 Task: Look for space in Poppenbüttel, Germany from 10th August, 2023 to 18th August, 2023 for 2 adults in price range Rs.10000 to Rs.14000. Place can be private room with 1  bedroom having 1 bed and 1 bathroom. Property type can be house, flat, guest house. Amenities needed are: wifi, TV, free parkinig on premises, gym, breakfast. Booking option can be shelf check-in. Required host language is English.
Action: Mouse moved to (466, 98)
Screenshot: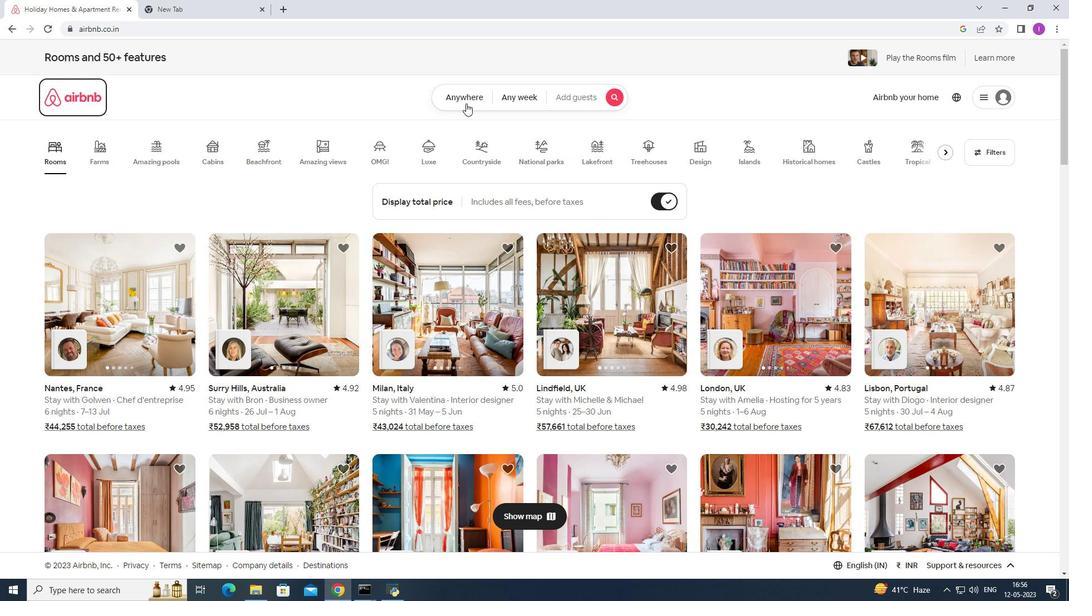 
Action: Mouse pressed left at (466, 98)
Screenshot: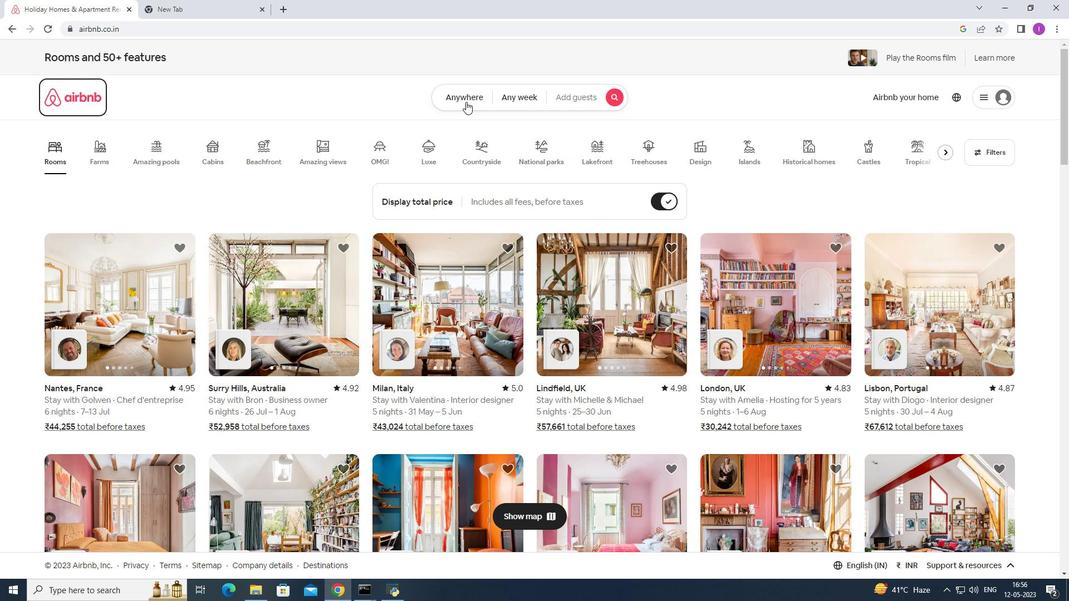 
Action: Mouse moved to (371, 149)
Screenshot: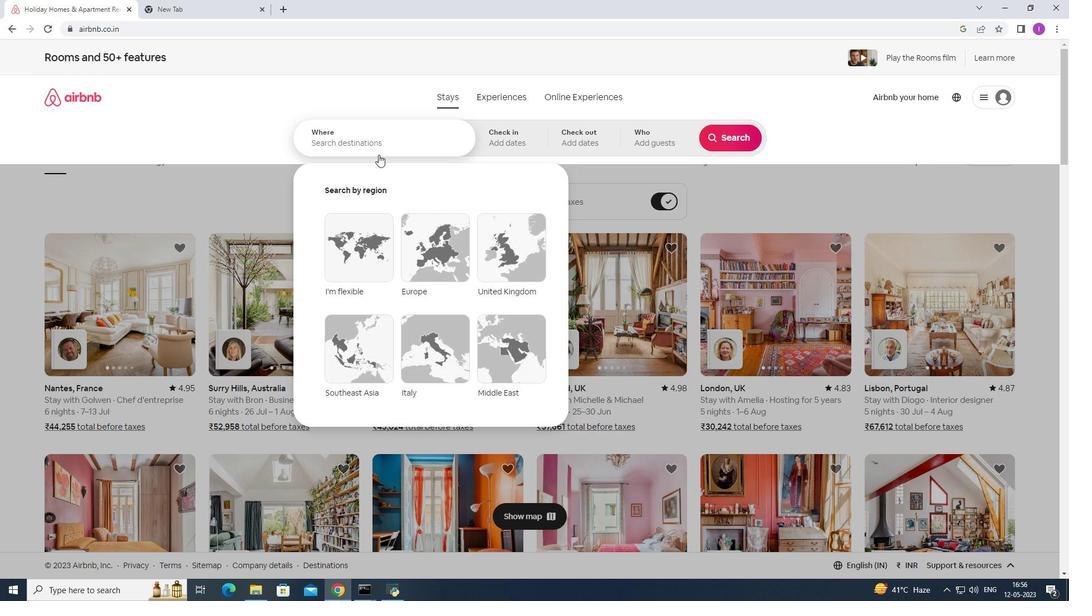 
Action: Mouse pressed left at (371, 149)
Screenshot: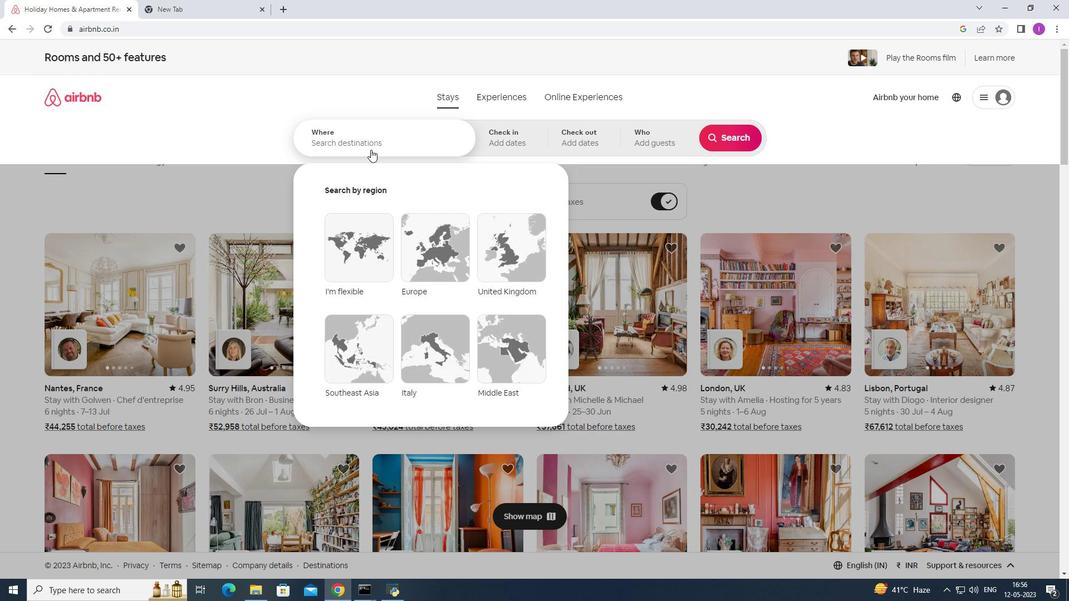 
Action: Key pressed <Key.shift><Key.shift>Poppenbuttel,<Key.shift>Germany
Screenshot: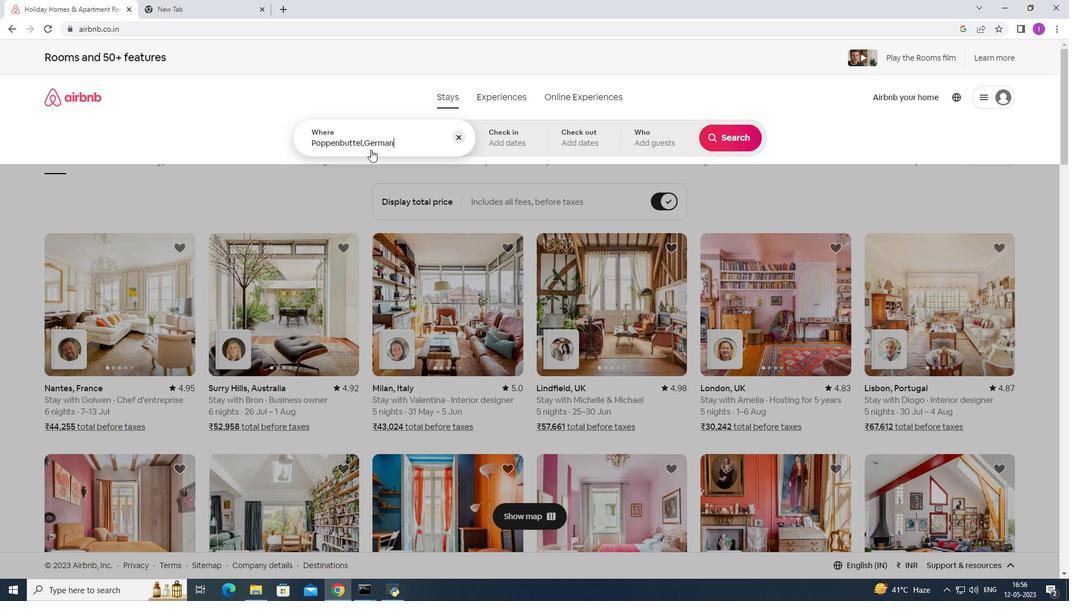 
Action: Mouse moved to (501, 138)
Screenshot: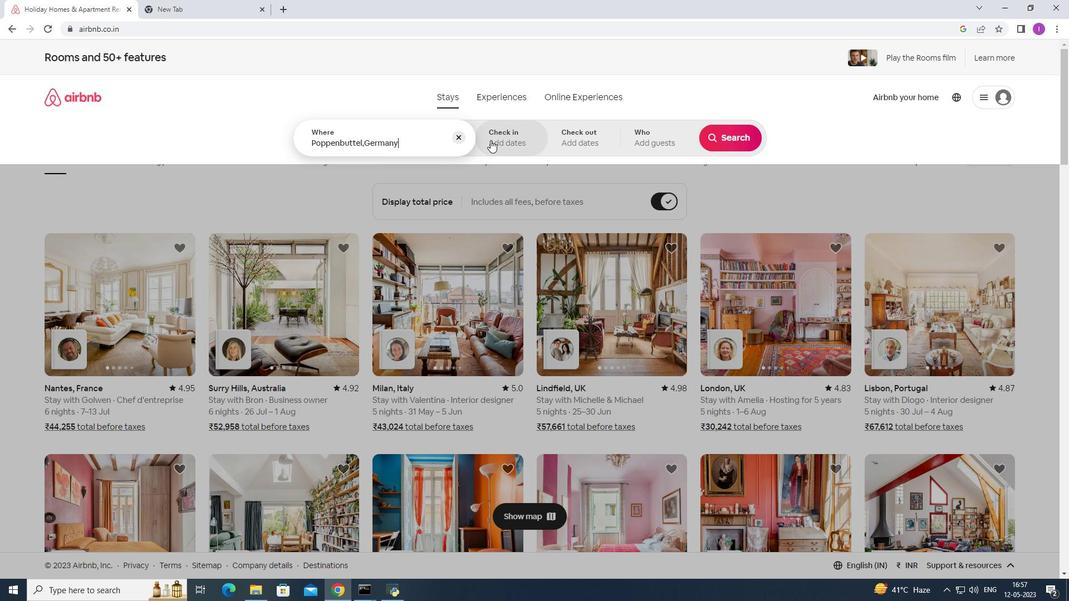 
Action: Mouse pressed left at (501, 138)
Screenshot: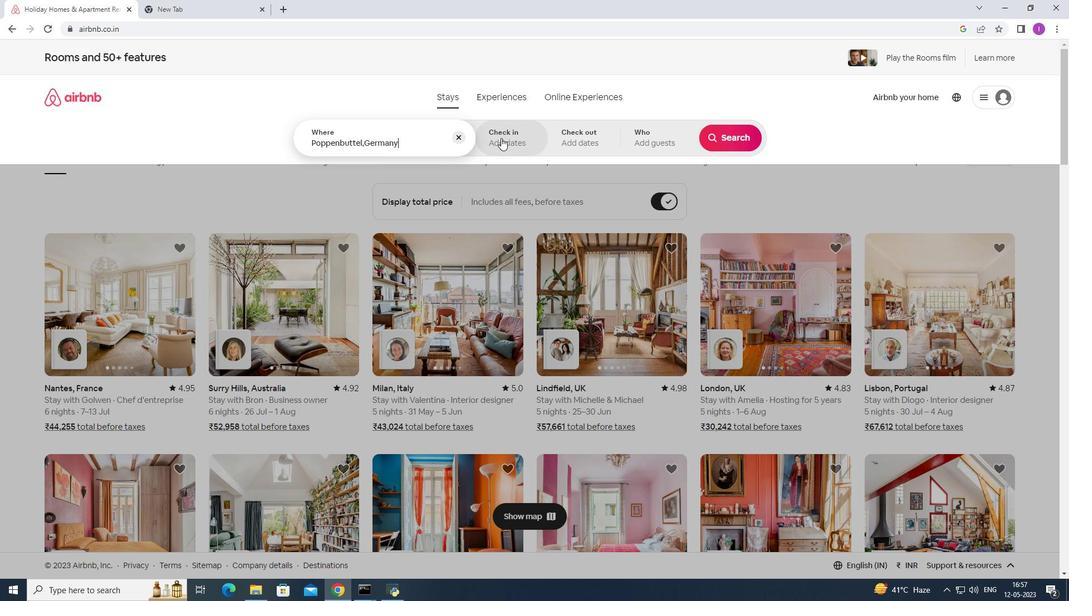 
Action: Mouse moved to (735, 225)
Screenshot: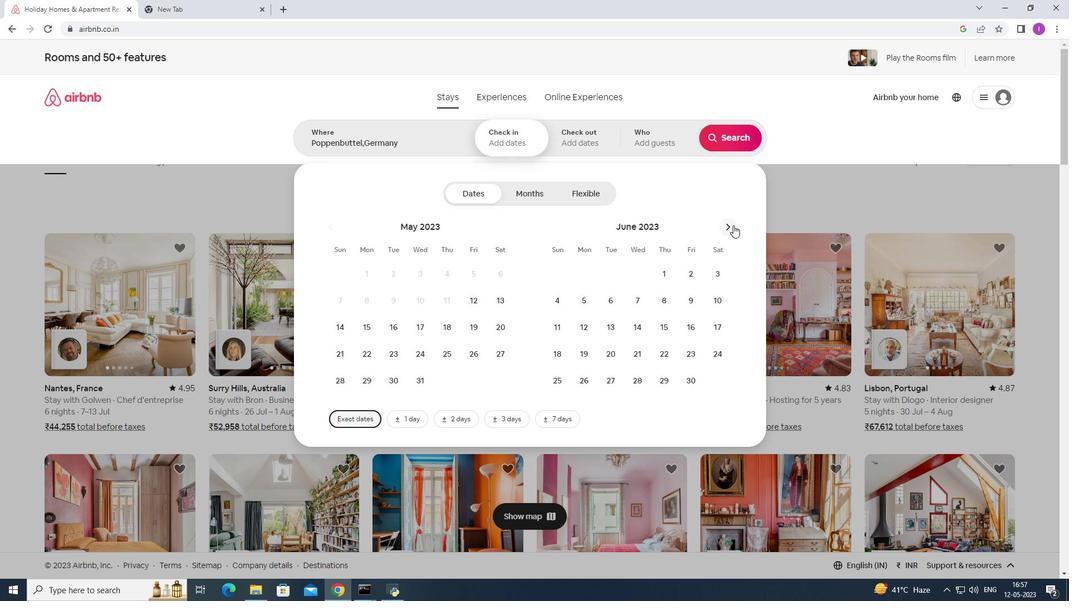 
Action: Mouse pressed left at (735, 225)
Screenshot: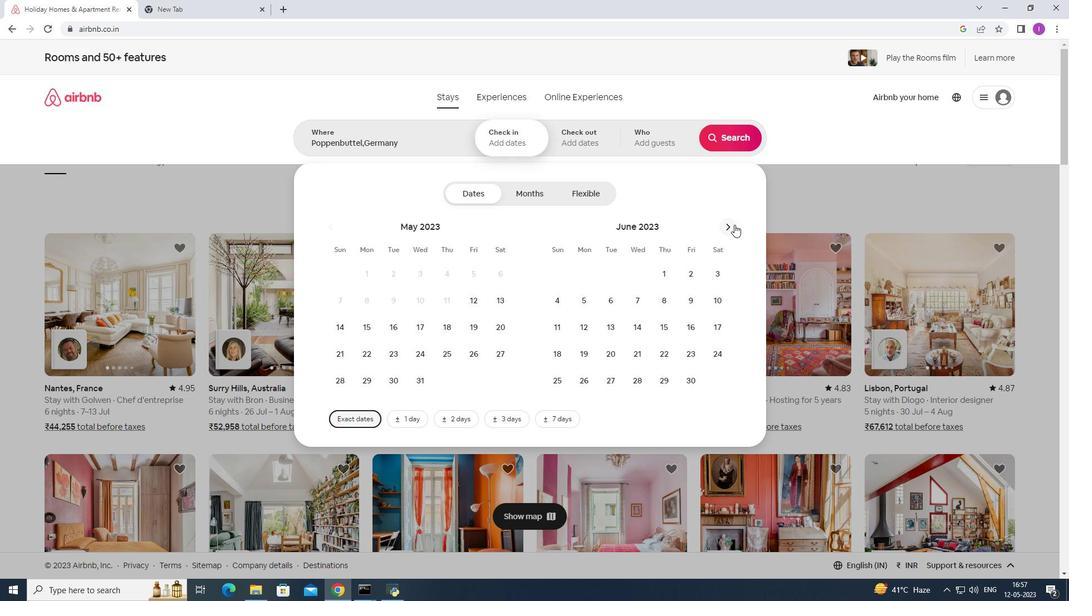 
Action: Mouse pressed left at (735, 225)
Screenshot: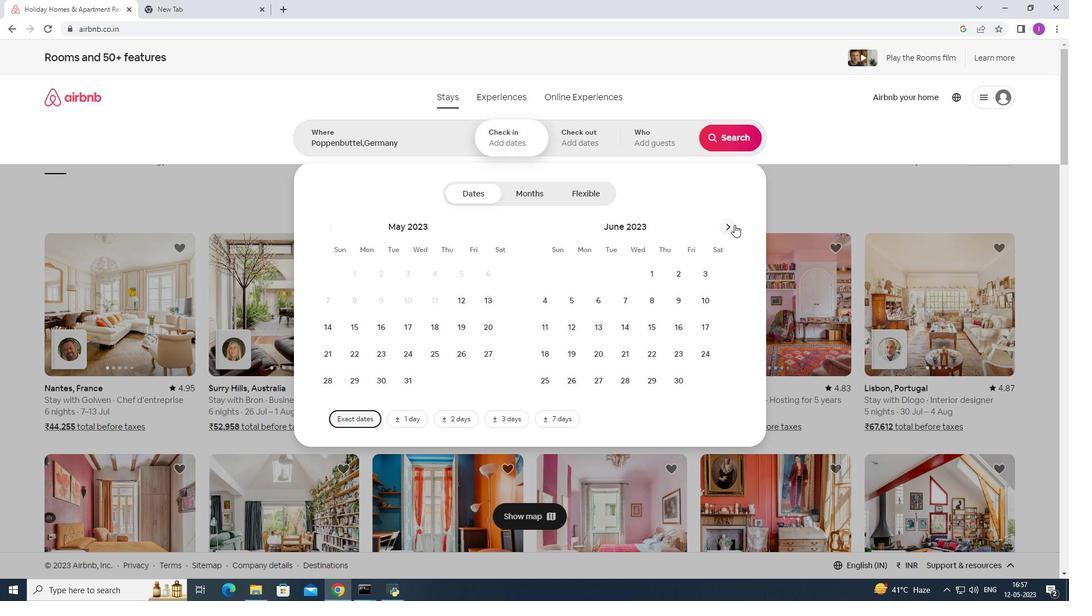 
Action: Mouse moved to (668, 304)
Screenshot: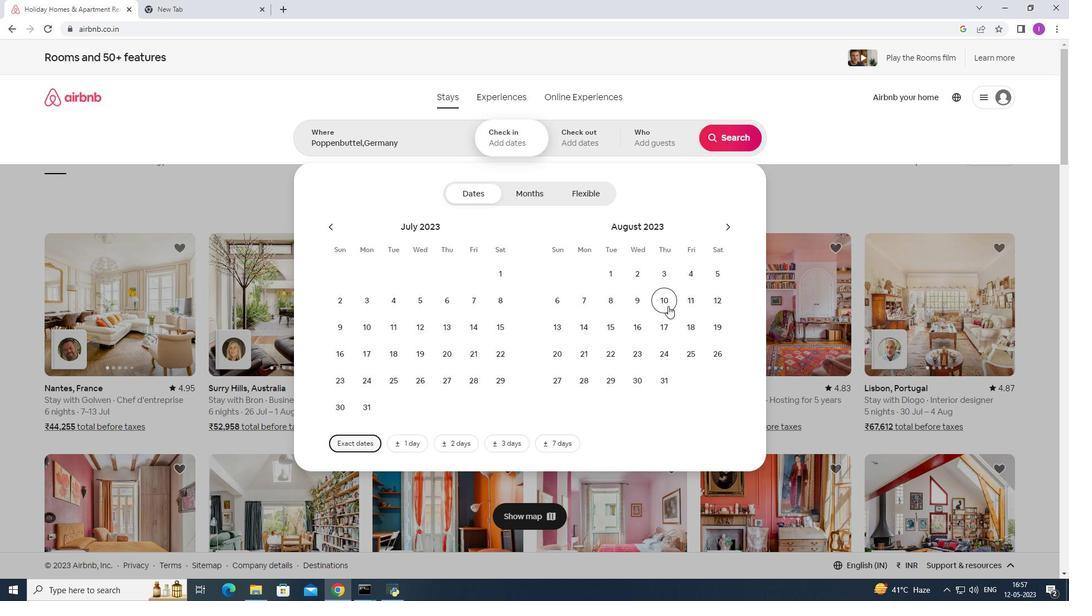 
Action: Mouse pressed left at (668, 304)
Screenshot: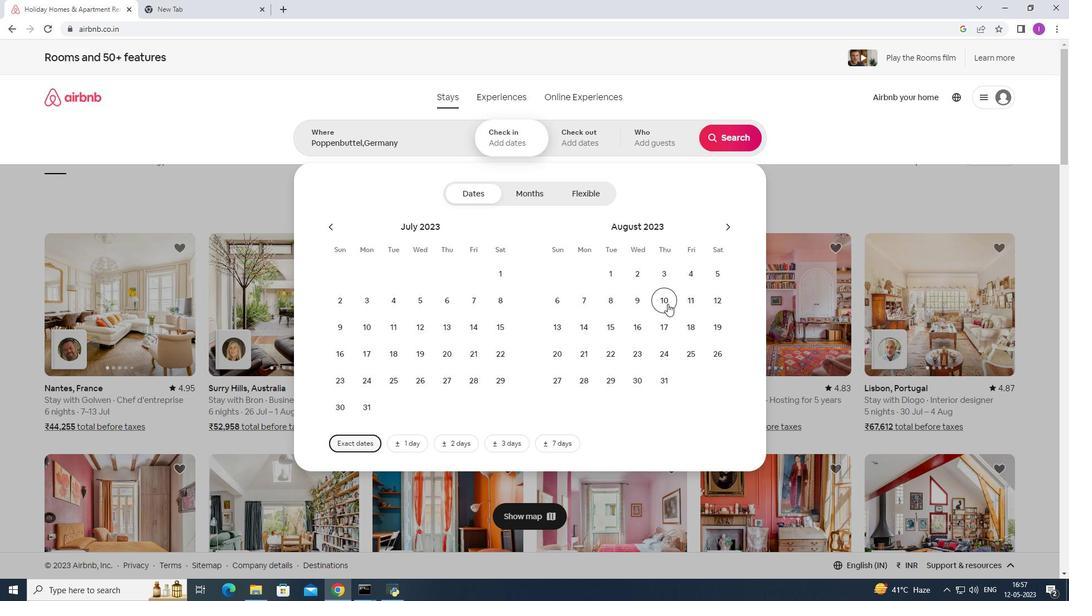 
Action: Mouse moved to (696, 332)
Screenshot: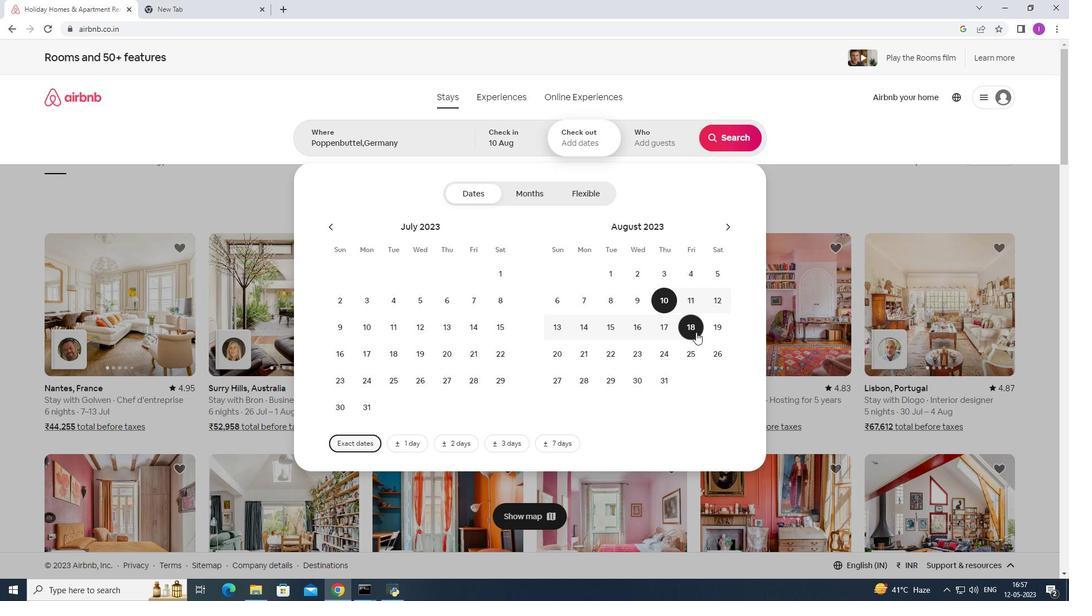 
Action: Mouse pressed left at (696, 332)
Screenshot: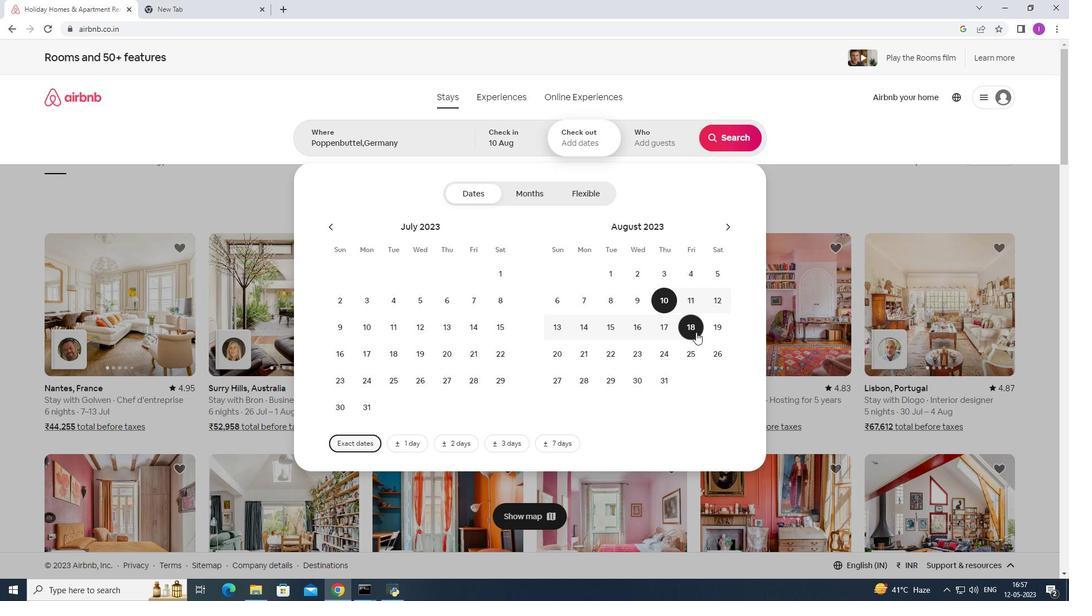 
Action: Mouse moved to (668, 141)
Screenshot: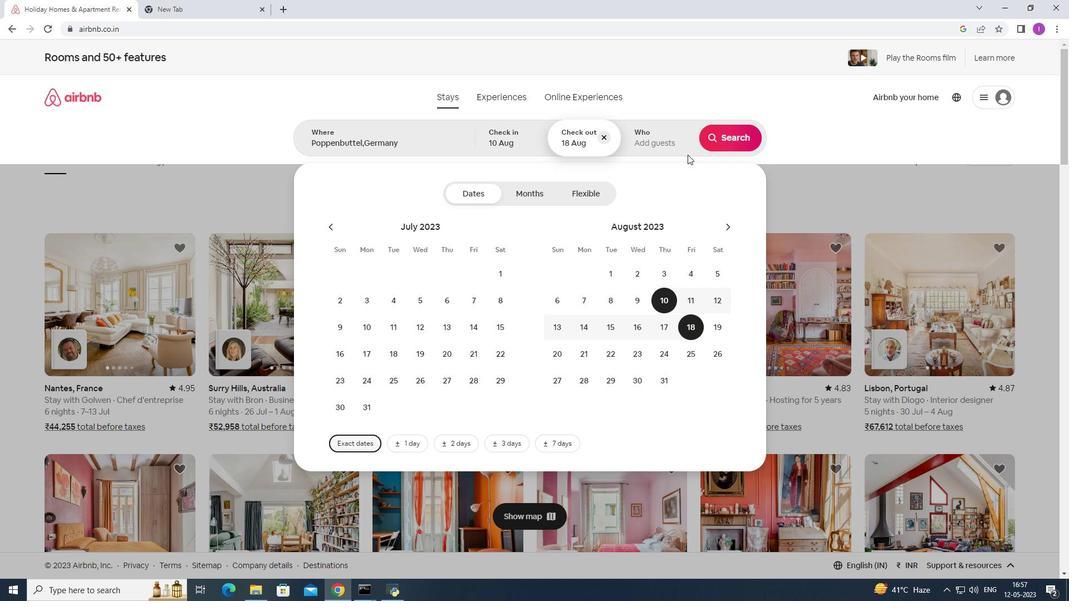 
Action: Mouse pressed left at (668, 141)
Screenshot: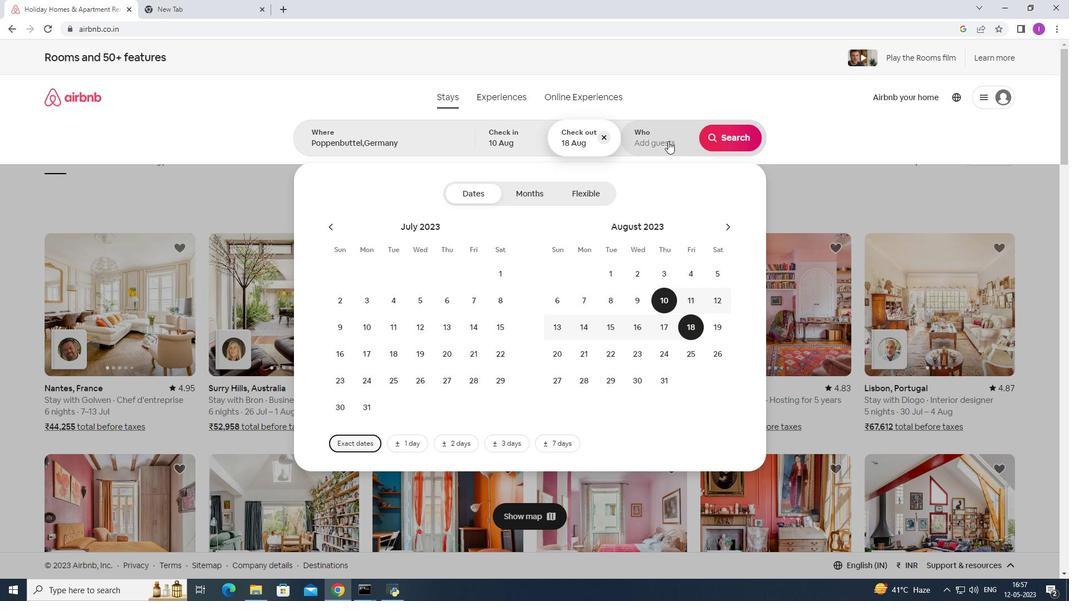 
Action: Mouse moved to (733, 193)
Screenshot: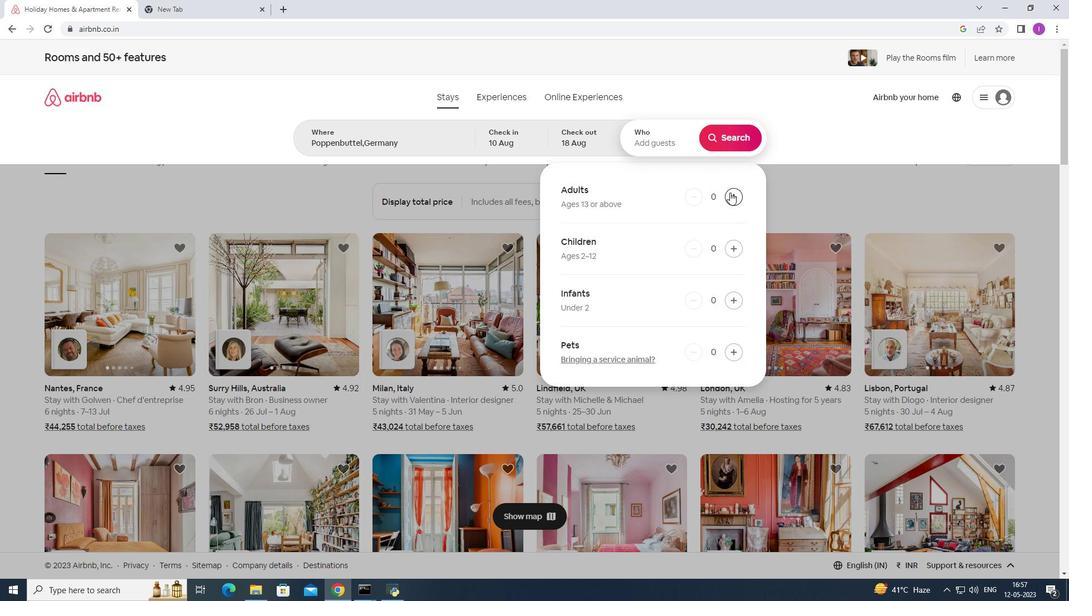
Action: Mouse pressed left at (733, 193)
Screenshot: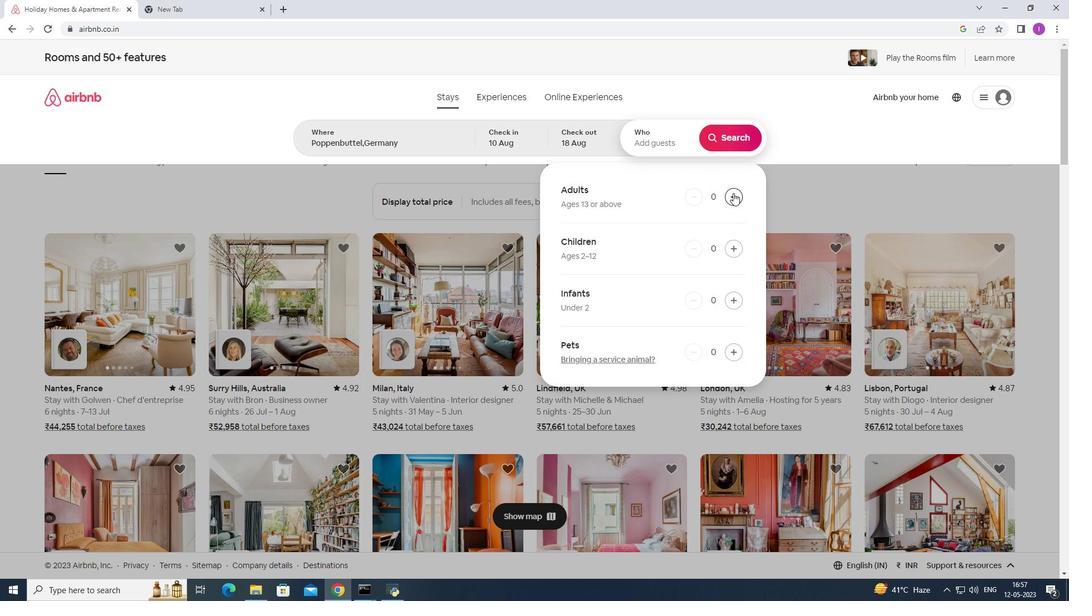 
Action: Mouse pressed left at (733, 193)
Screenshot: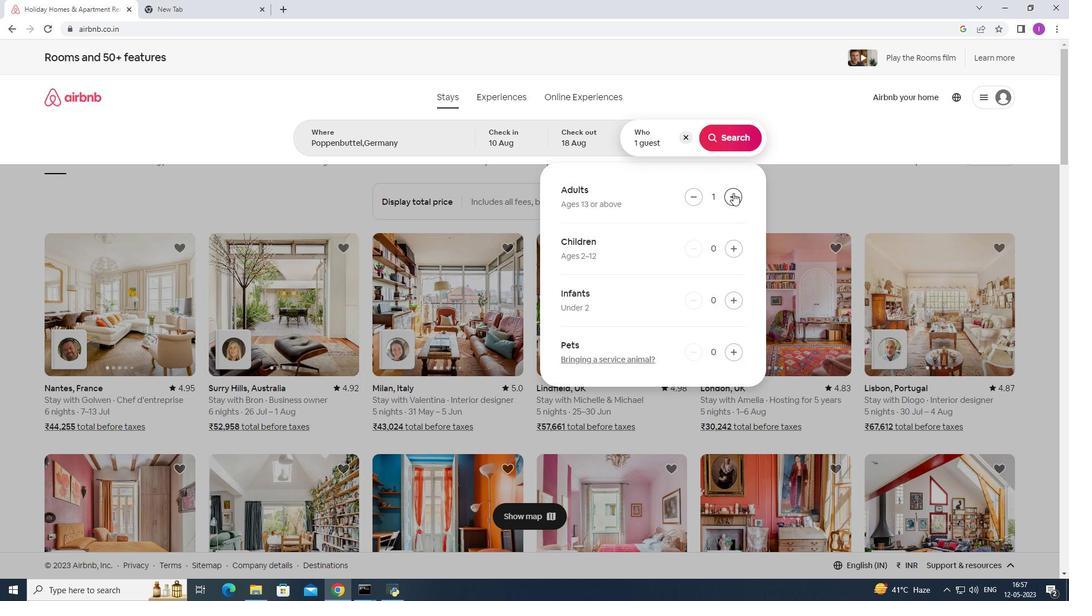 
Action: Mouse moved to (733, 143)
Screenshot: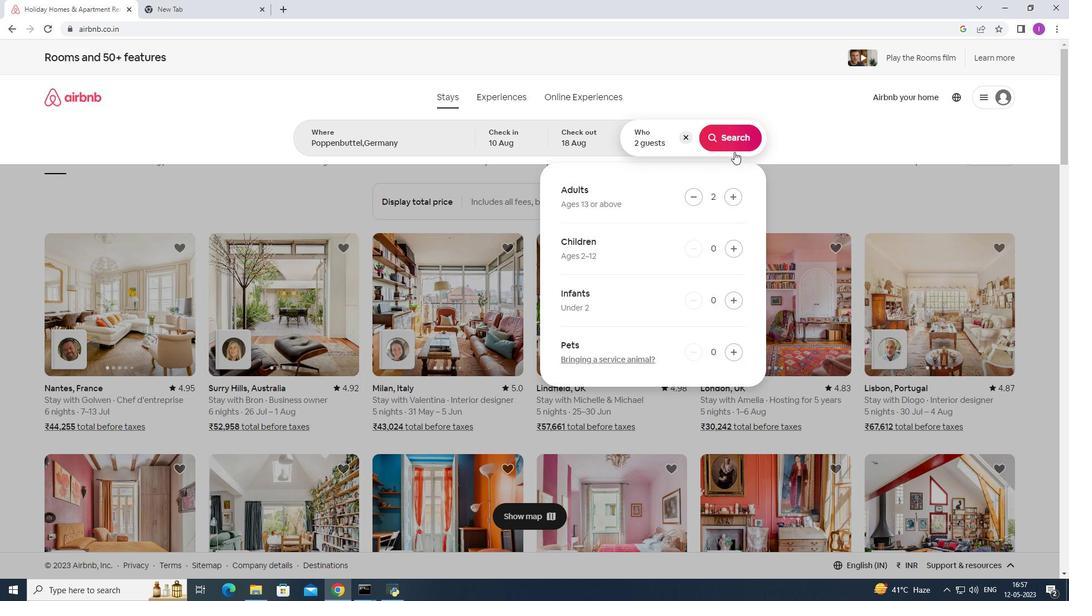 
Action: Mouse pressed left at (733, 143)
Screenshot: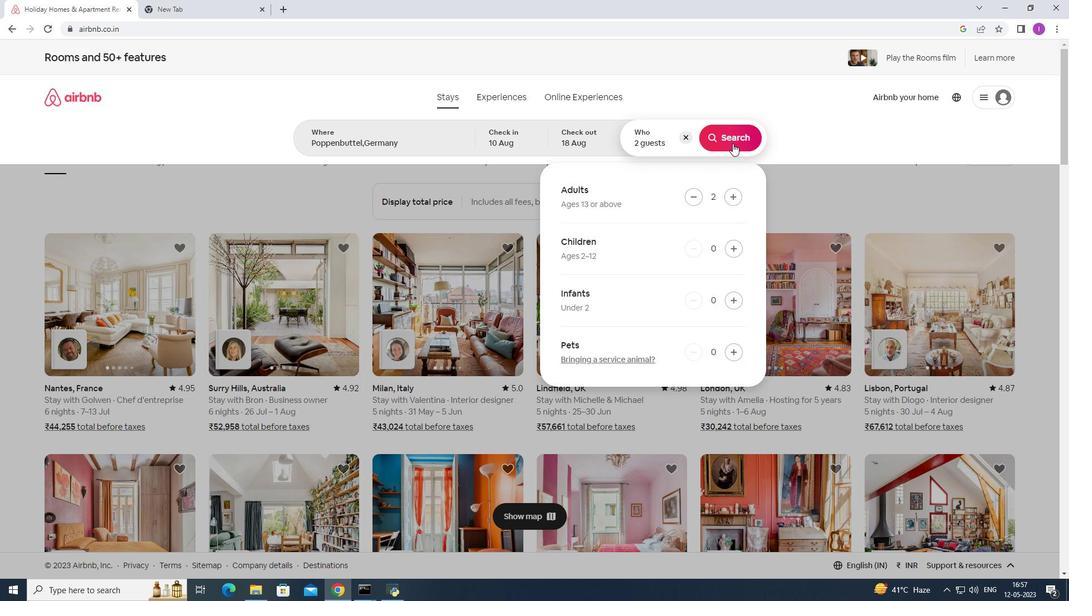 
Action: Mouse moved to (1014, 109)
Screenshot: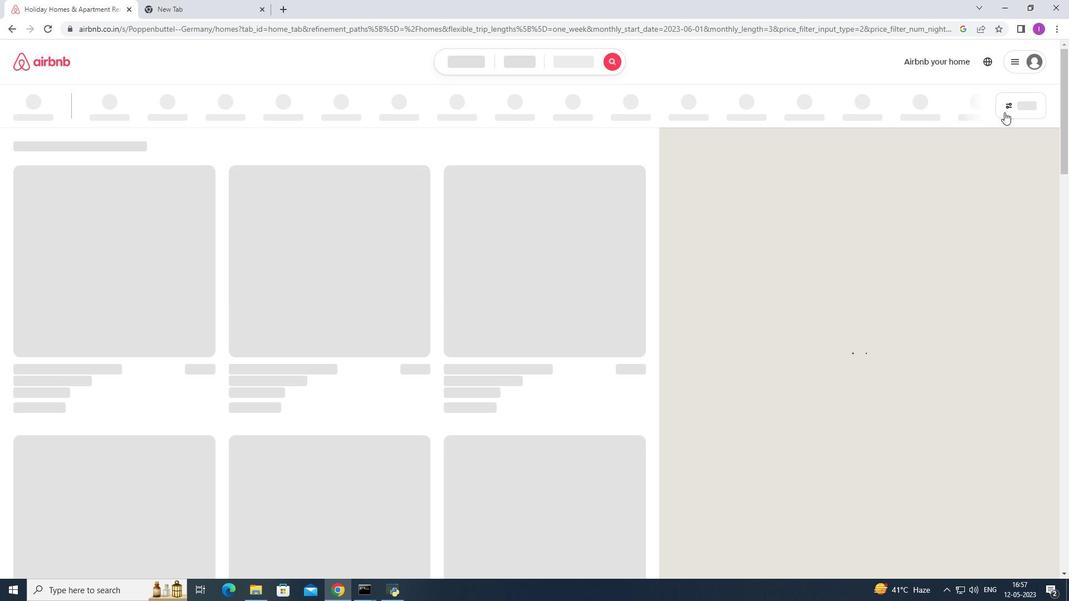 
Action: Mouse pressed left at (1014, 109)
Screenshot: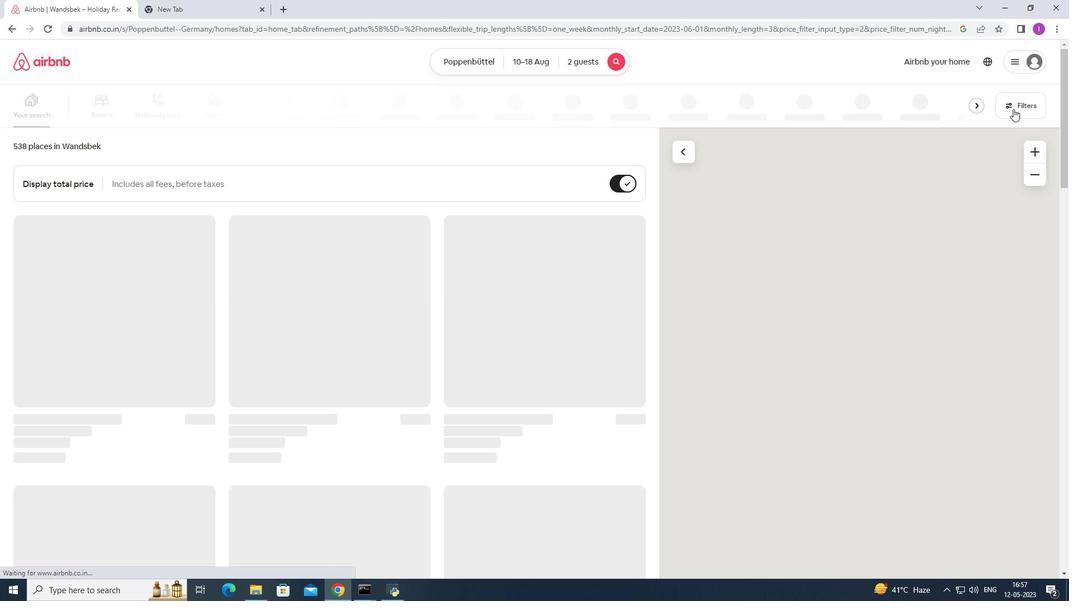 
Action: Mouse moved to (614, 383)
Screenshot: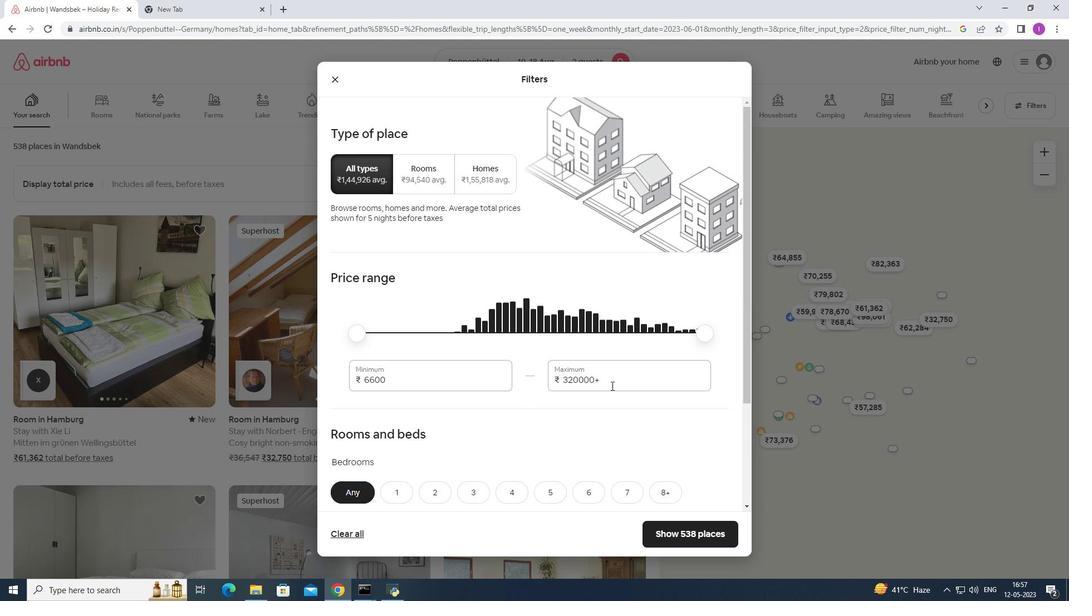 
Action: Mouse pressed left at (614, 383)
Screenshot: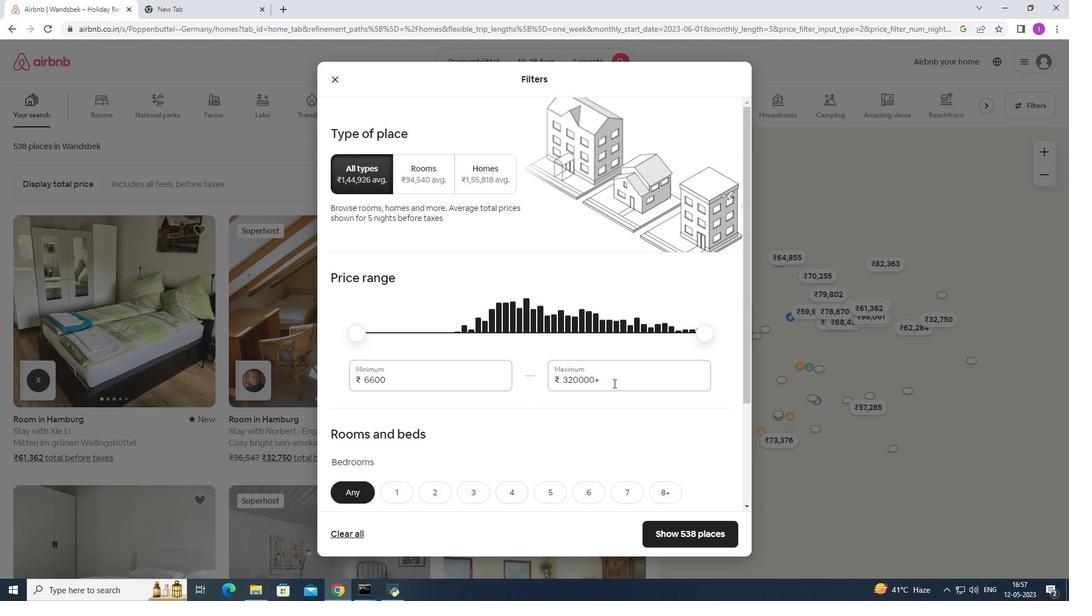 
Action: Mouse moved to (544, 378)
Screenshot: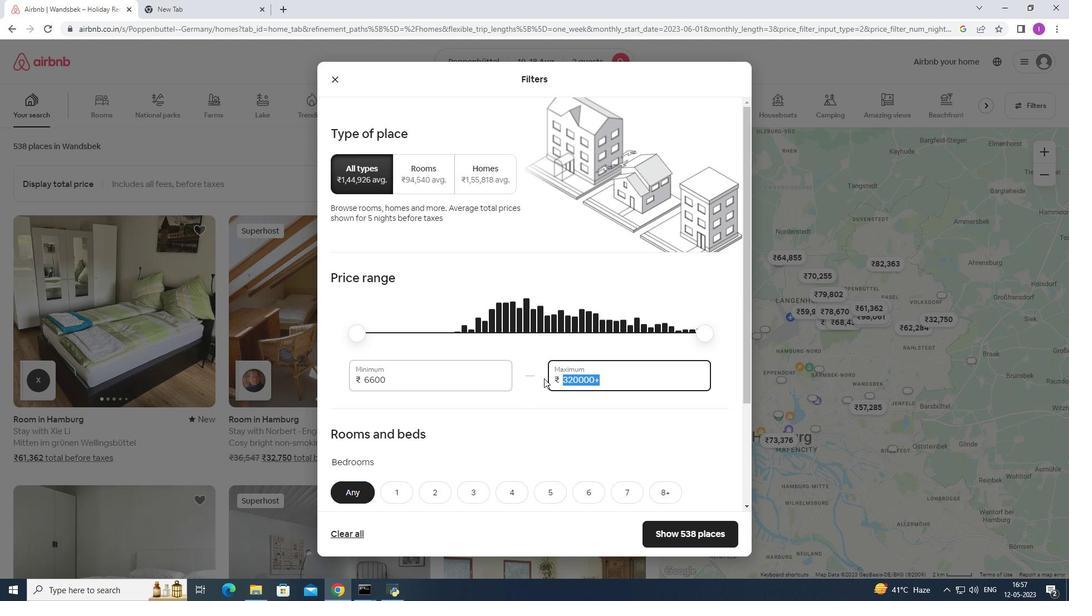 
Action: Key pressed 140
Screenshot: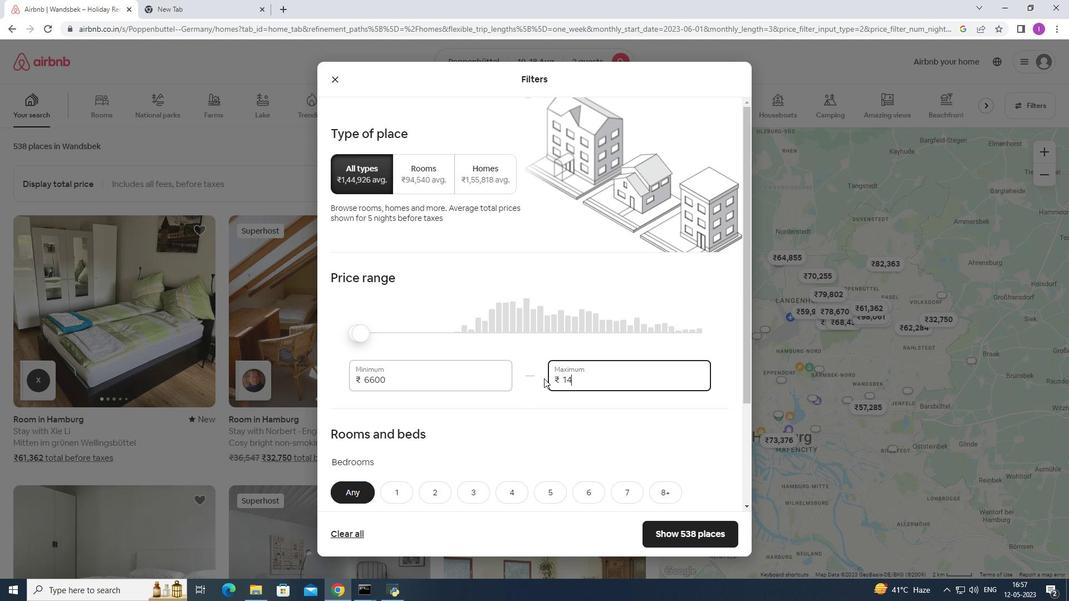 
Action: Mouse moved to (546, 377)
Screenshot: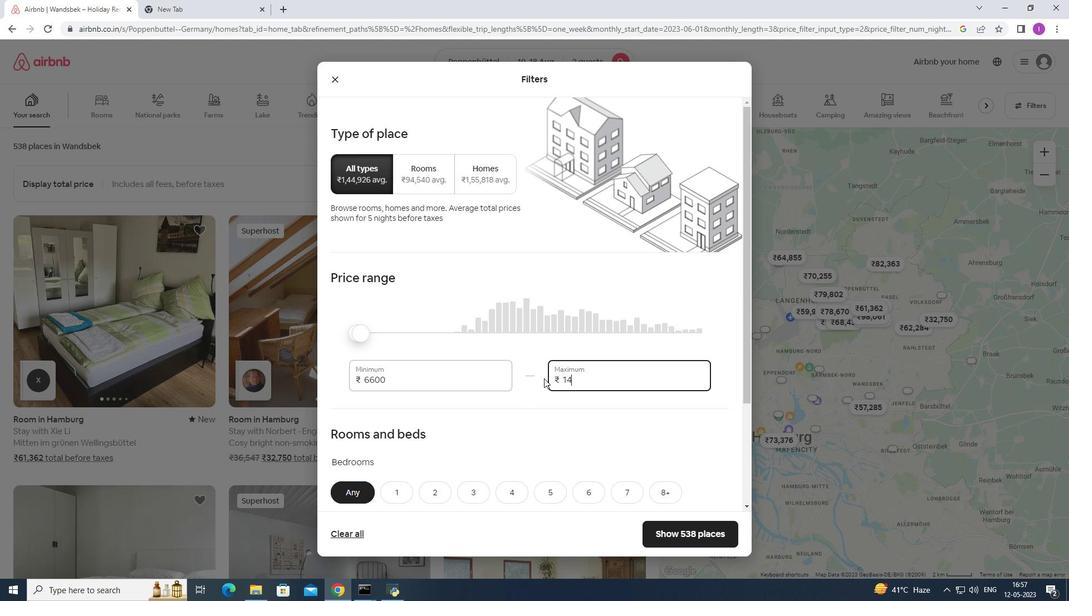 
Action: Key pressed 00
Screenshot: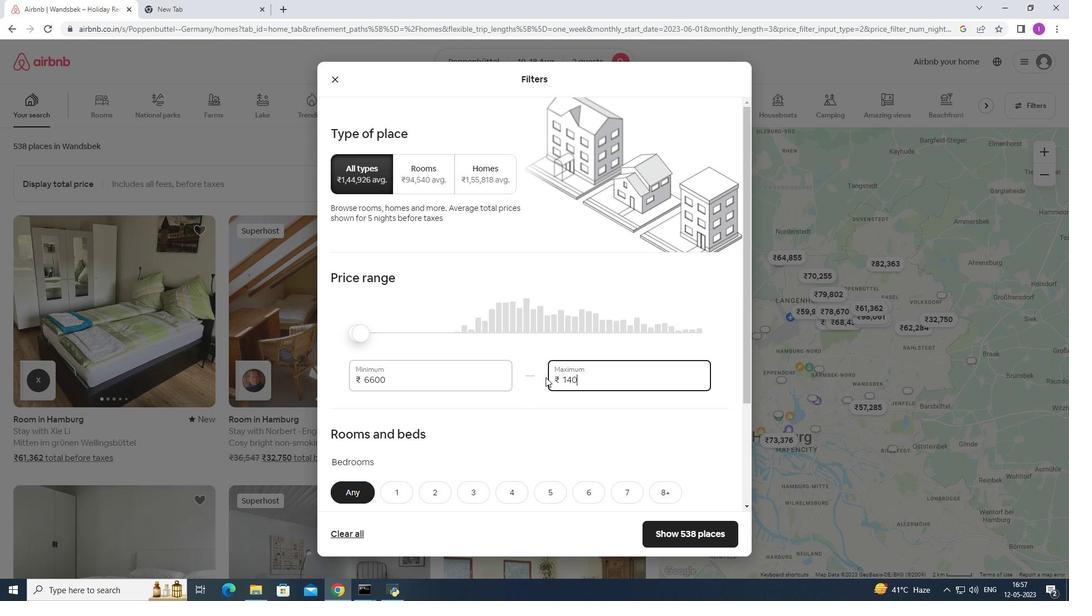 
Action: Mouse moved to (395, 380)
Screenshot: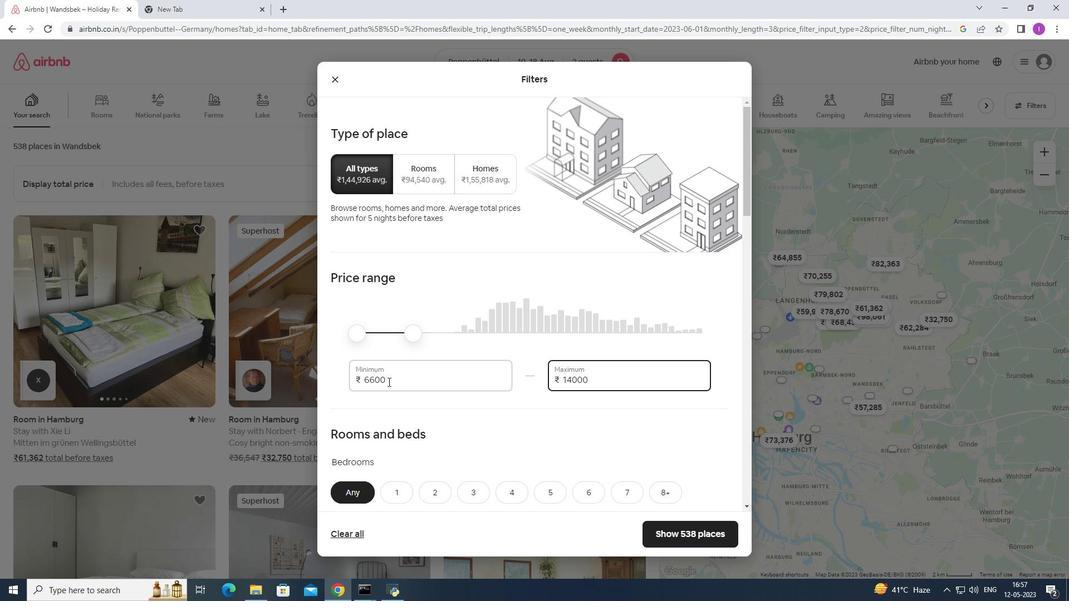 
Action: Mouse pressed left at (395, 380)
Screenshot: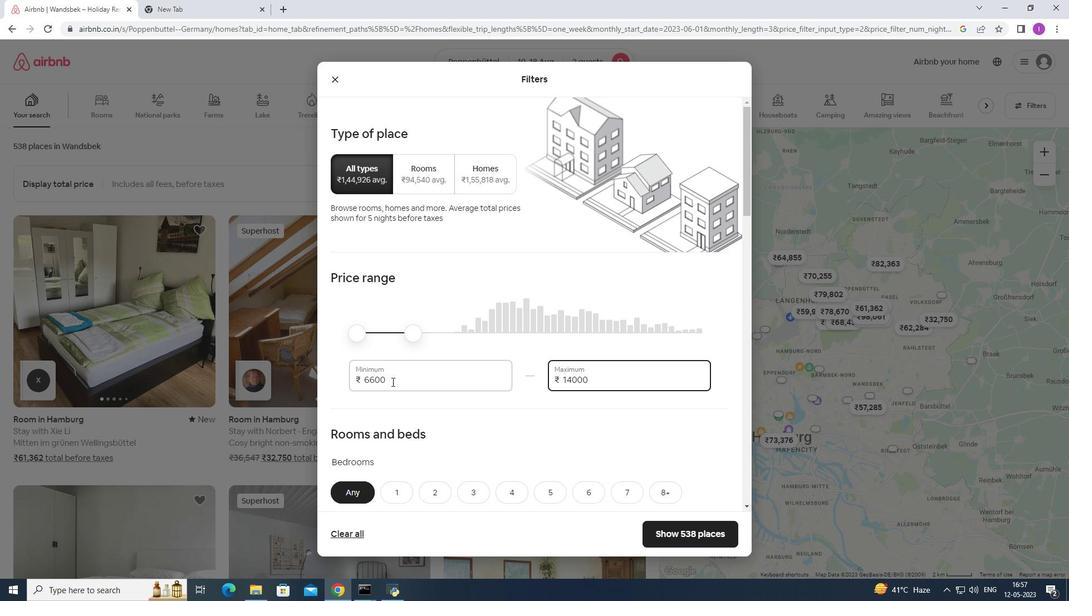 
Action: Mouse moved to (377, 388)
Screenshot: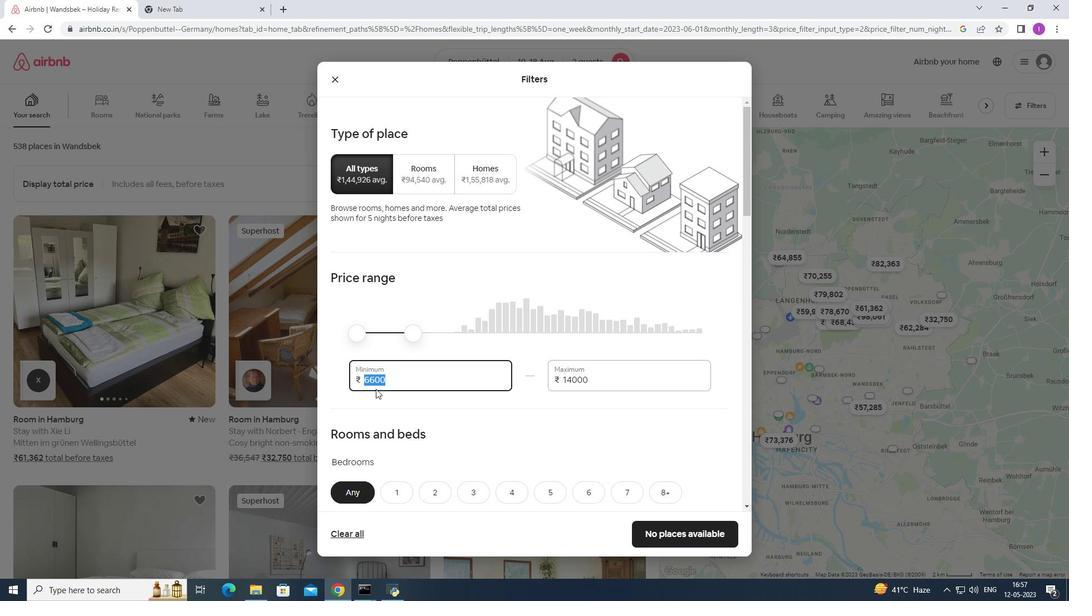 
Action: Key pressed 1
Screenshot: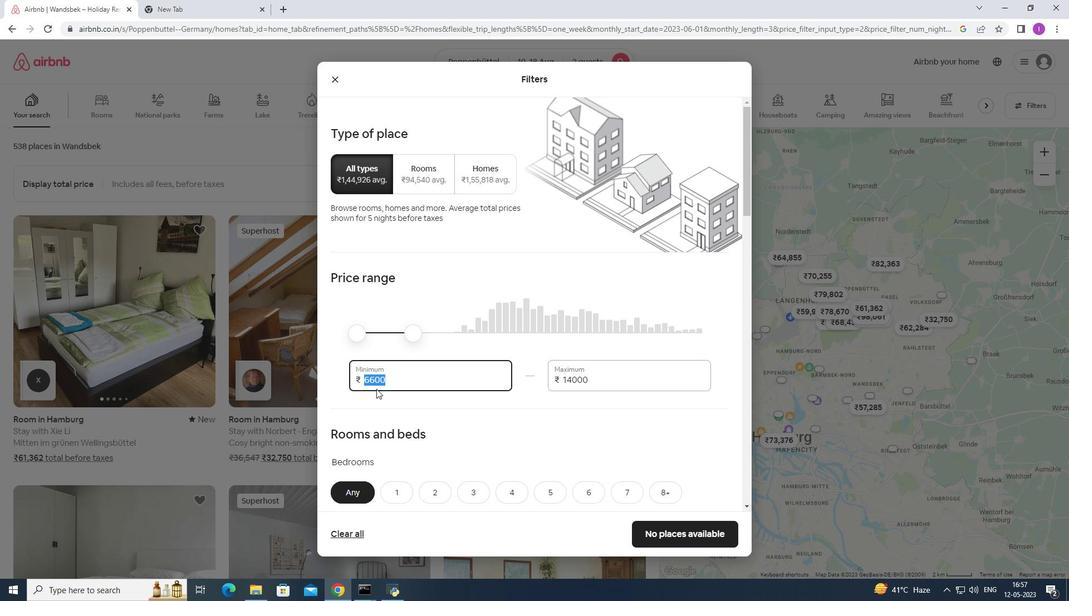 
Action: Mouse moved to (380, 384)
Screenshot: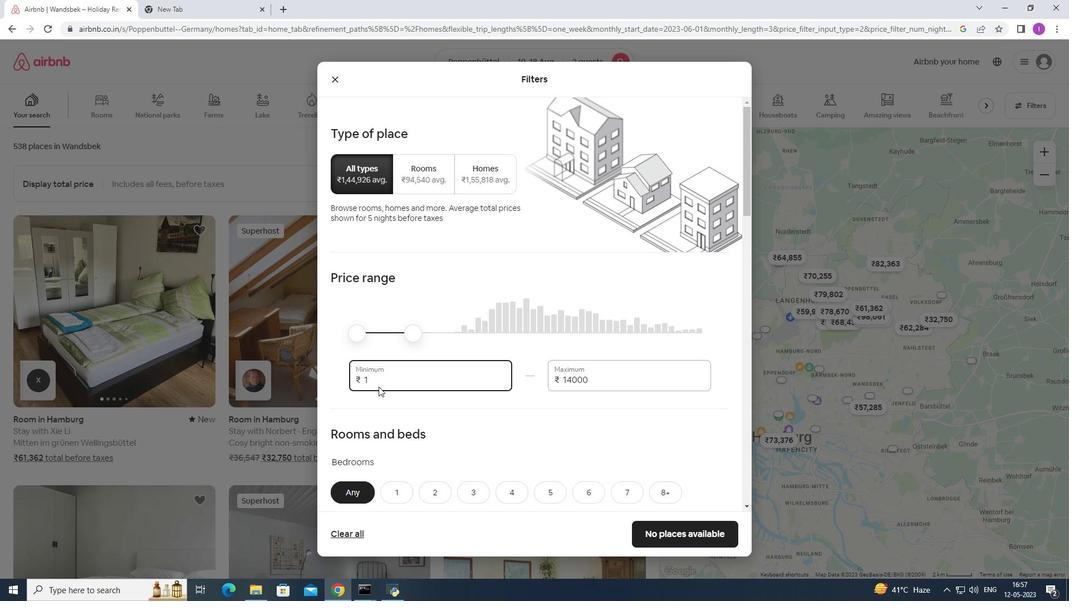 
Action: Key pressed 0
Screenshot: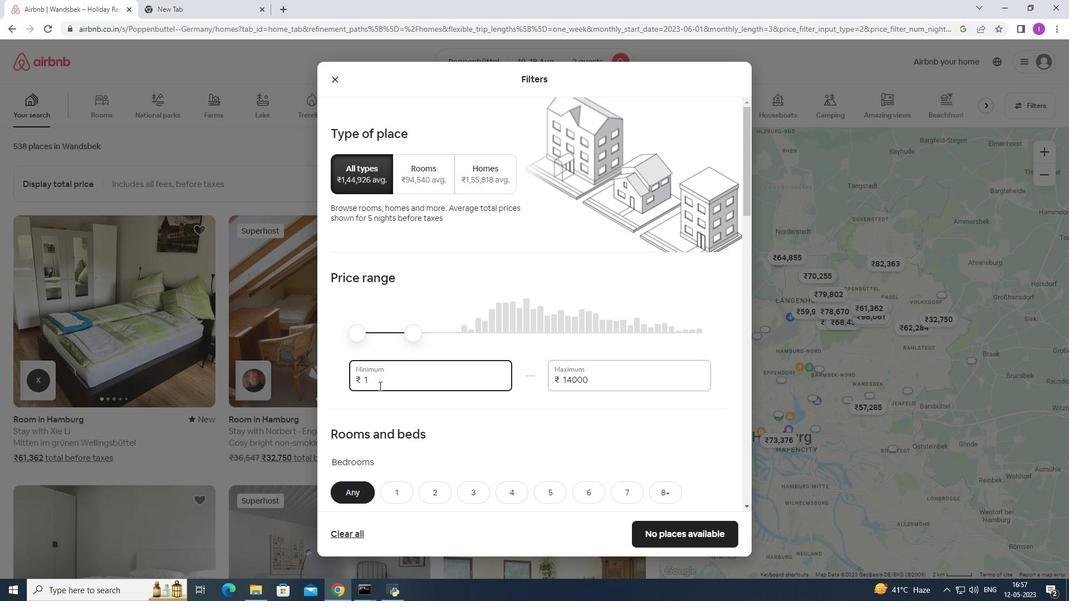 
Action: Mouse moved to (381, 383)
Screenshot: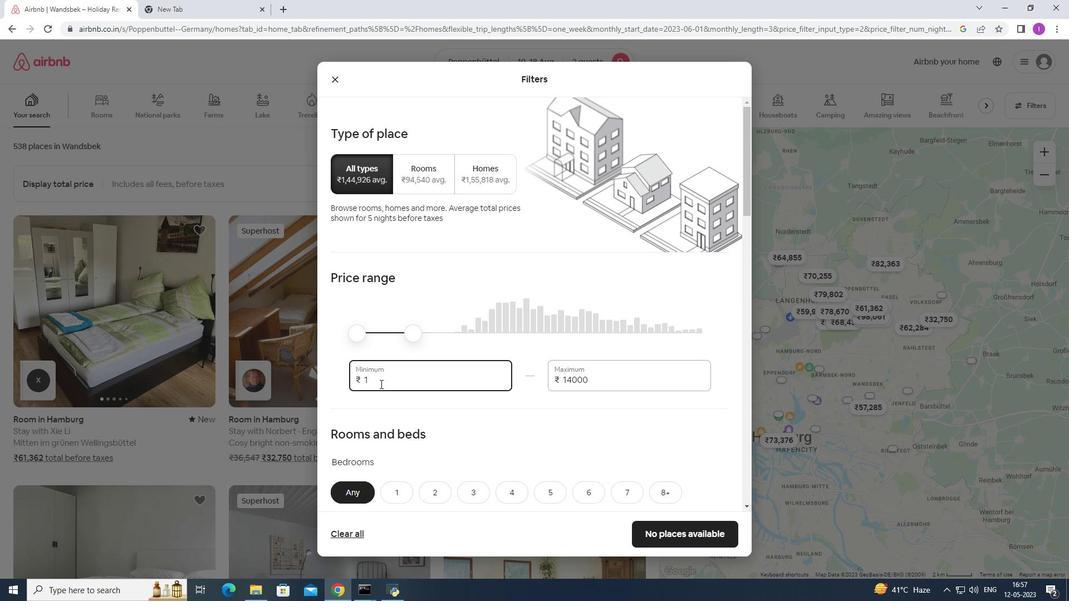 
Action: Key pressed 0
Screenshot: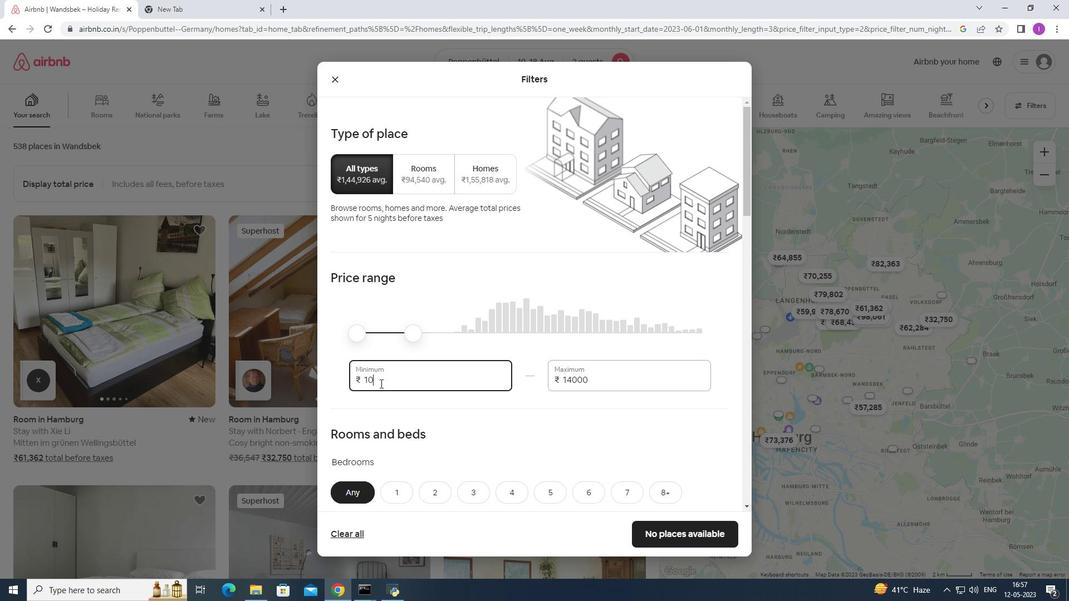 
Action: Mouse moved to (382, 382)
Screenshot: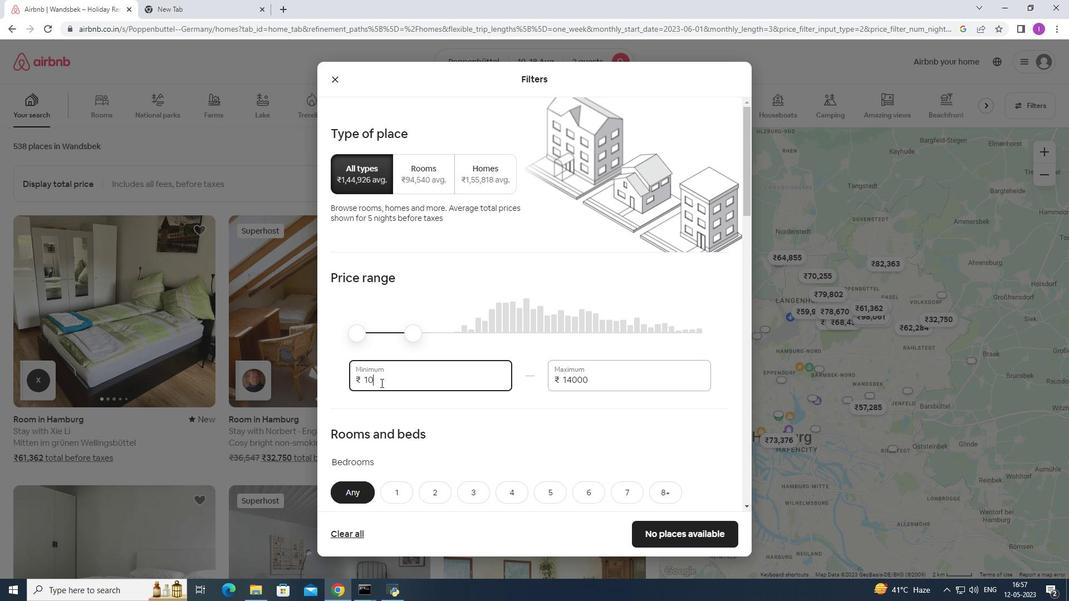 
Action: Key pressed 0
Screenshot: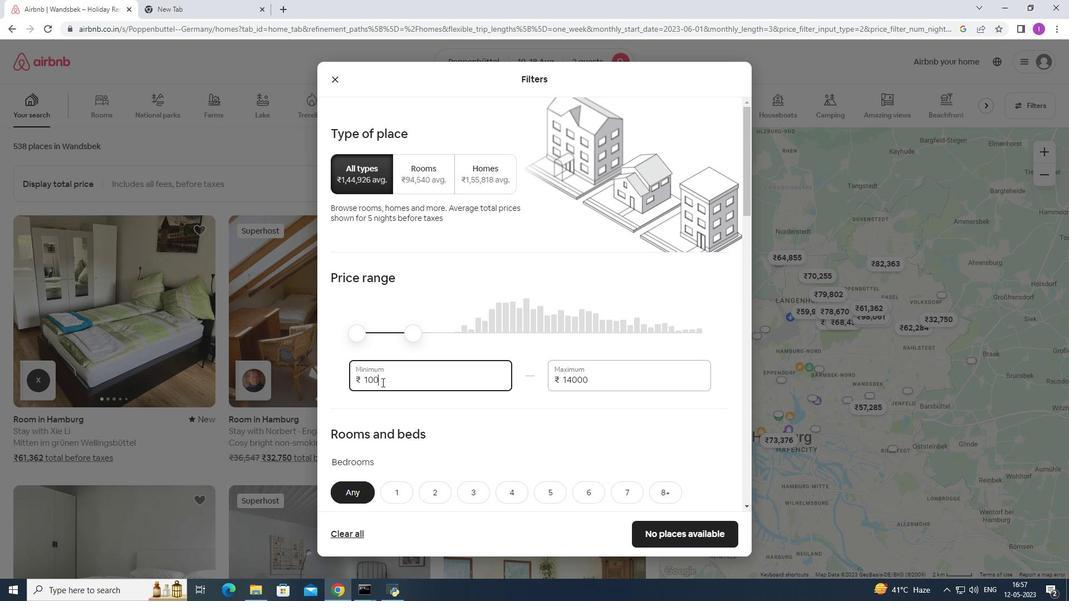 
Action: Mouse moved to (402, 383)
Screenshot: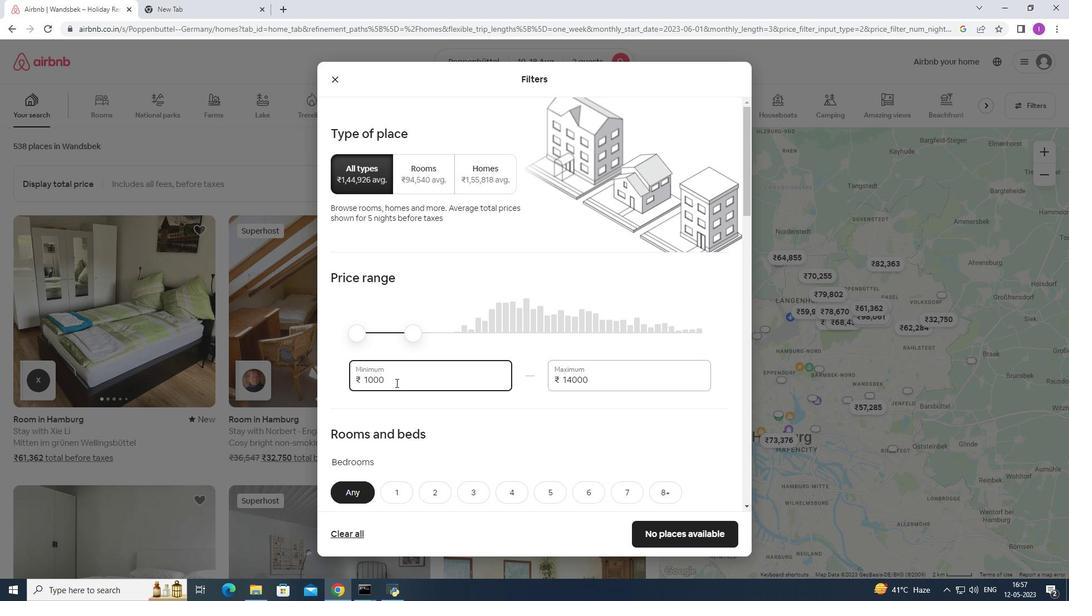 
Action: Key pressed 0
Screenshot: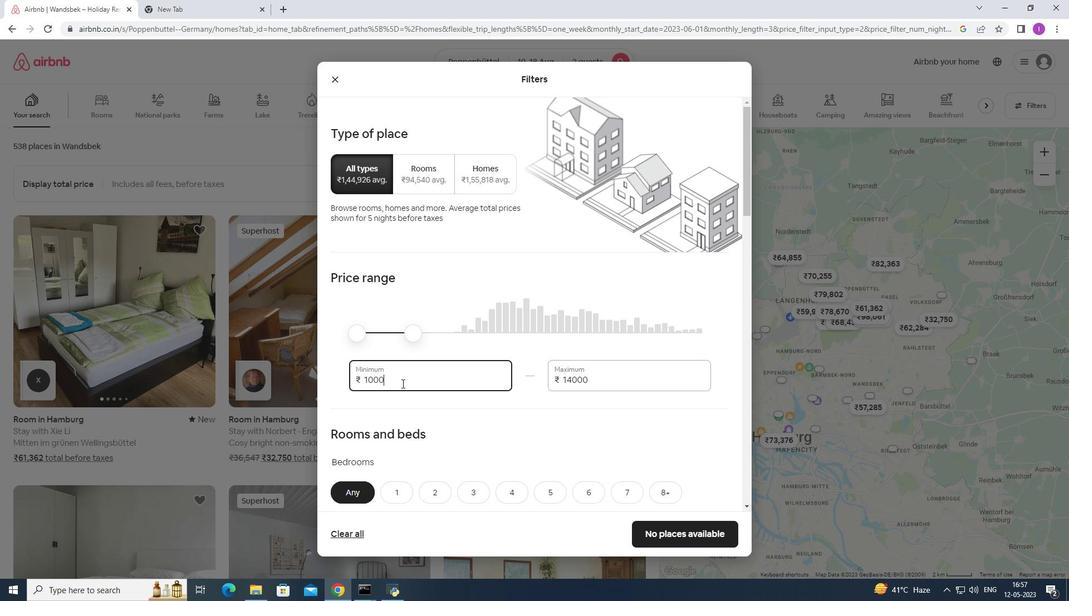 
Action: Mouse moved to (403, 405)
Screenshot: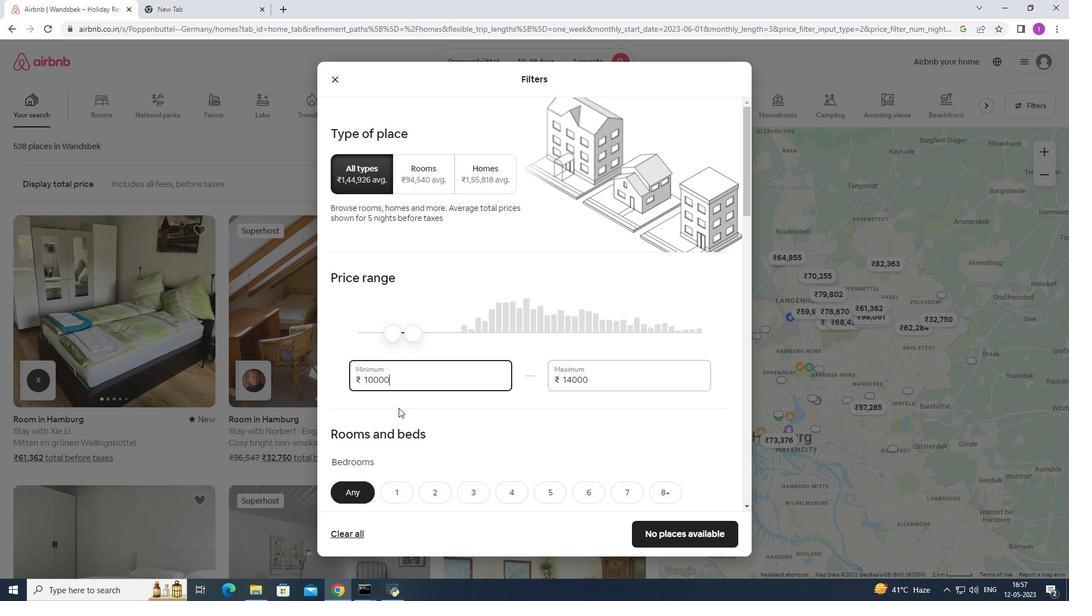 
Action: Mouse scrolled (403, 405) with delta (0, 0)
Screenshot: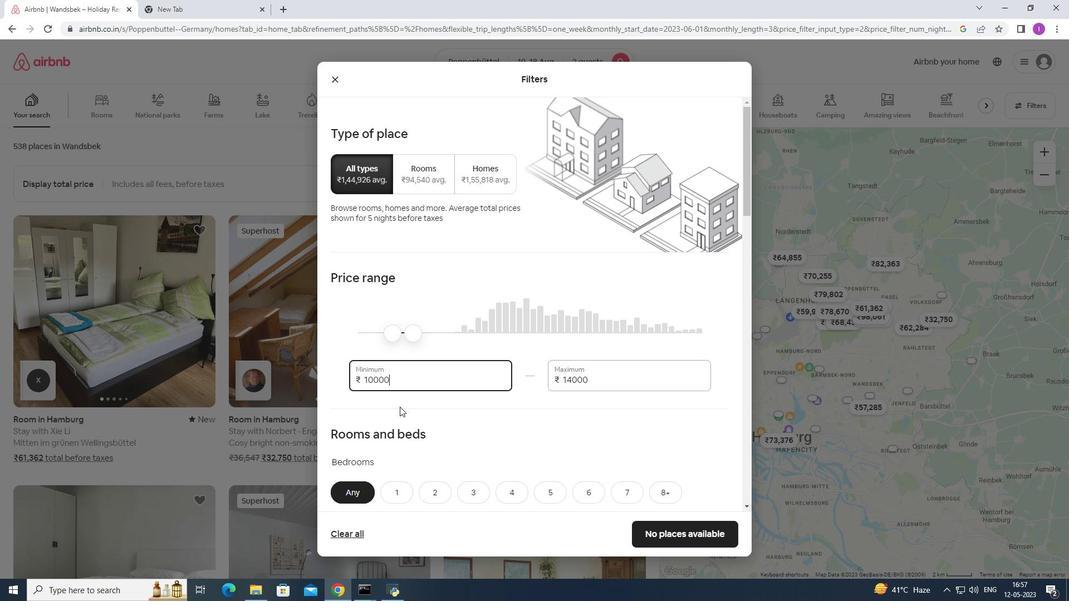 
Action: Mouse moved to (442, 392)
Screenshot: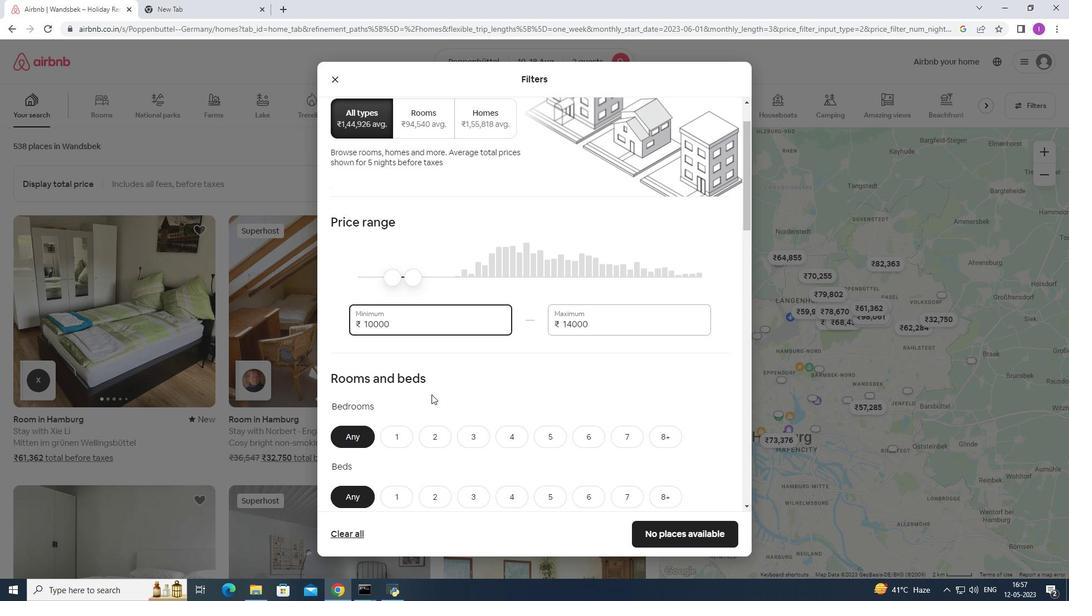 
Action: Mouse scrolled (442, 392) with delta (0, 0)
Screenshot: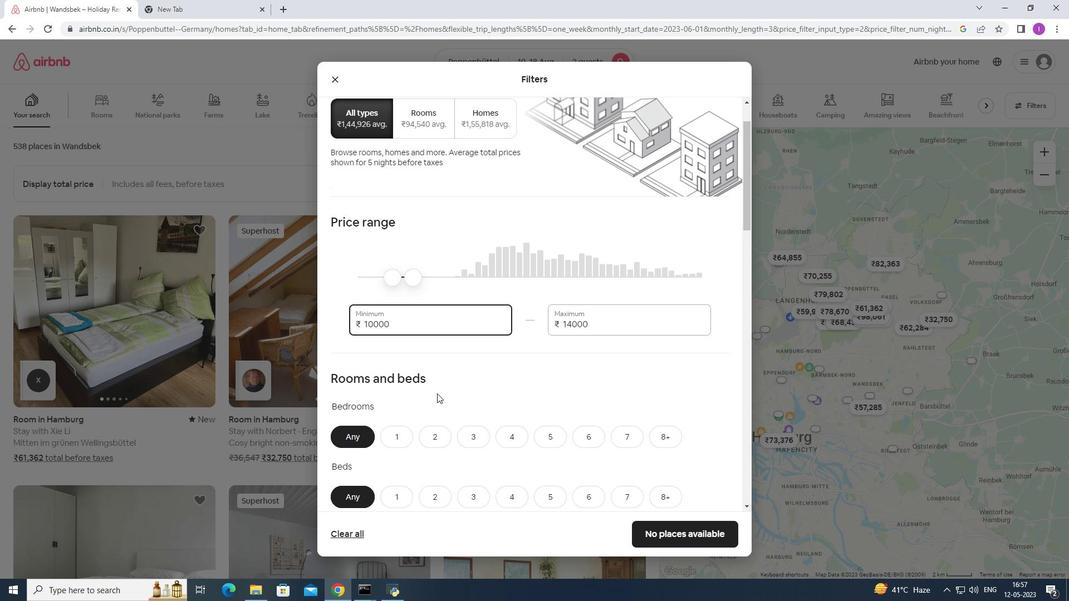 
Action: Mouse scrolled (442, 392) with delta (0, 0)
Screenshot: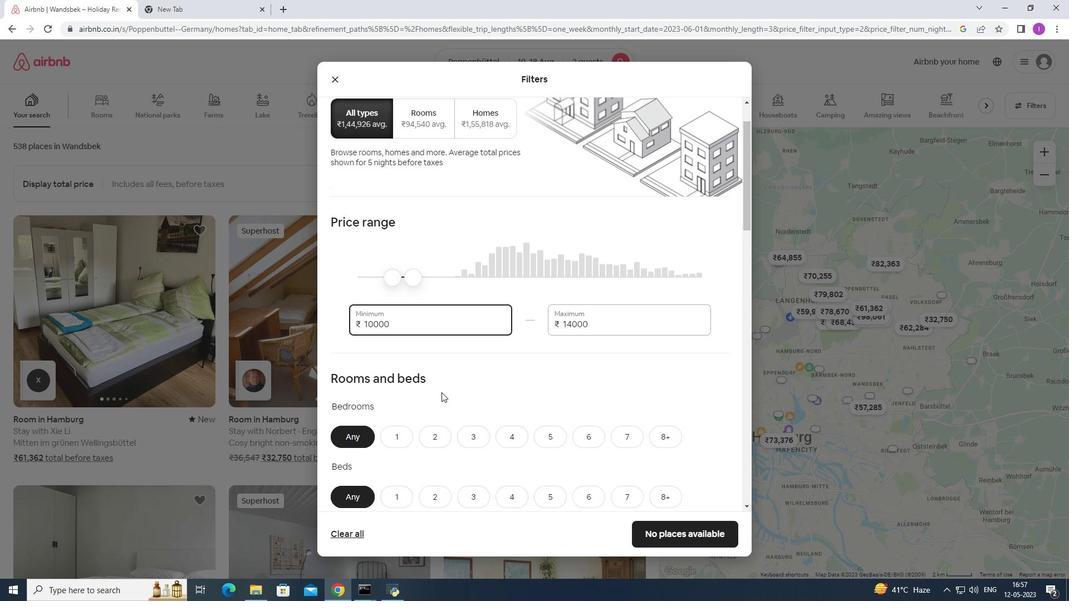 
Action: Mouse moved to (401, 327)
Screenshot: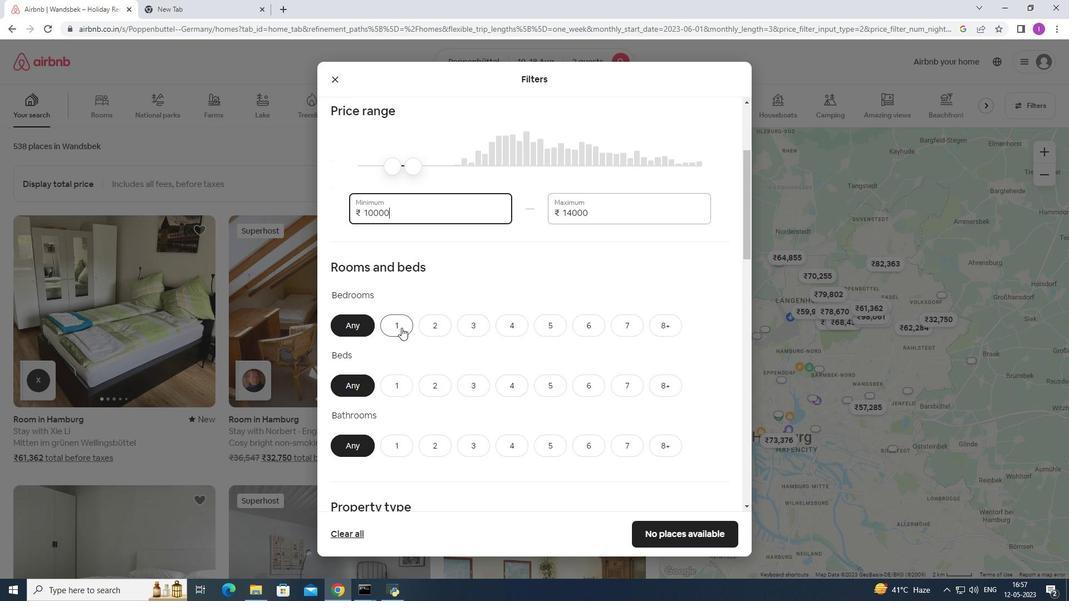 
Action: Mouse pressed left at (401, 327)
Screenshot: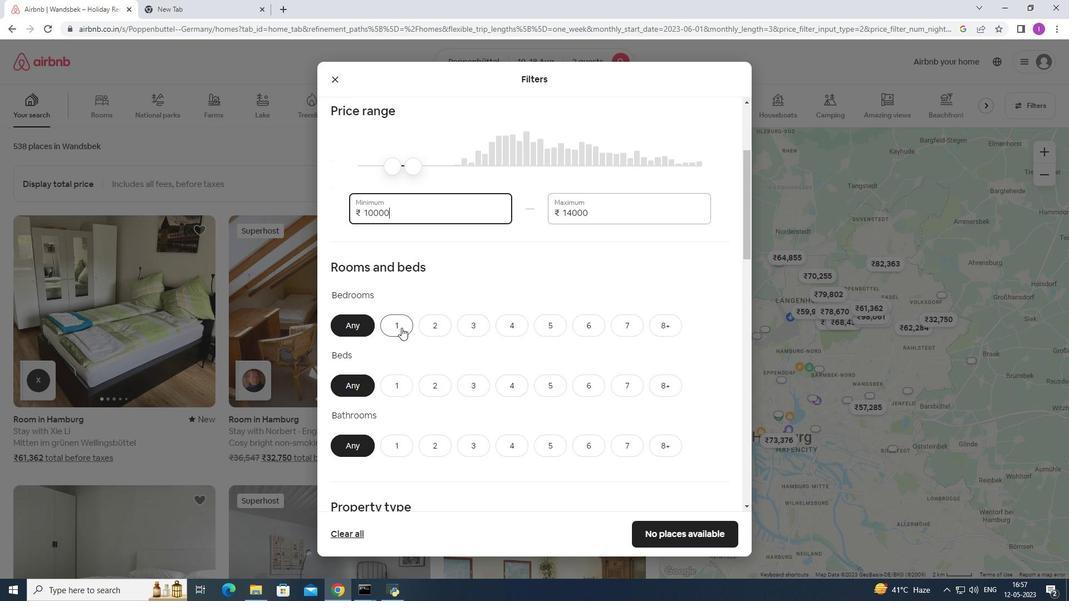 
Action: Mouse moved to (400, 389)
Screenshot: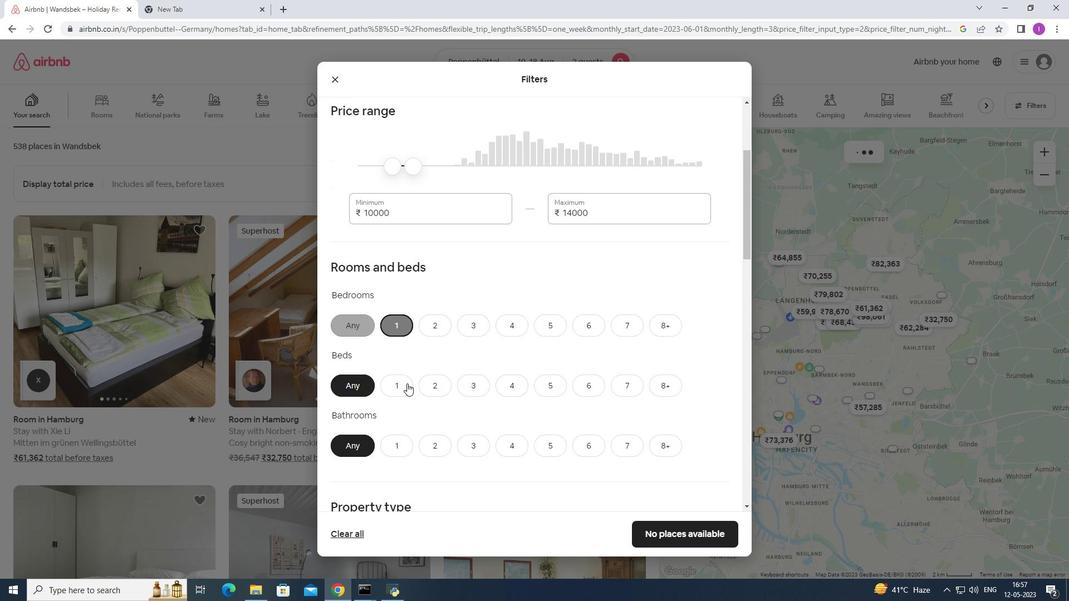 
Action: Mouse pressed left at (400, 389)
Screenshot: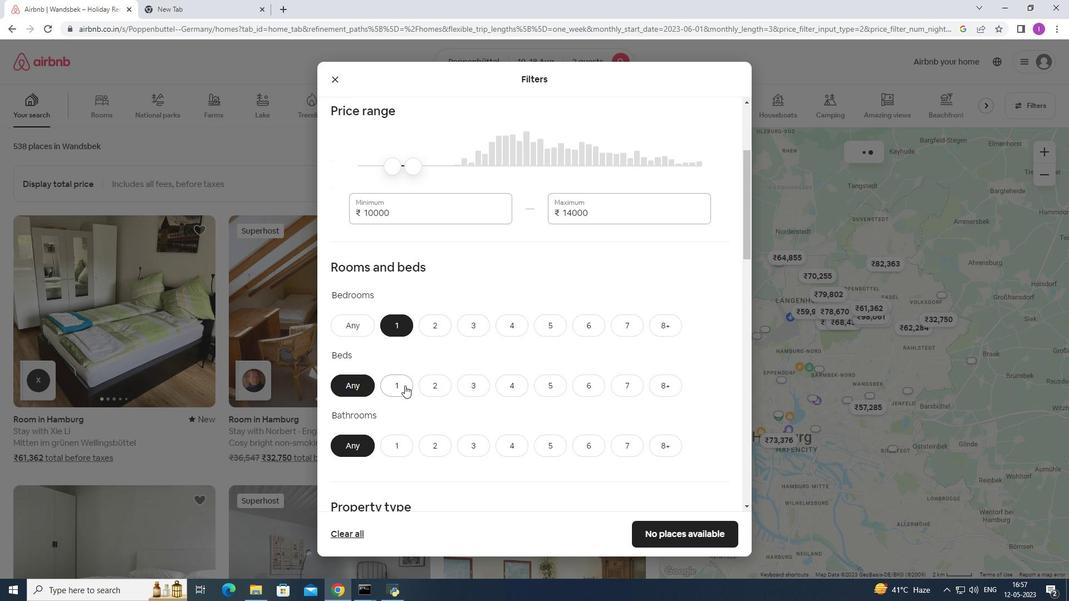
Action: Mouse moved to (397, 440)
Screenshot: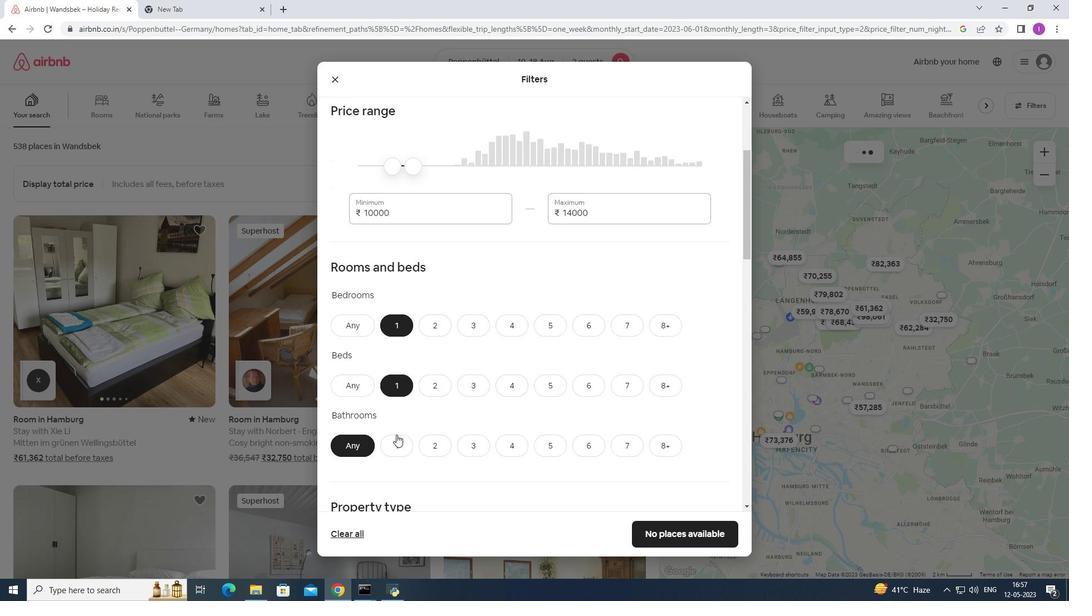 
Action: Mouse pressed left at (397, 440)
Screenshot: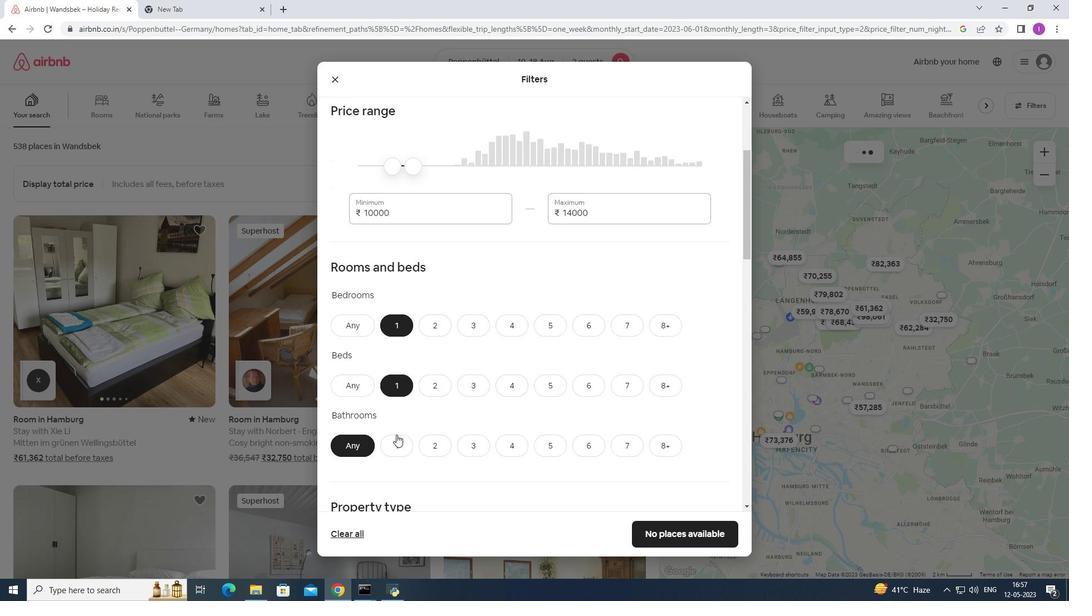 
Action: Mouse moved to (439, 409)
Screenshot: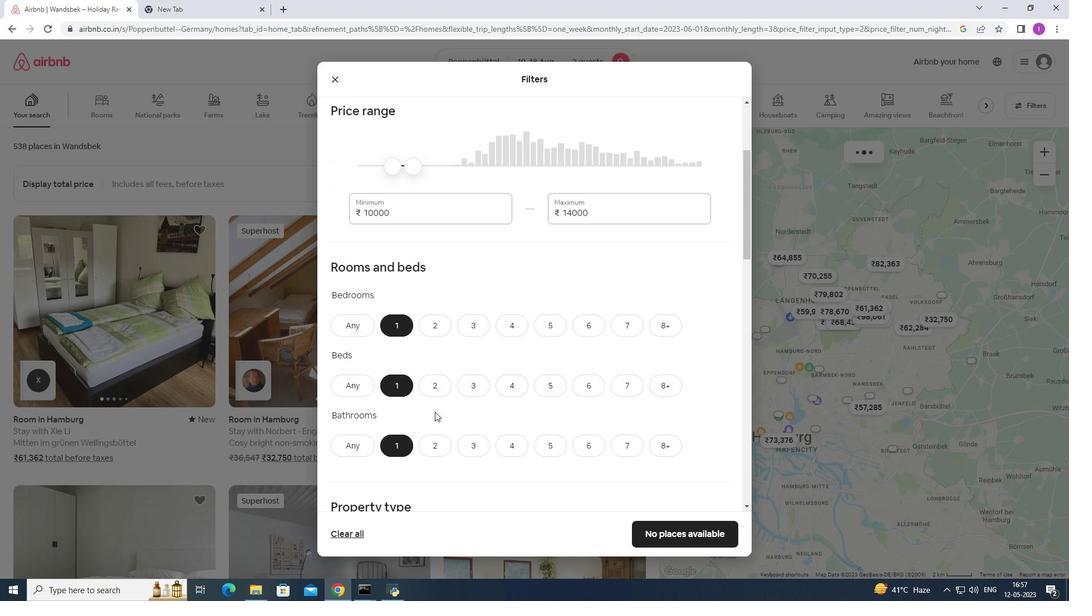 
Action: Mouse scrolled (439, 408) with delta (0, 0)
Screenshot: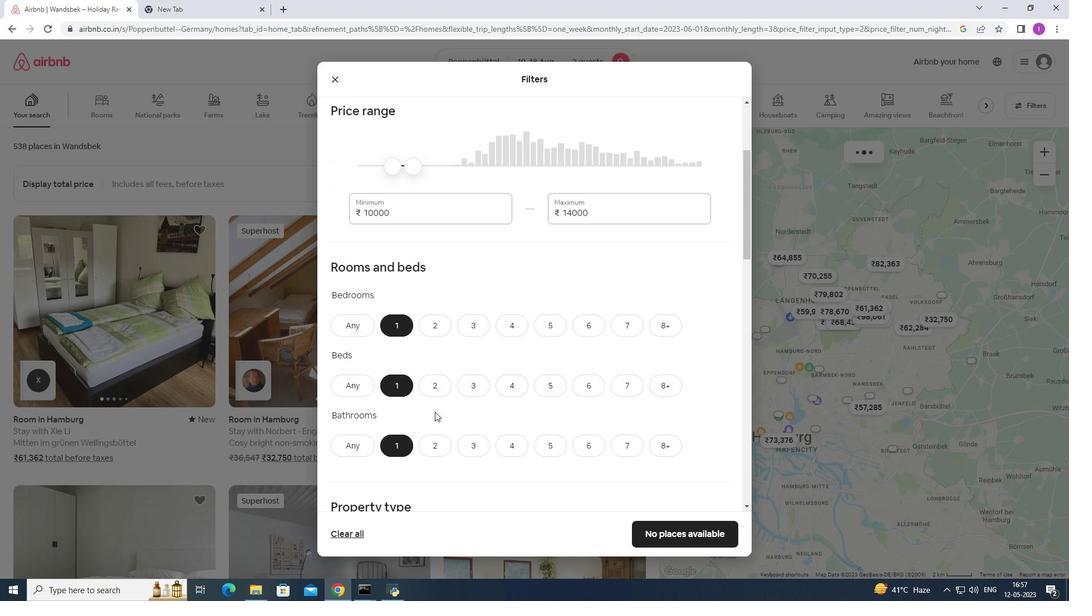 
Action: Mouse moved to (440, 409)
Screenshot: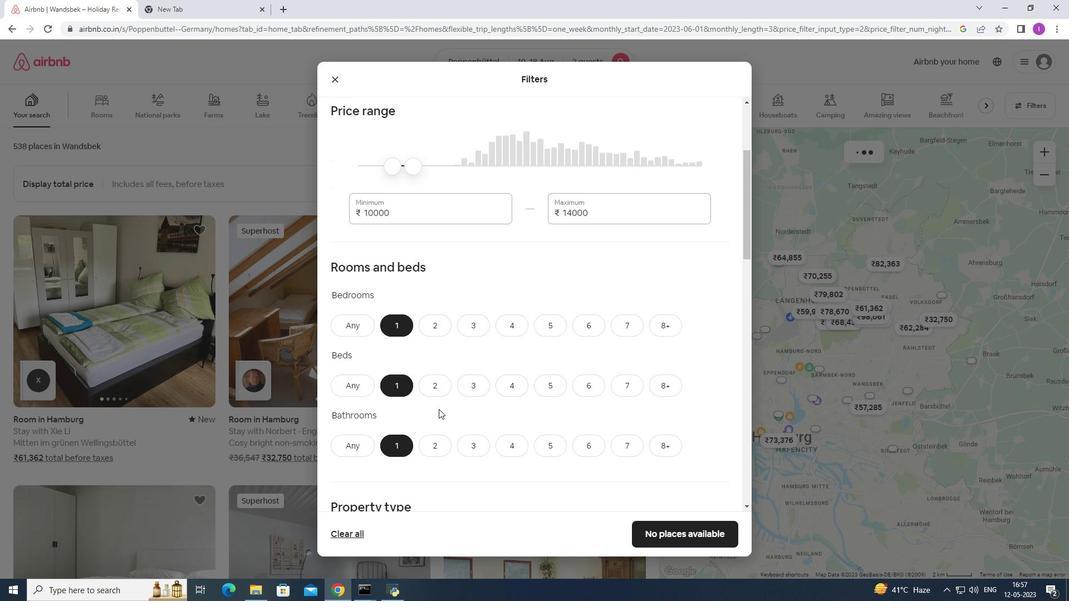 
Action: Mouse scrolled (440, 408) with delta (0, 0)
Screenshot: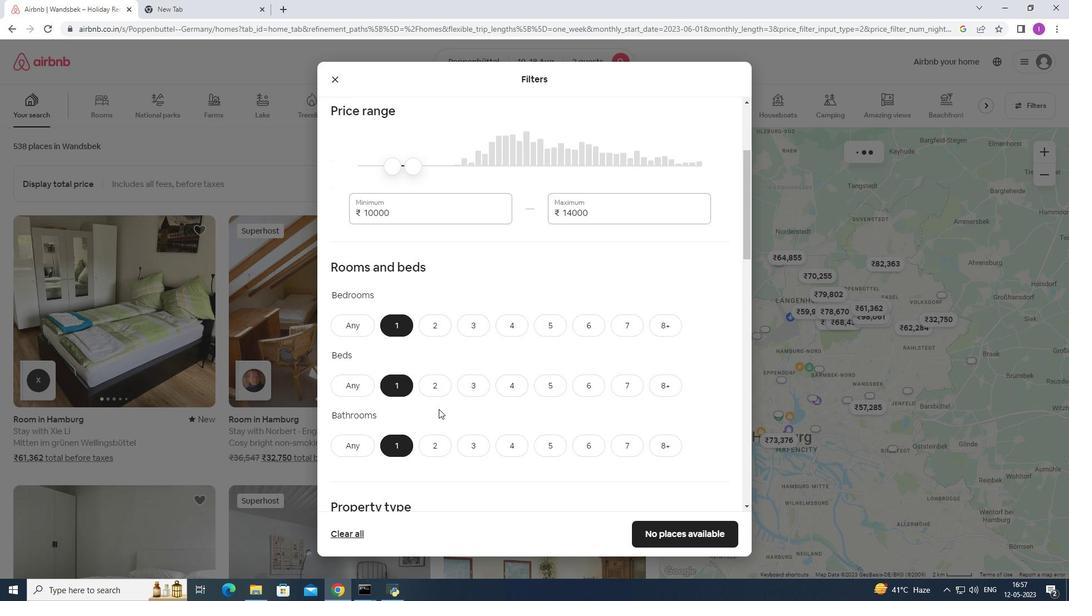 
Action: Mouse moved to (445, 404)
Screenshot: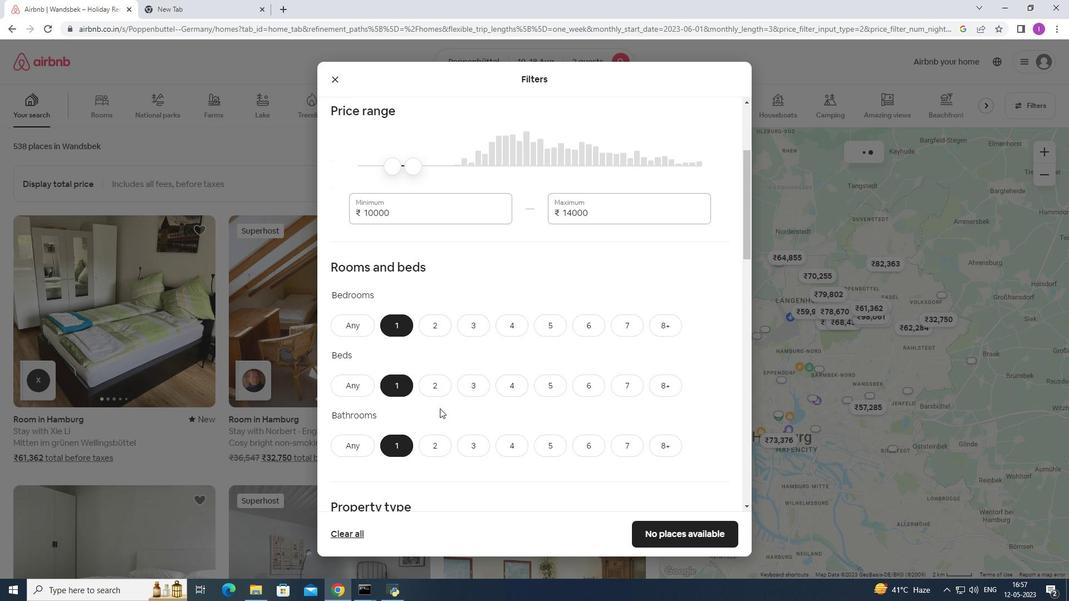 
Action: Mouse scrolled (444, 405) with delta (0, 0)
Screenshot: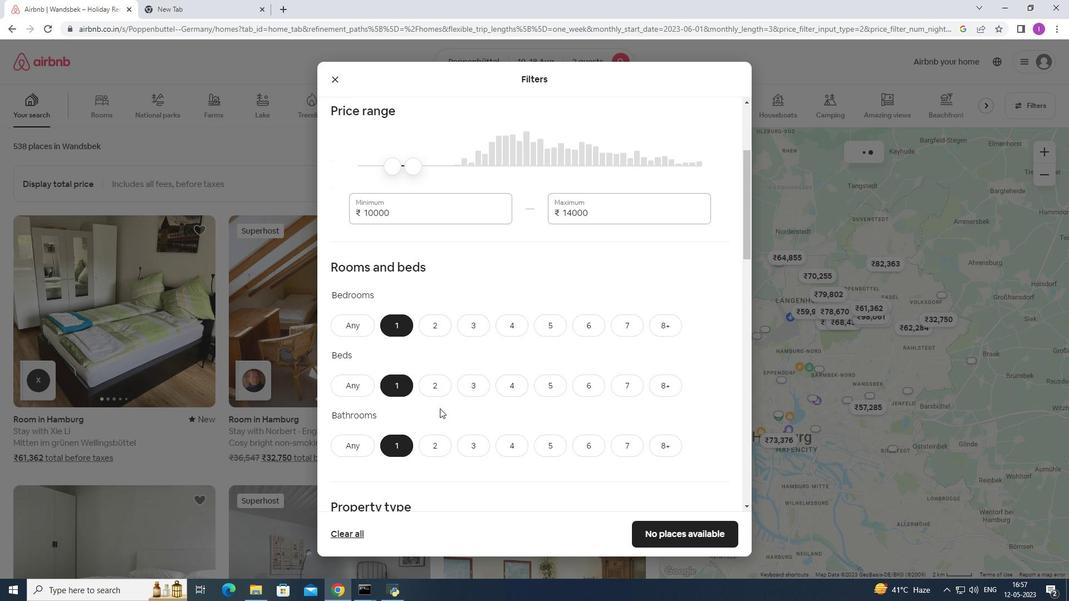 
Action: Mouse moved to (456, 396)
Screenshot: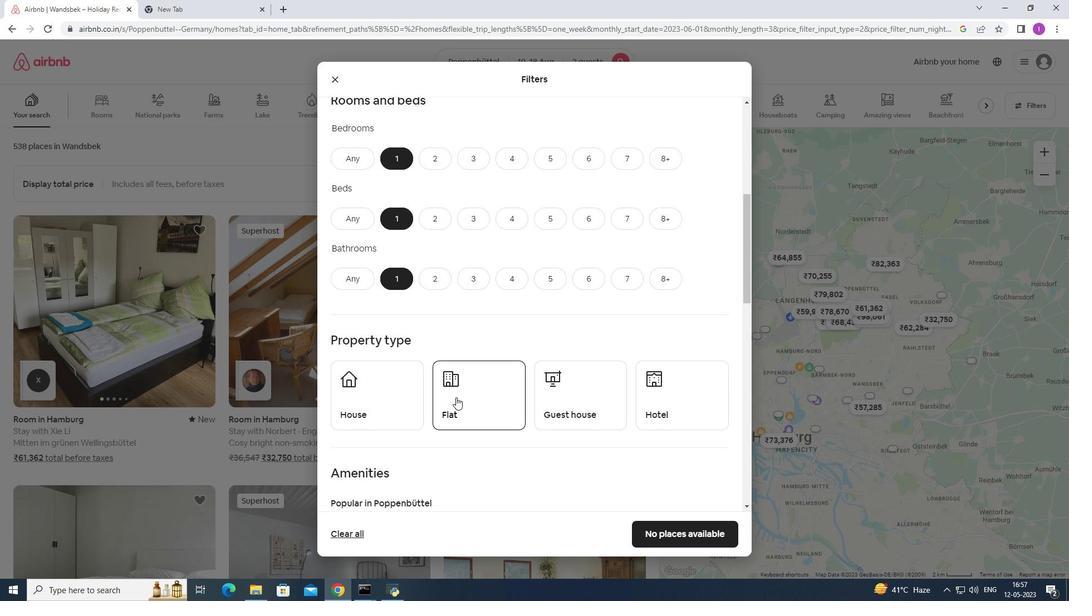 
Action: Mouse scrolled (456, 395) with delta (0, 0)
Screenshot: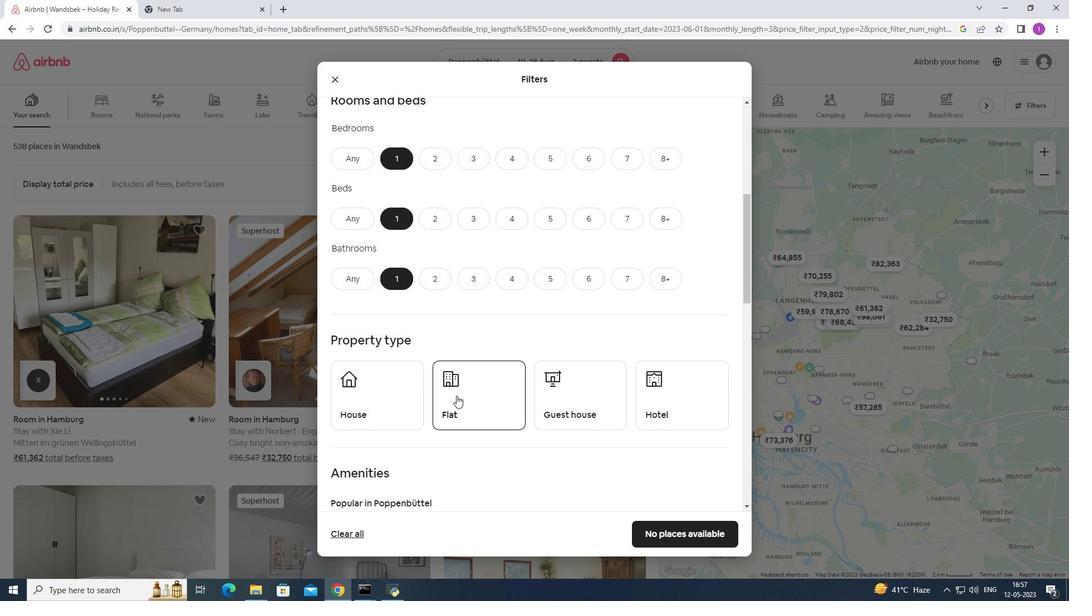 
Action: Mouse moved to (371, 347)
Screenshot: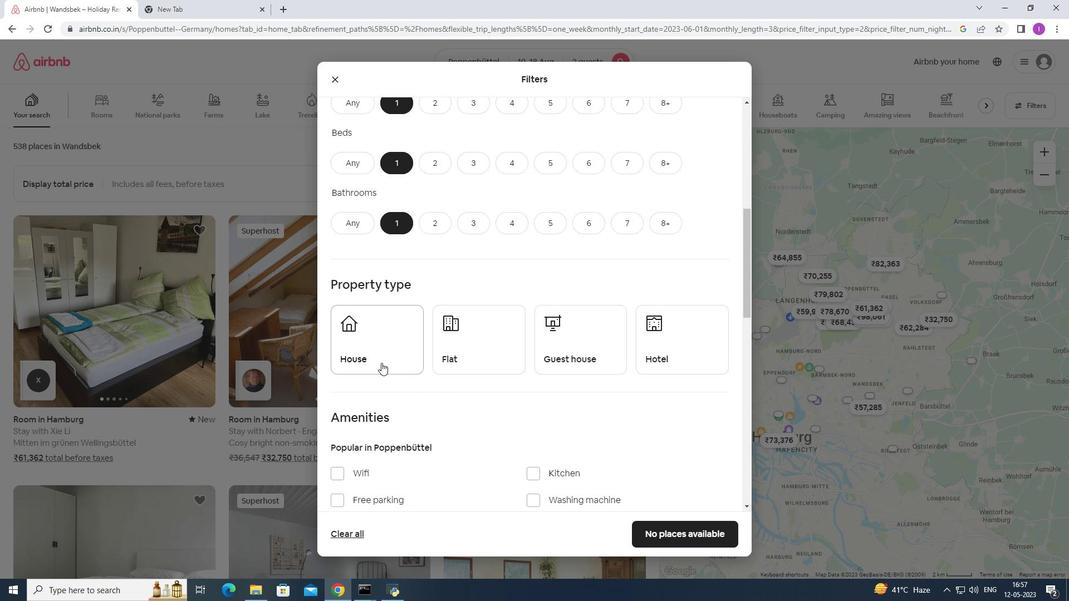 
Action: Mouse pressed left at (371, 347)
Screenshot: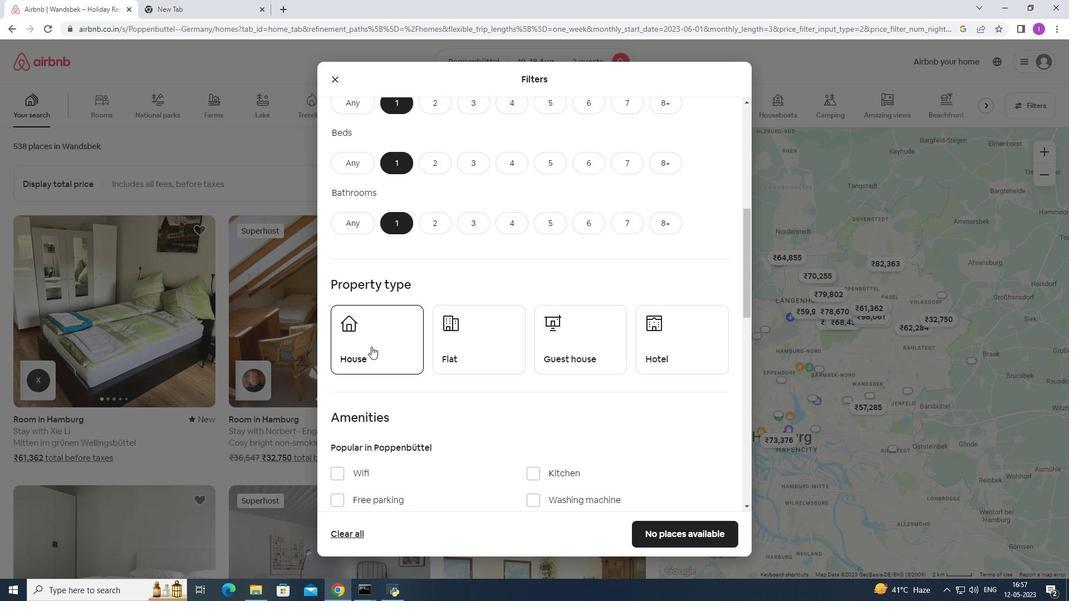 
Action: Mouse moved to (434, 351)
Screenshot: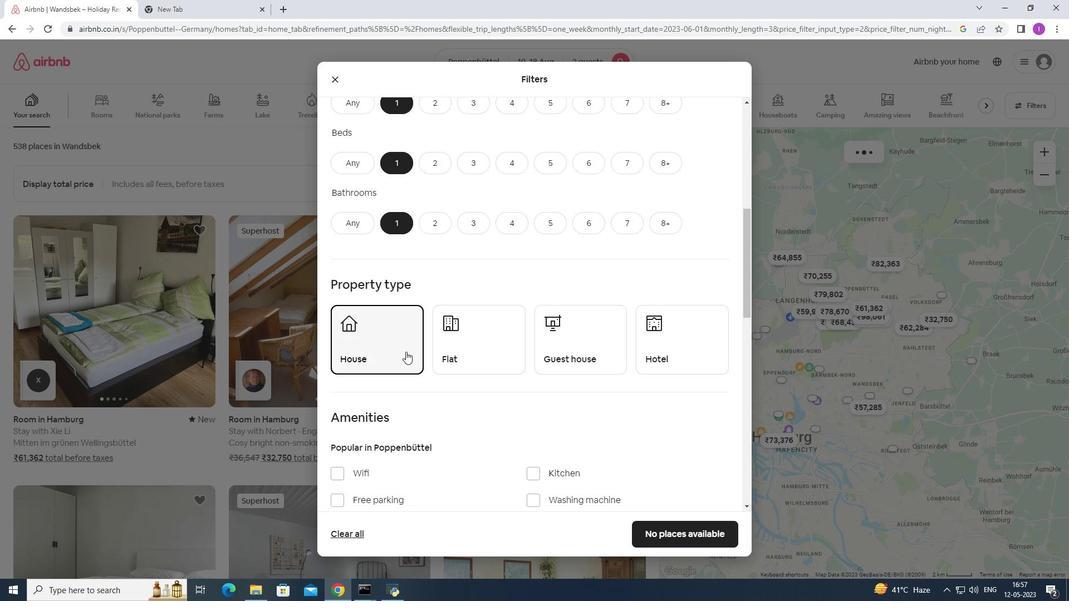 
Action: Mouse pressed left at (434, 351)
Screenshot: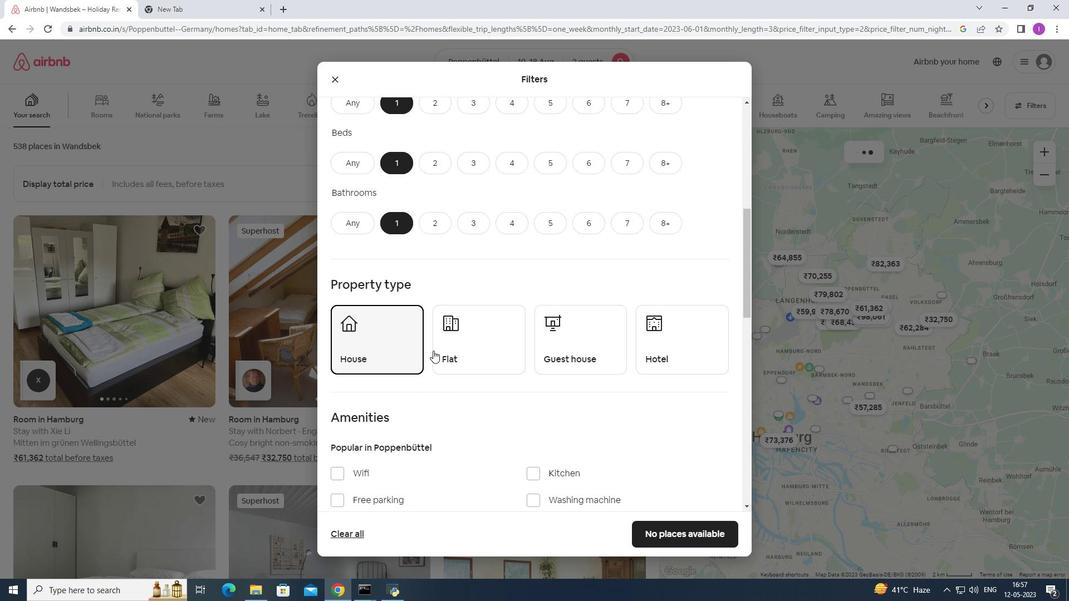 
Action: Mouse moved to (558, 340)
Screenshot: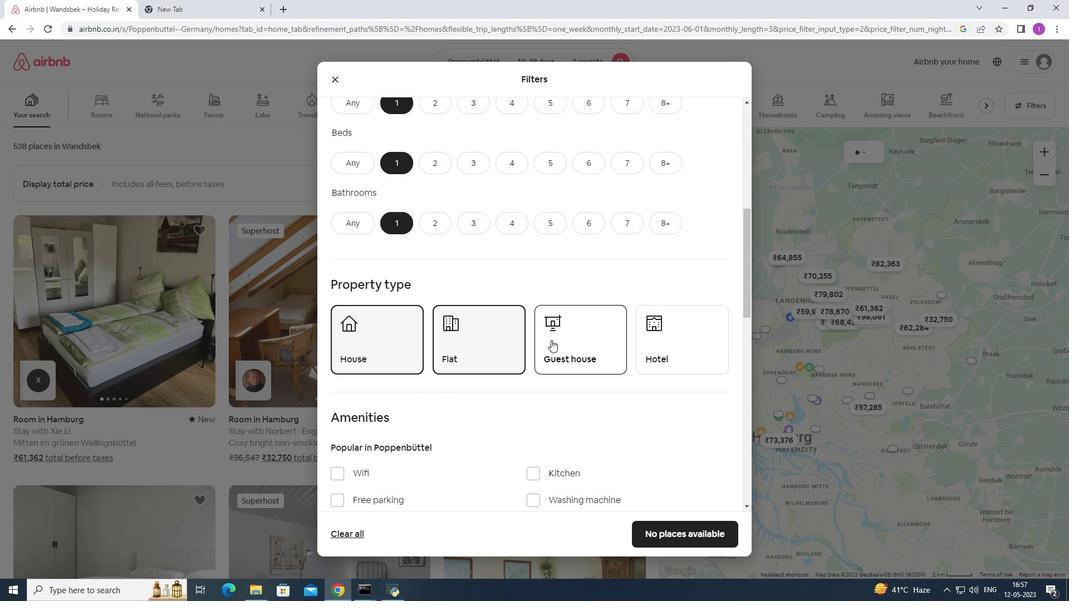 
Action: Mouse pressed left at (558, 340)
Screenshot: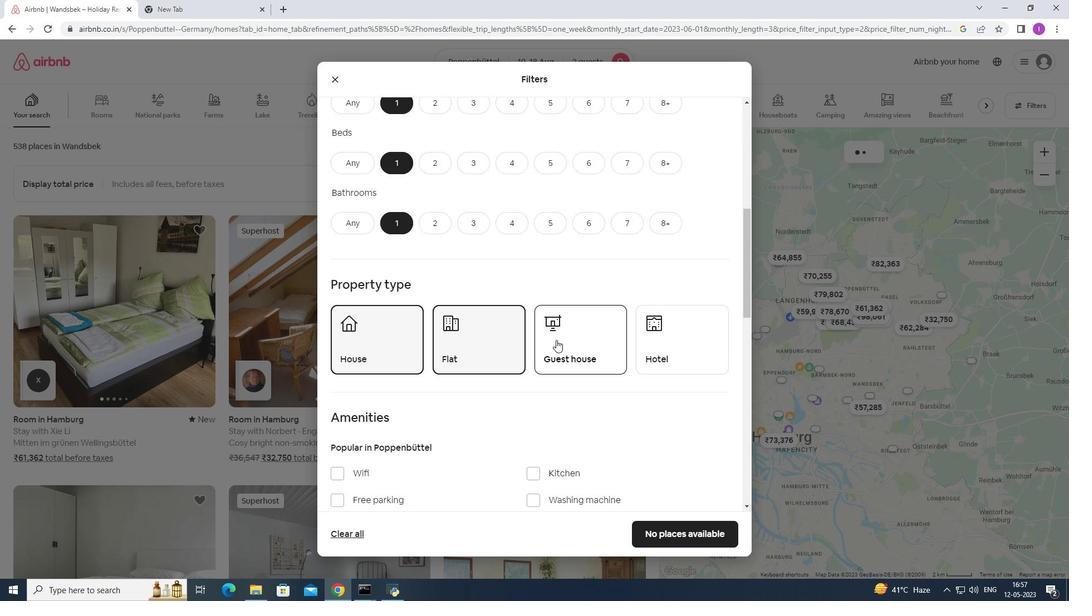 
Action: Mouse moved to (587, 344)
Screenshot: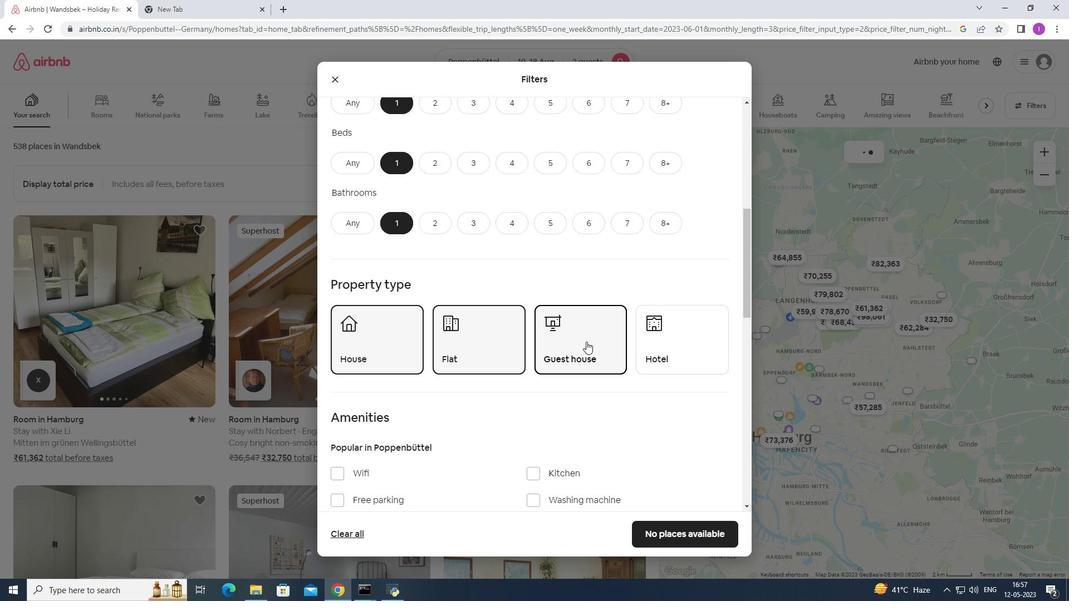 
Action: Mouse scrolled (587, 344) with delta (0, 0)
Screenshot: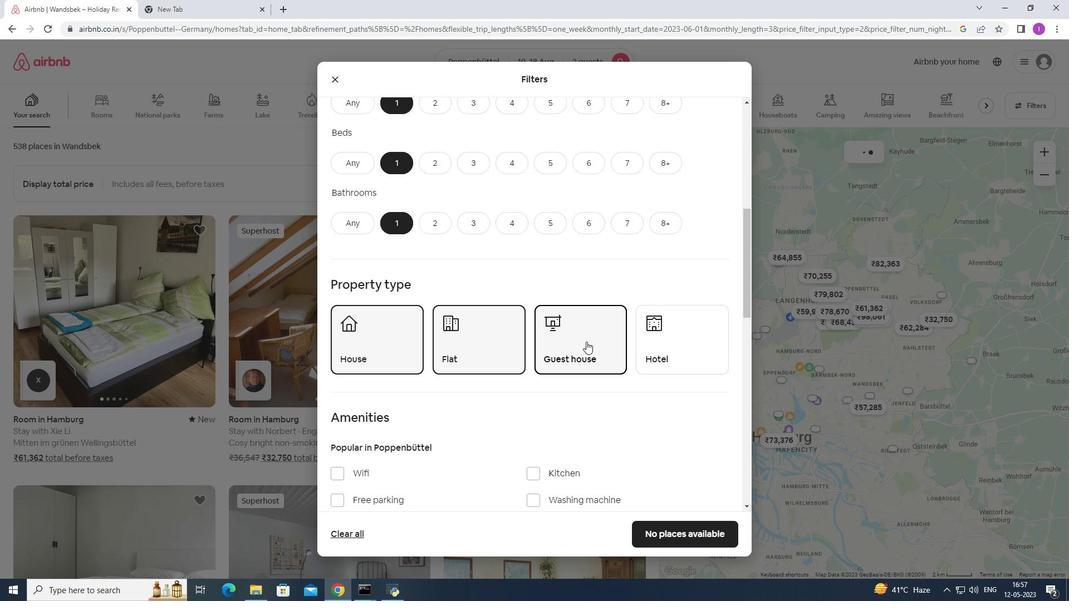 
Action: Mouse moved to (586, 346)
Screenshot: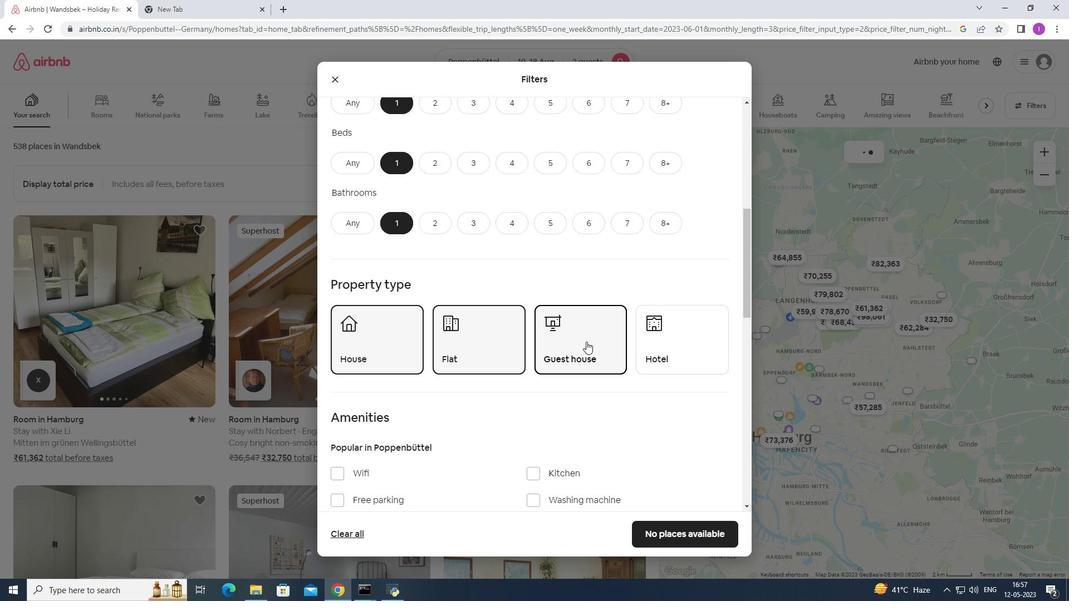 
Action: Mouse scrolled (586, 346) with delta (0, 0)
Screenshot: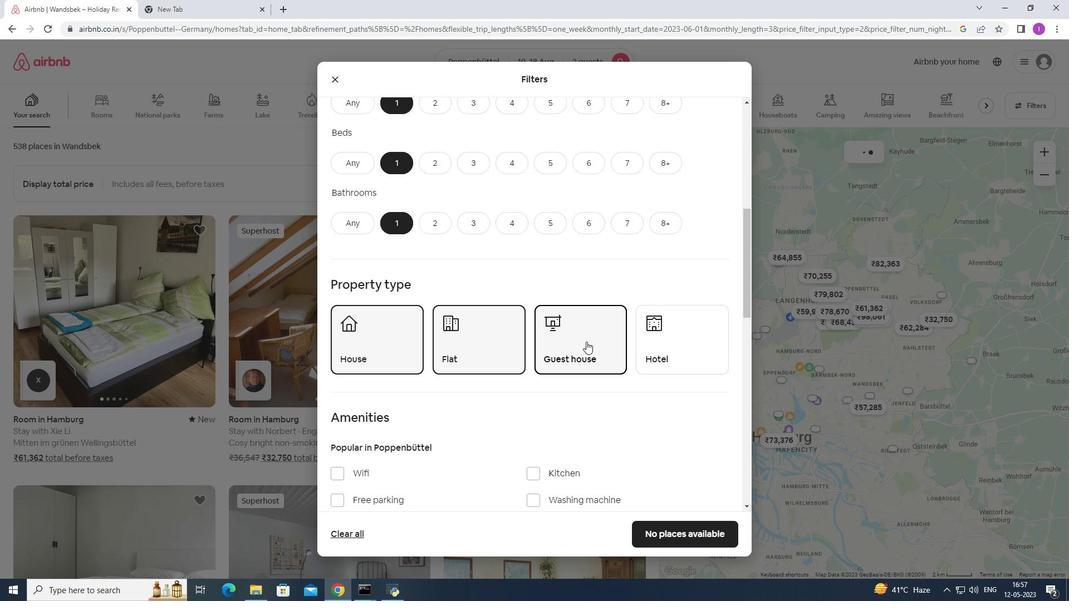 
Action: Mouse moved to (585, 349)
Screenshot: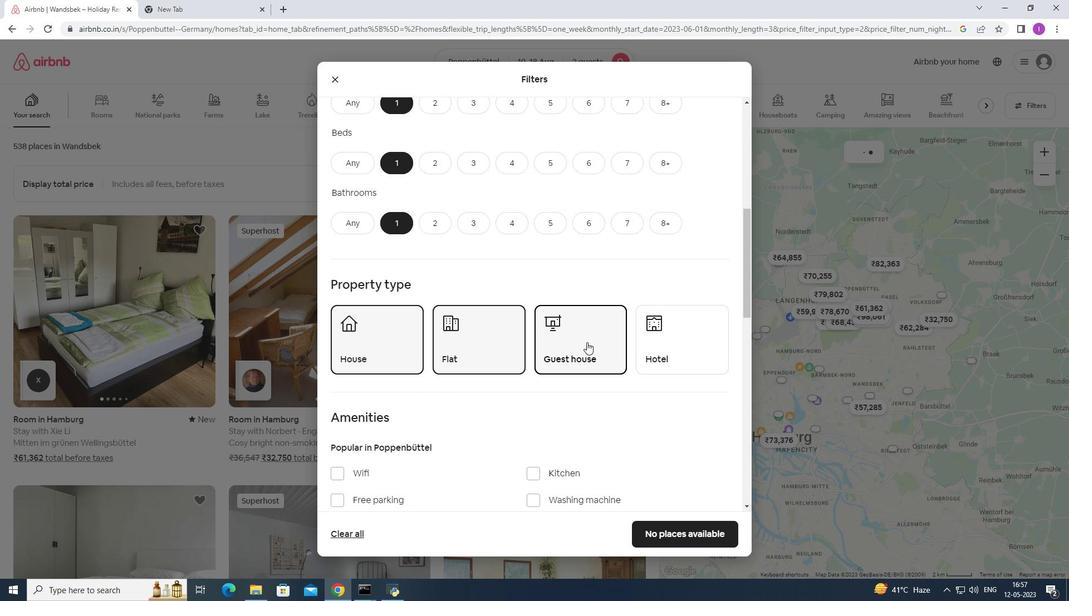 
Action: Mouse scrolled (585, 349) with delta (0, 0)
Screenshot: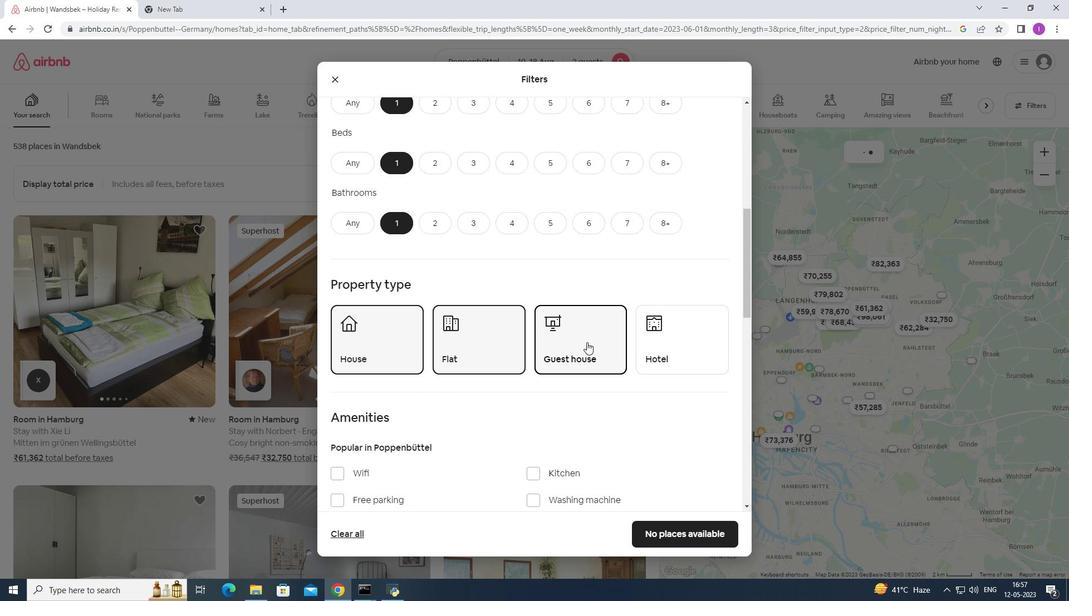 
Action: Mouse moved to (584, 351)
Screenshot: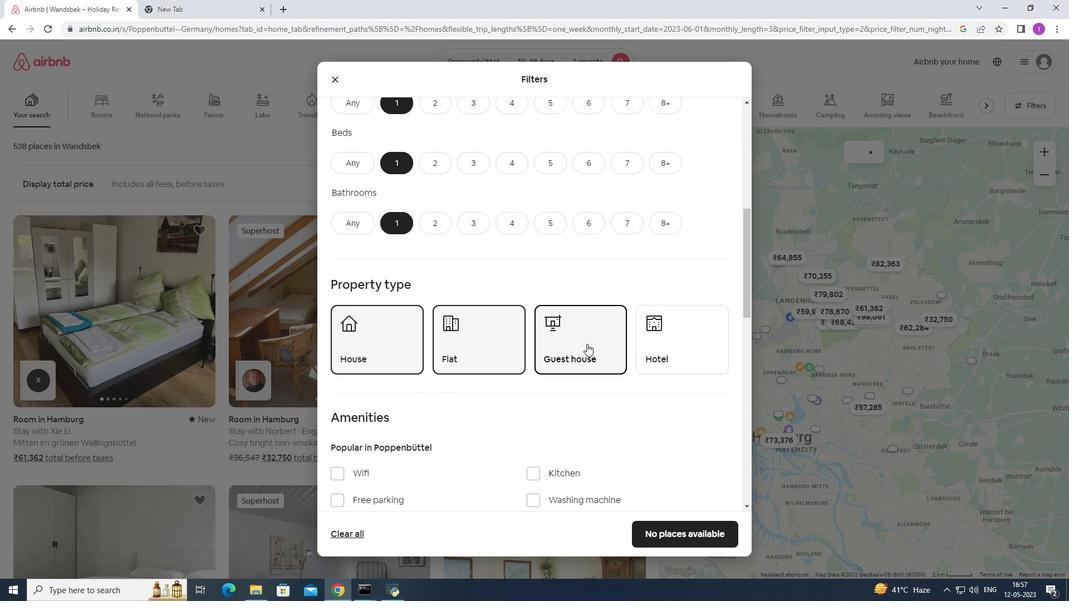 
Action: Mouse scrolled (584, 350) with delta (0, 0)
Screenshot: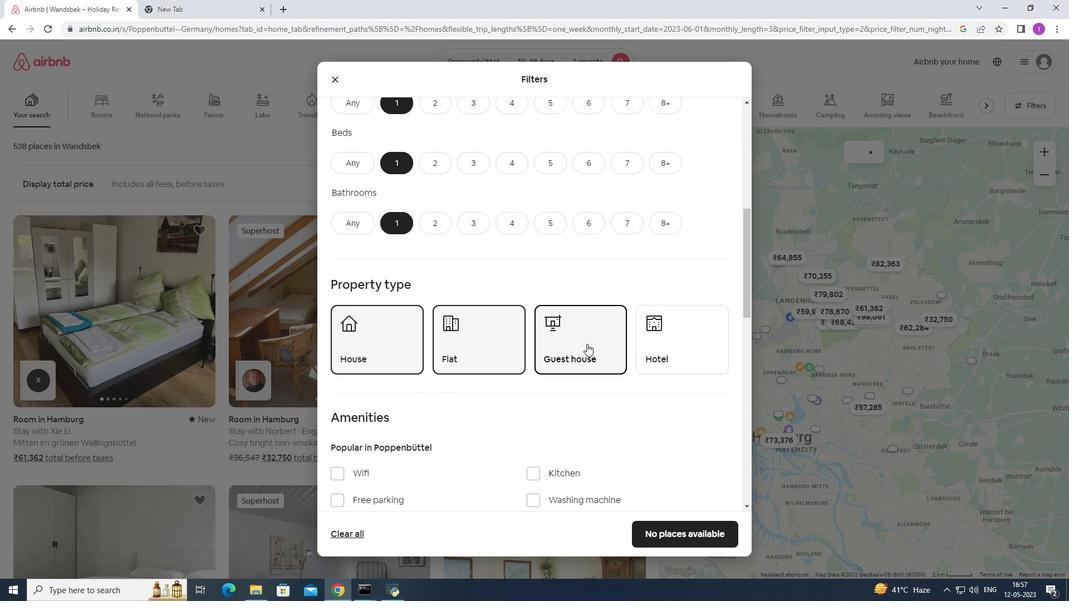
Action: Mouse moved to (565, 358)
Screenshot: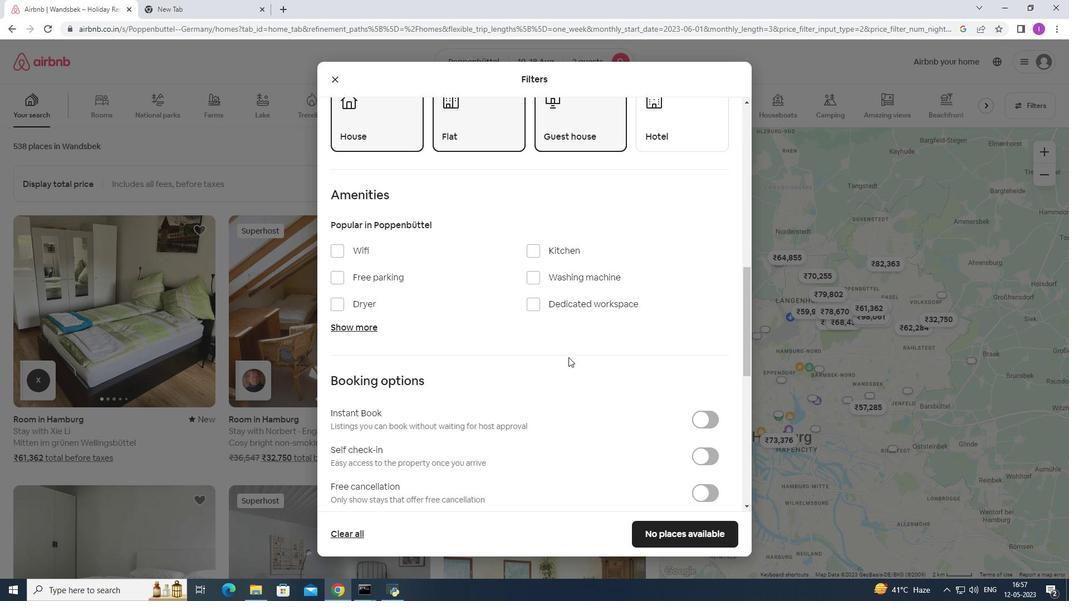
Action: Mouse scrolled (565, 357) with delta (0, 0)
Screenshot: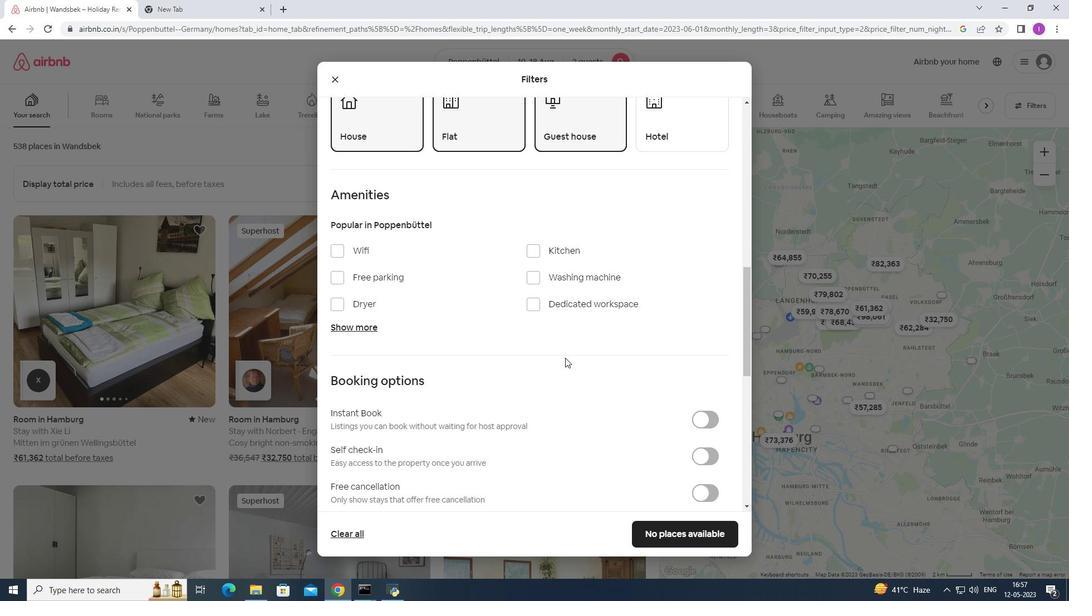 
Action: Mouse scrolled (565, 357) with delta (0, 0)
Screenshot: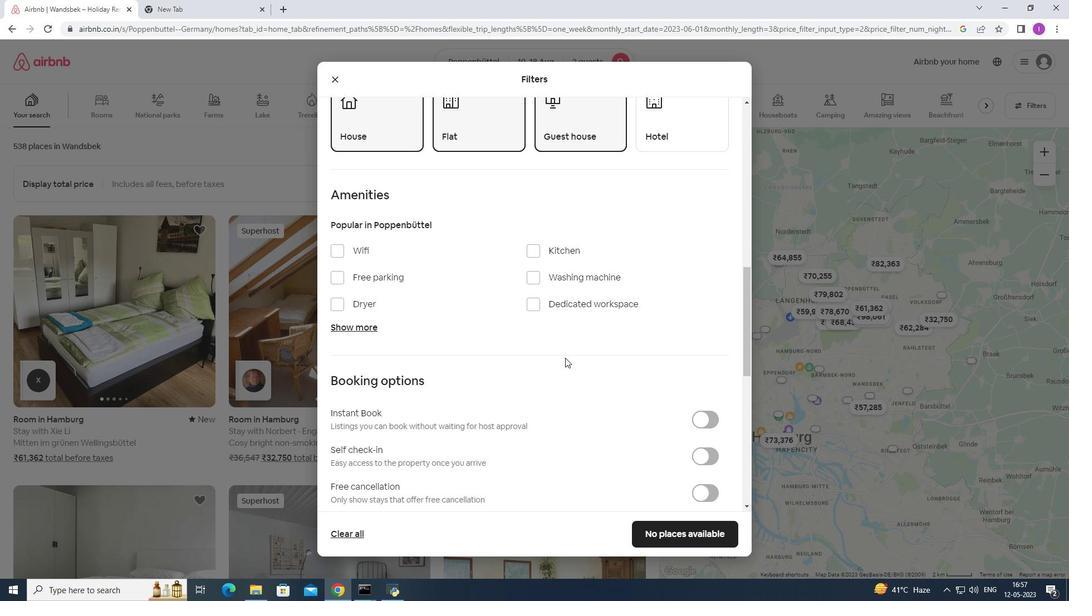 
Action: Mouse moved to (599, 335)
Screenshot: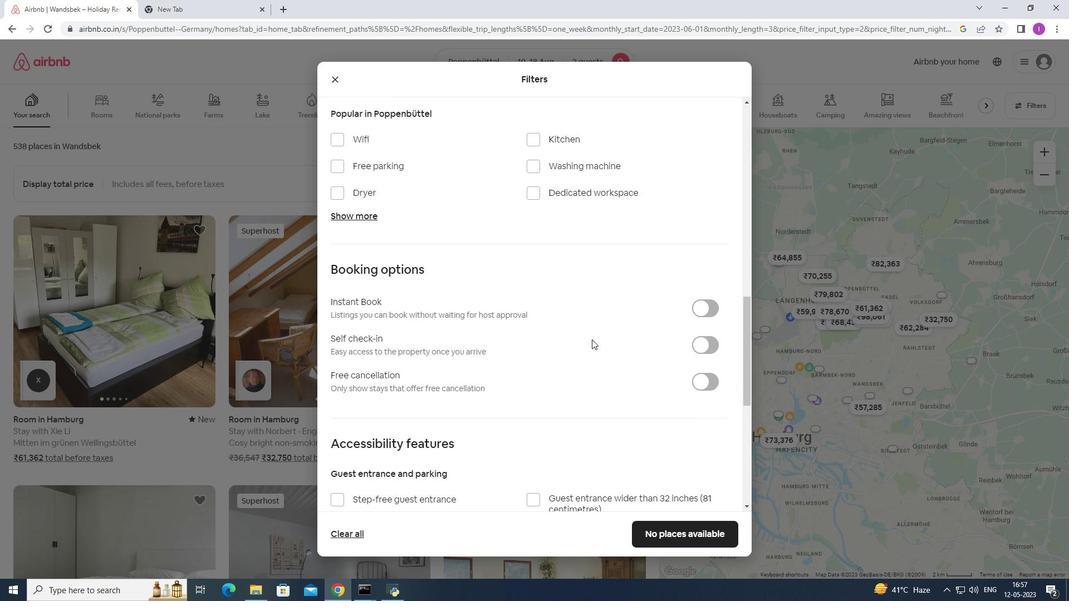 
Action: Mouse scrolled (599, 334) with delta (0, 0)
Screenshot: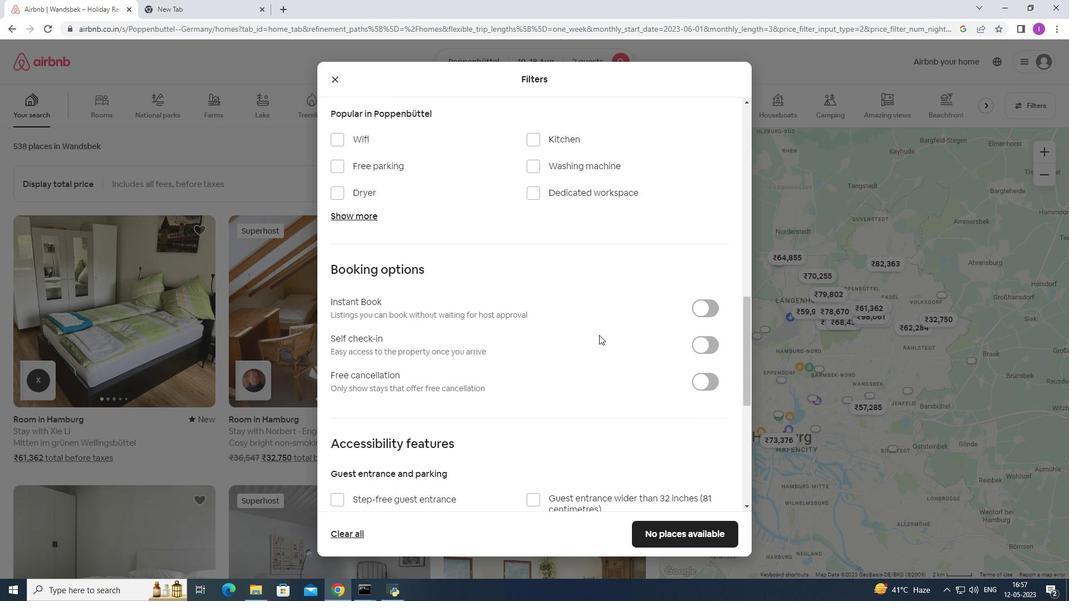 
Action: Mouse scrolled (599, 336) with delta (0, 0)
Screenshot: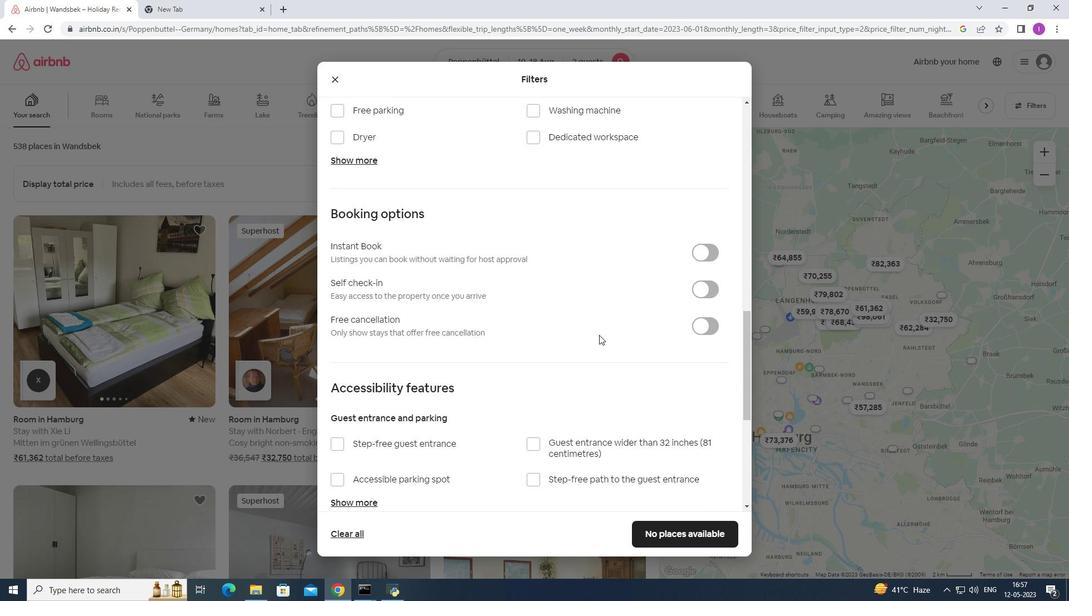 
Action: Mouse moved to (405, 280)
Screenshot: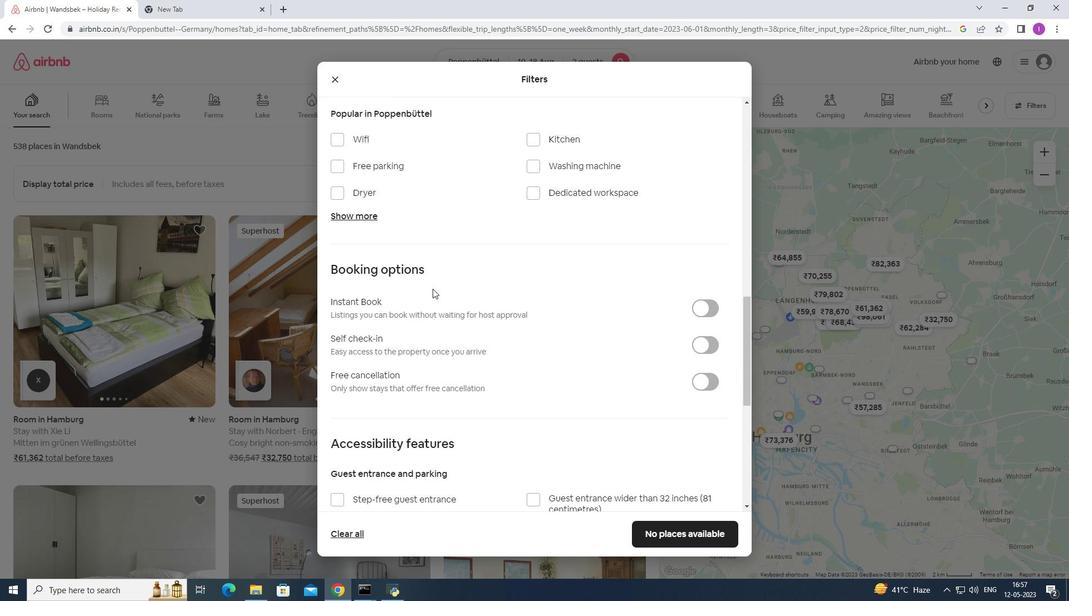 
Action: Mouse scrolled (405, 280) with delta (0, 0)
Screenshot: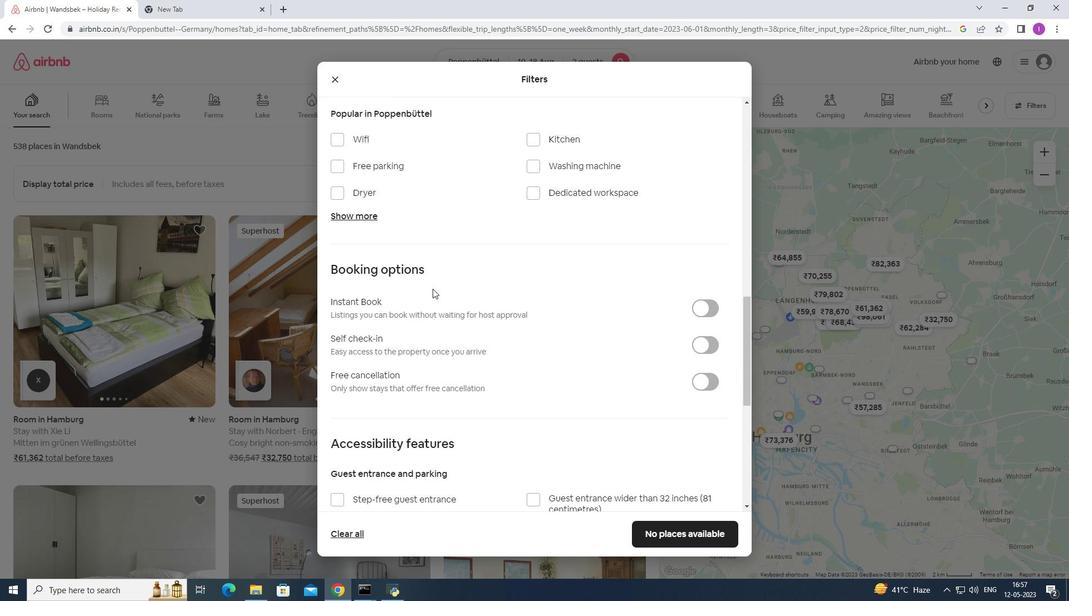
Action: Mouse moved to (405, 279)
Screenshot: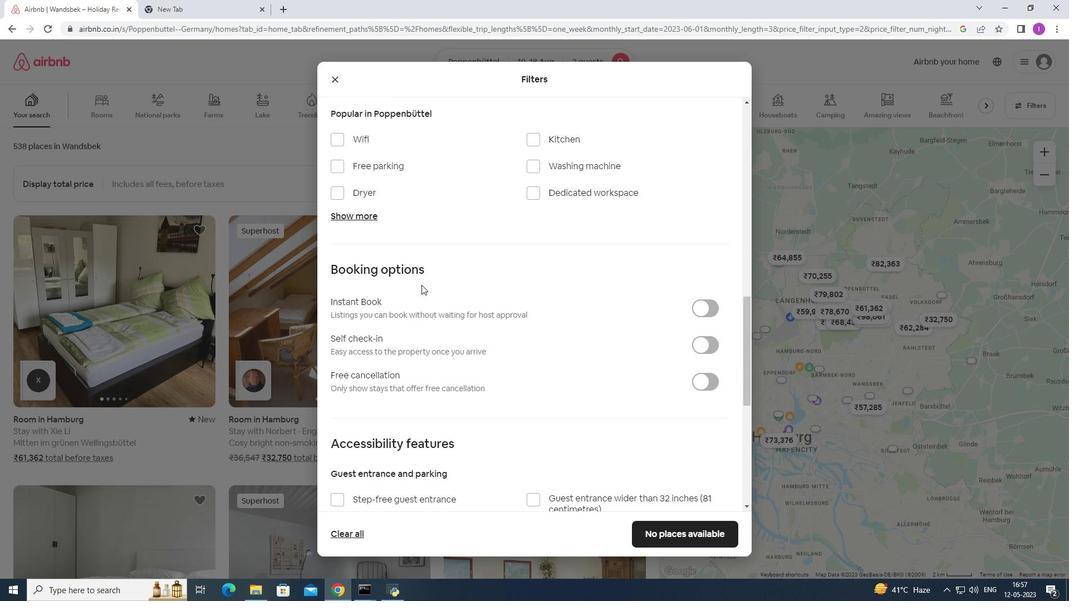 
Action: Mouse scrolled (405, 280) with delta (0, 0)
Screenshot: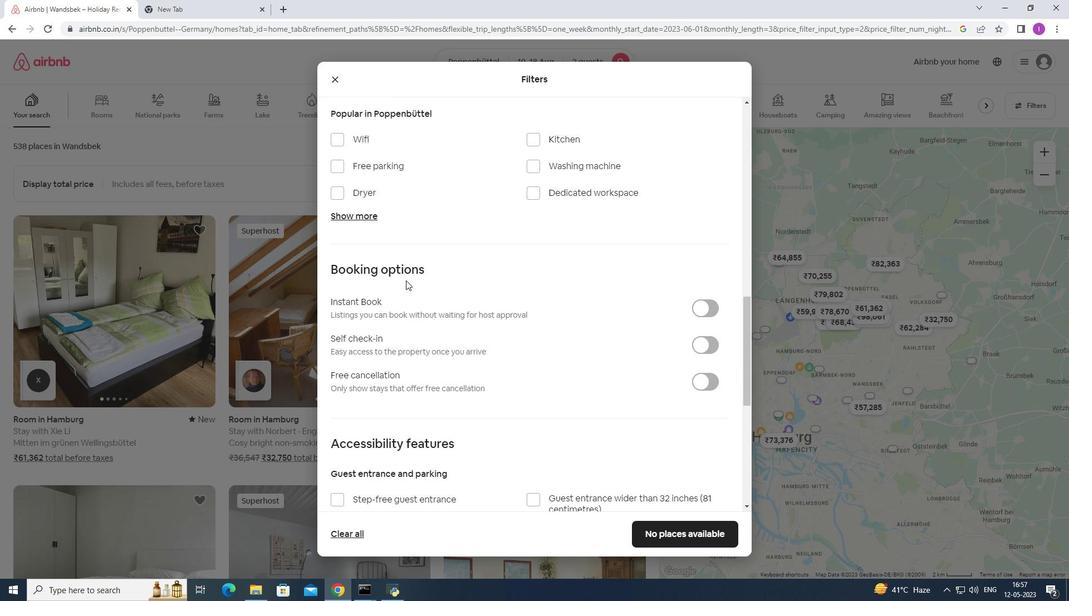 
Action: Mouse moved to (334, 247)
Screenshot: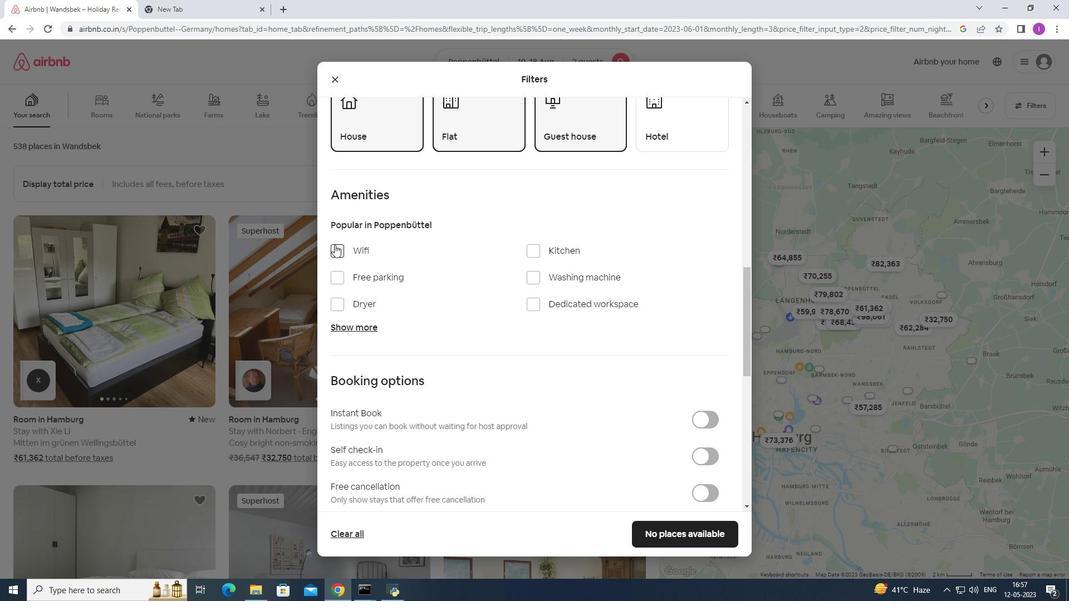 
Action: Mouse pressed left at (334, 247)
Screenshot: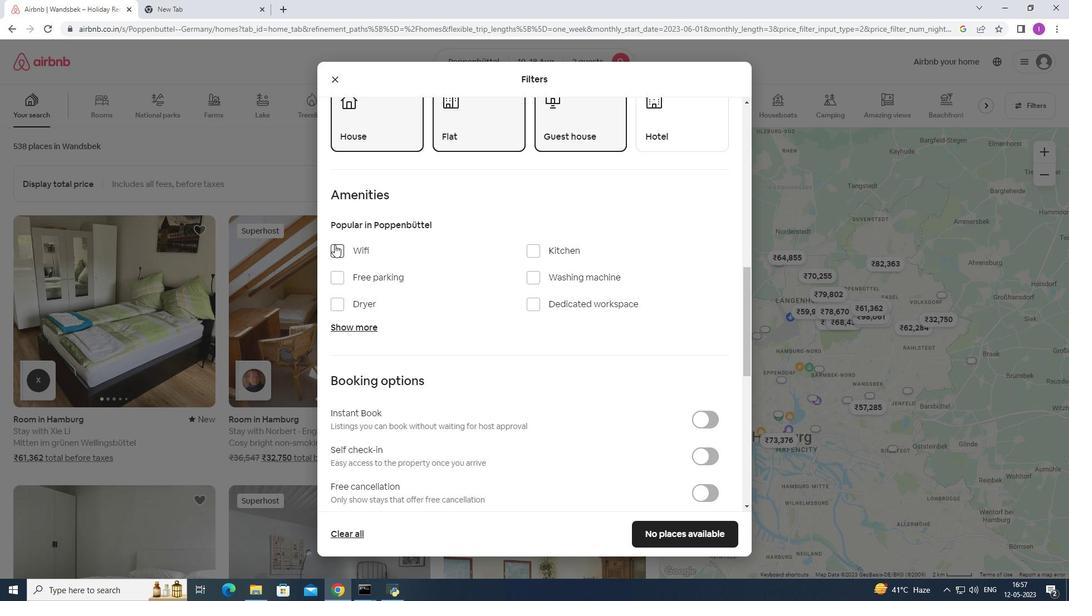 
Action: Mouse moved to (342, 281)
Screenshot: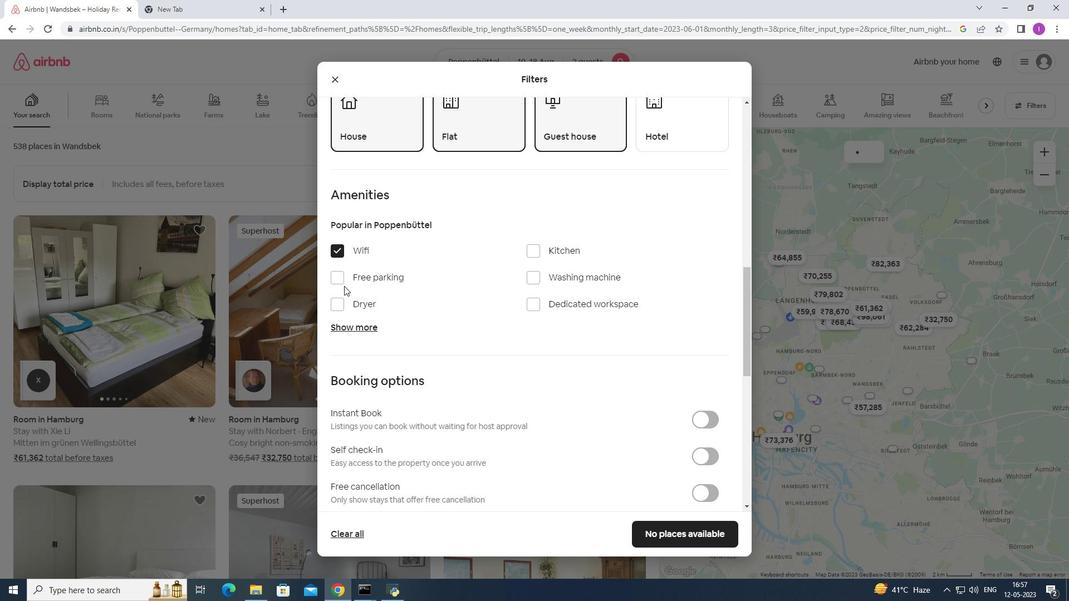 
Action: Mouse pressed left at (342, 281)
Screenshot: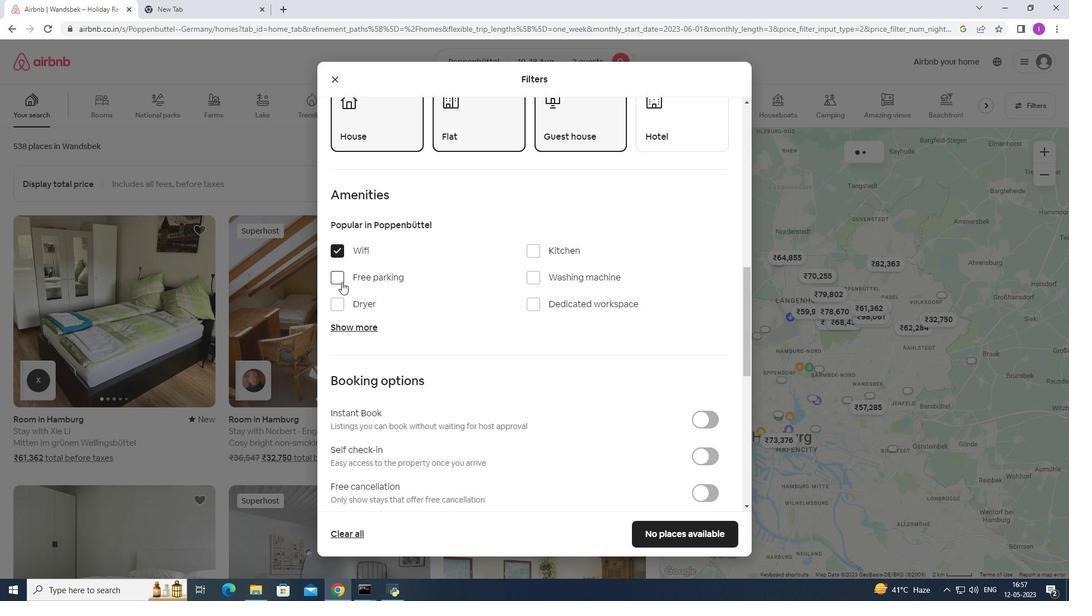 
Action: Mouse moved to (344, 328)
Screenshot: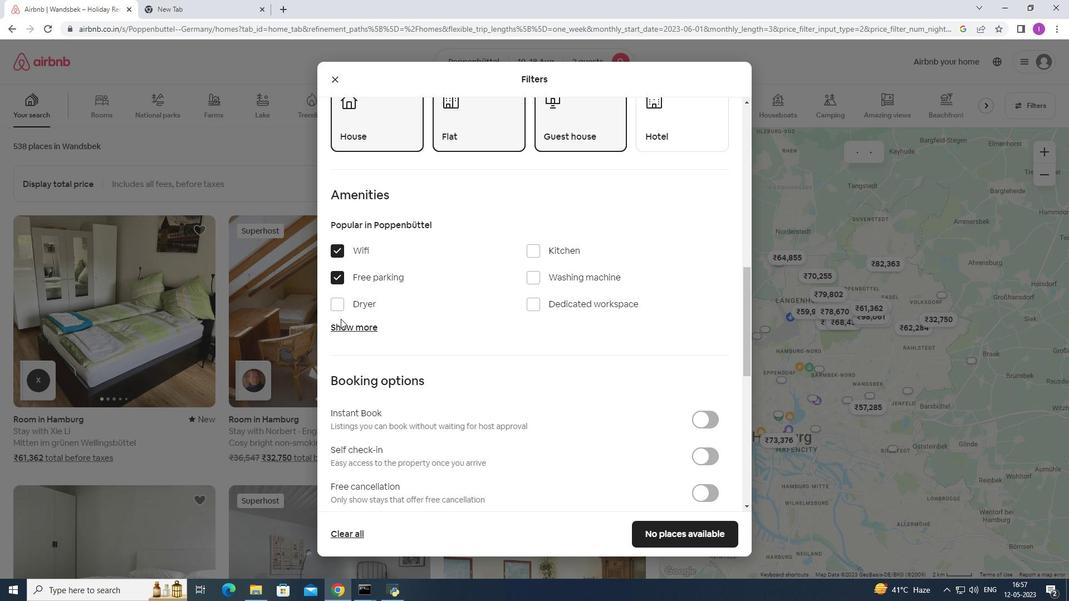 
Action: Mouse pressed left at (344, 328)
Screenshot: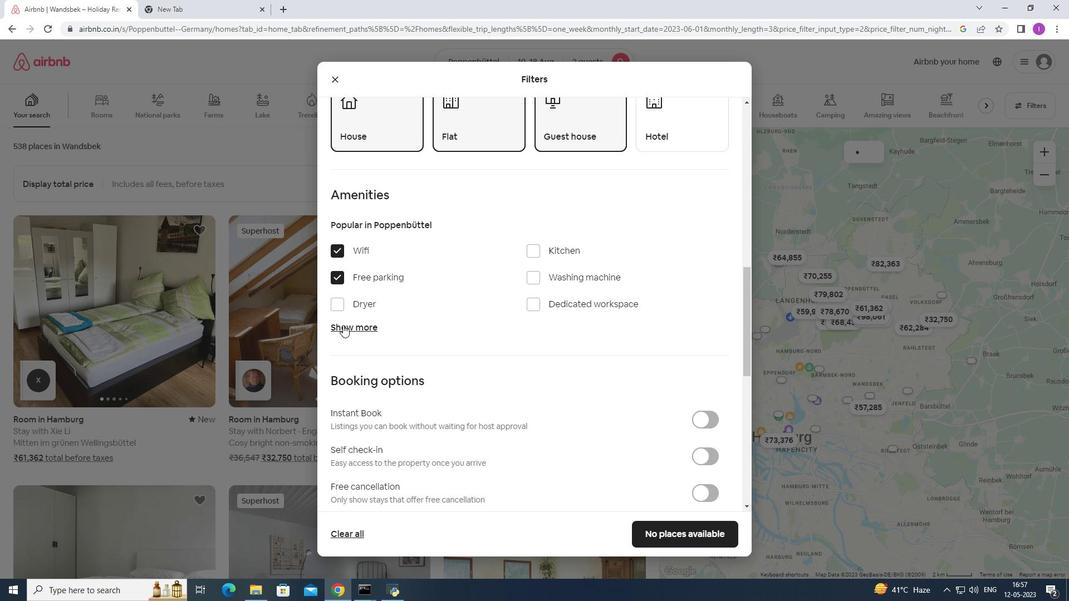
Action: Mouse moved to (337, 394)
Screenshot: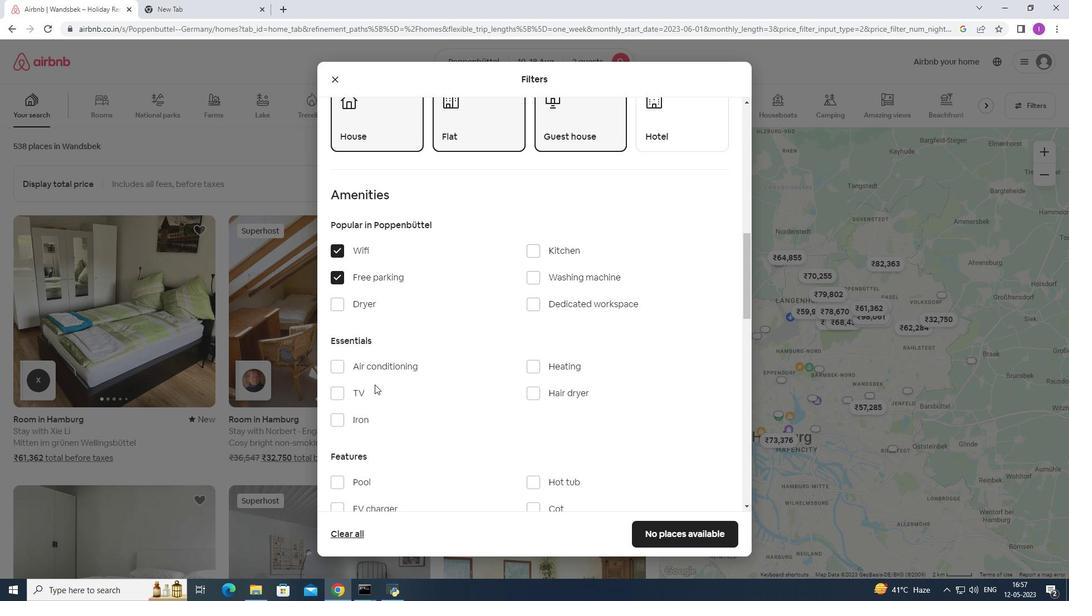 
Action: Mouse pressed left at (337, 394)
Screenshot: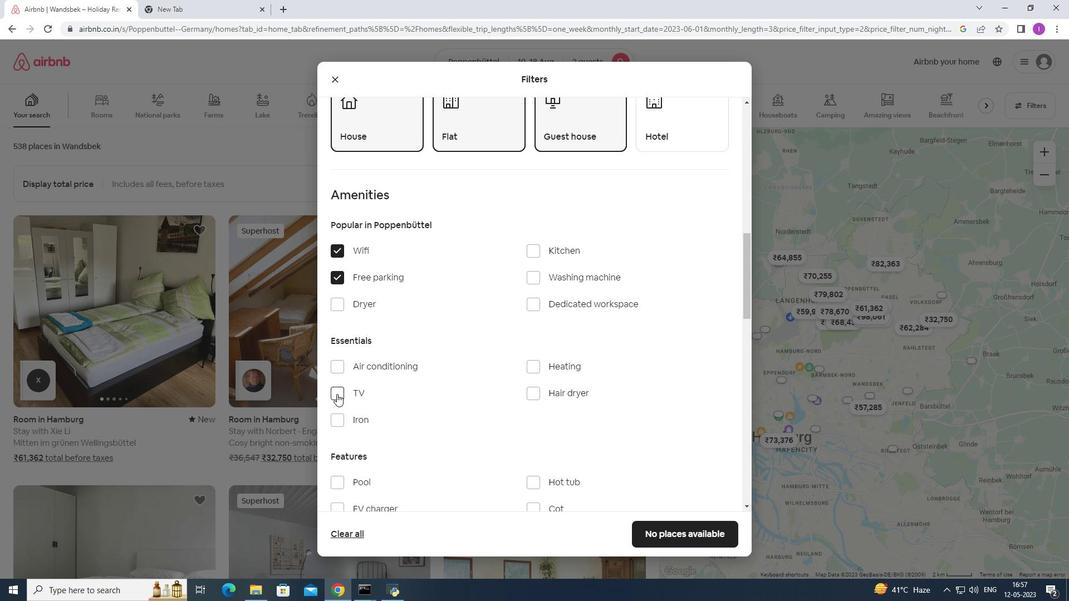 
Action: Mouse moved to (373, 368)
Screenshot: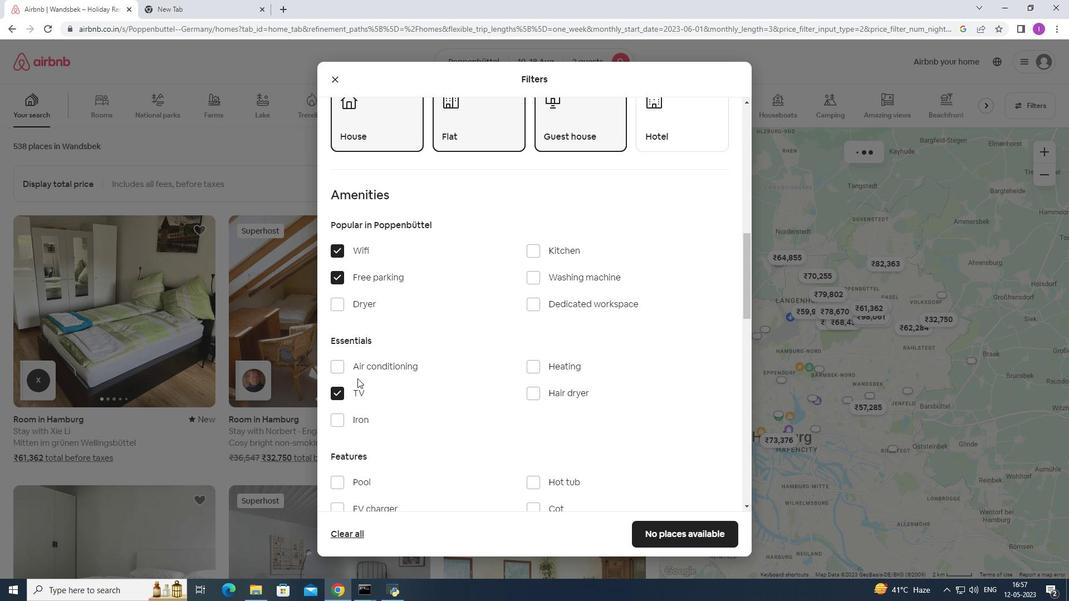 
Action: Mouse scrolled (373, 368) with delta (0, 0)
Screenshot: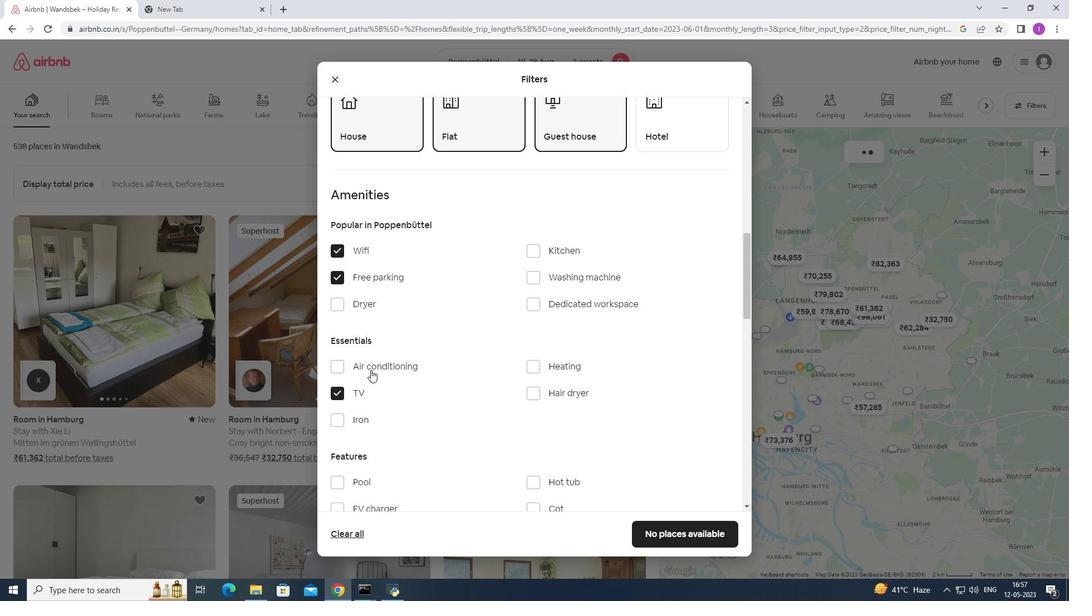 
Action: Mouse scrolled (373, 368) with delta (0, 0)
Screenshot: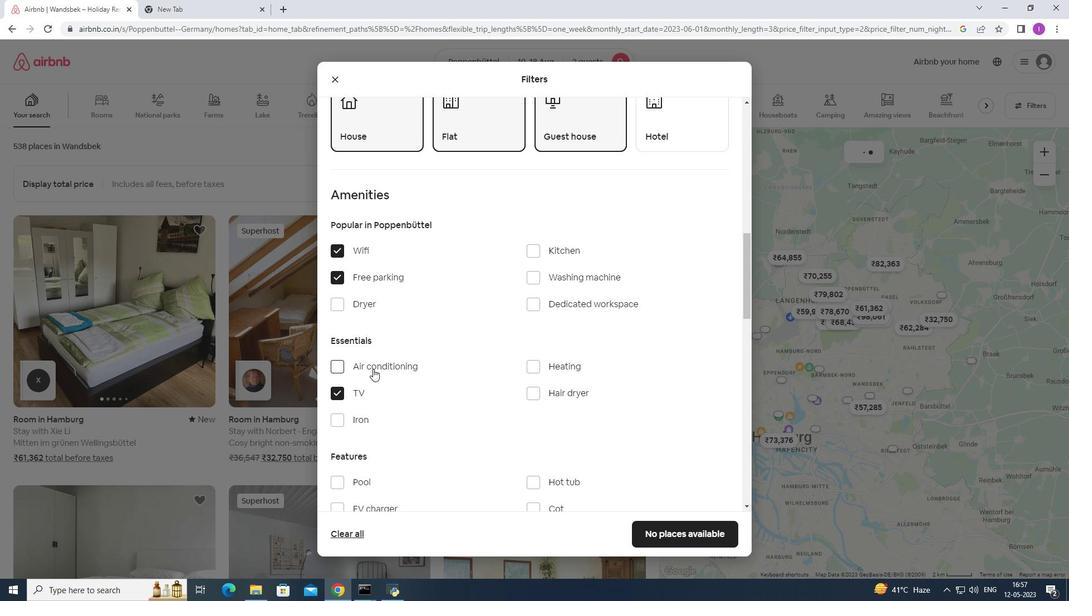 
Action: Mouse moved to (376, 366)
Screenshot: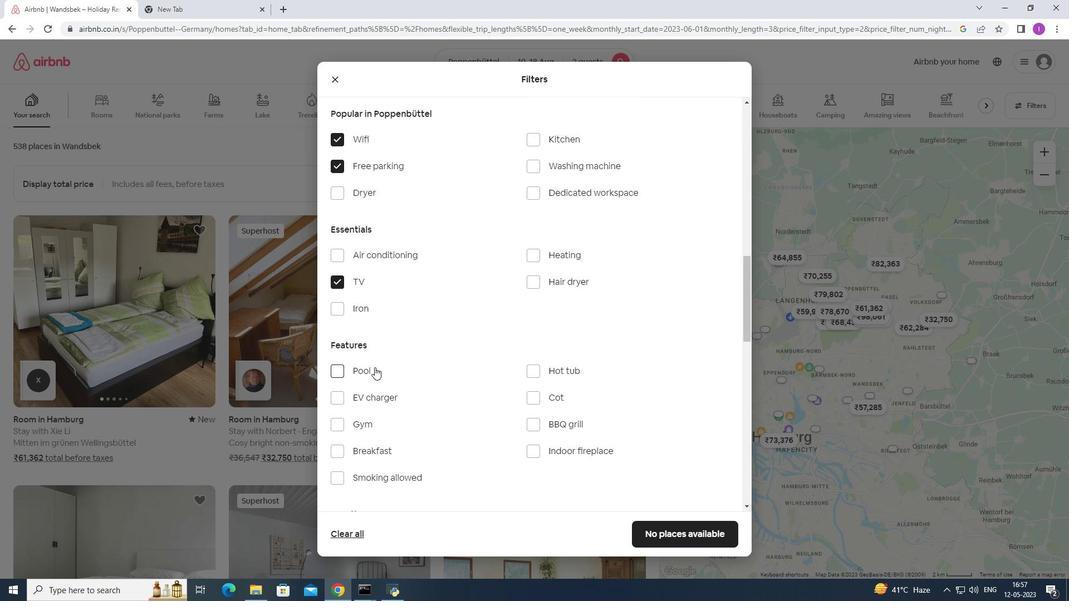 
Action: Mouse scrolled (376, 365) with delta (0, 0)
Screenshot: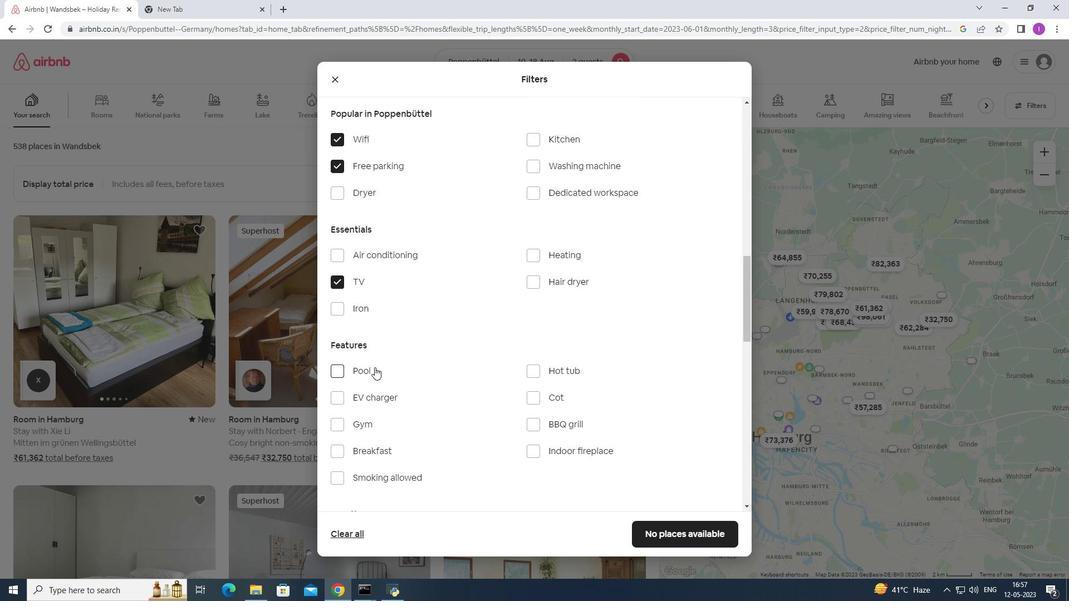
Action: Mouse scrolled (376, 365) with delta (0, 0)
Screenshot: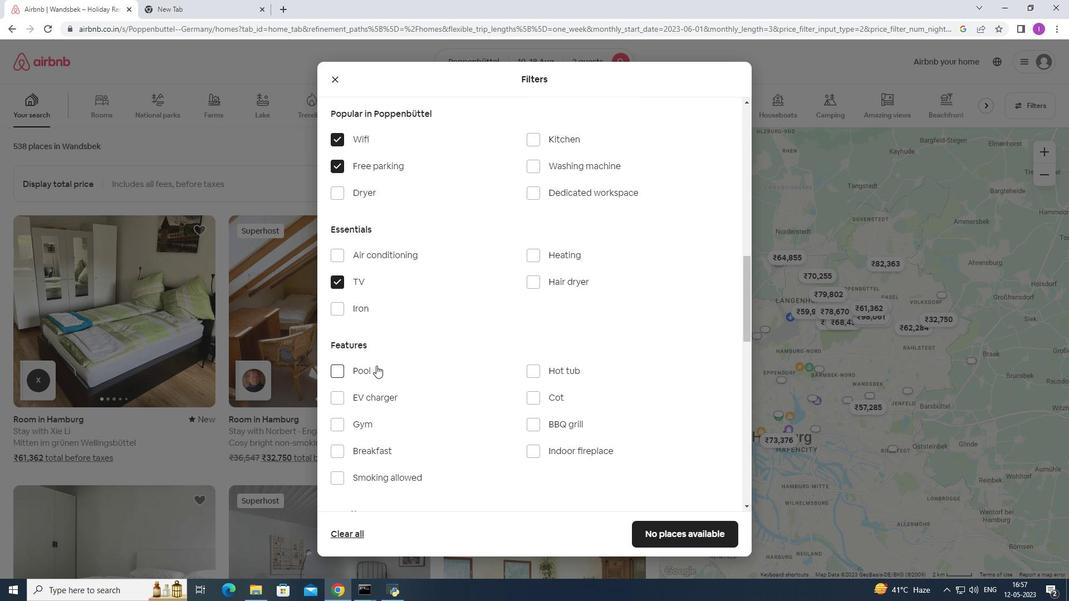 
Action: Mouse moved to (338, 317)
Screenshot: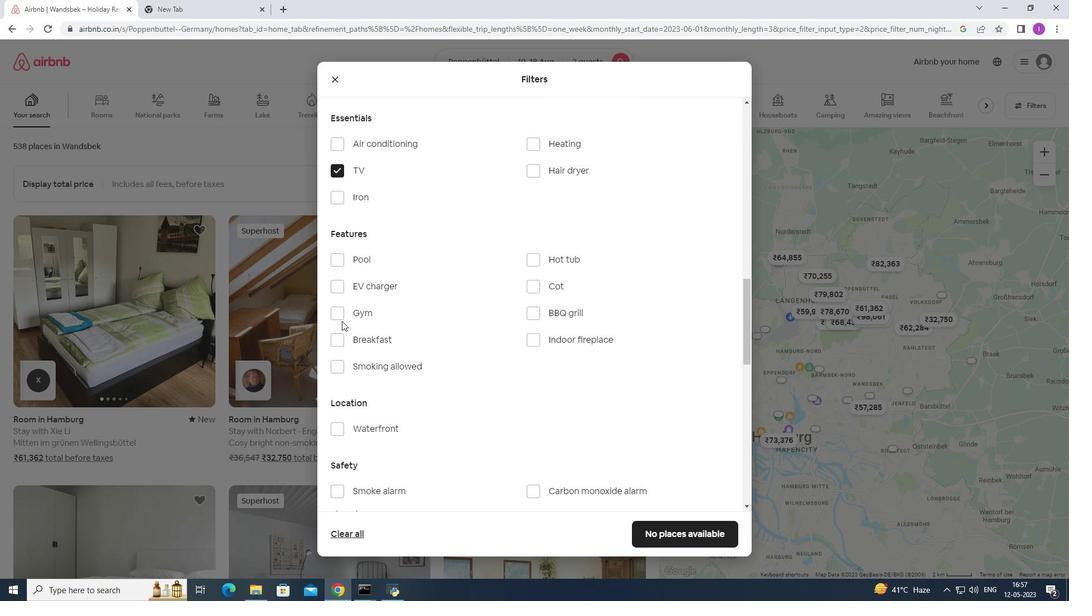 
Action: Mouse pressed left at (338, 317)
Screenshot: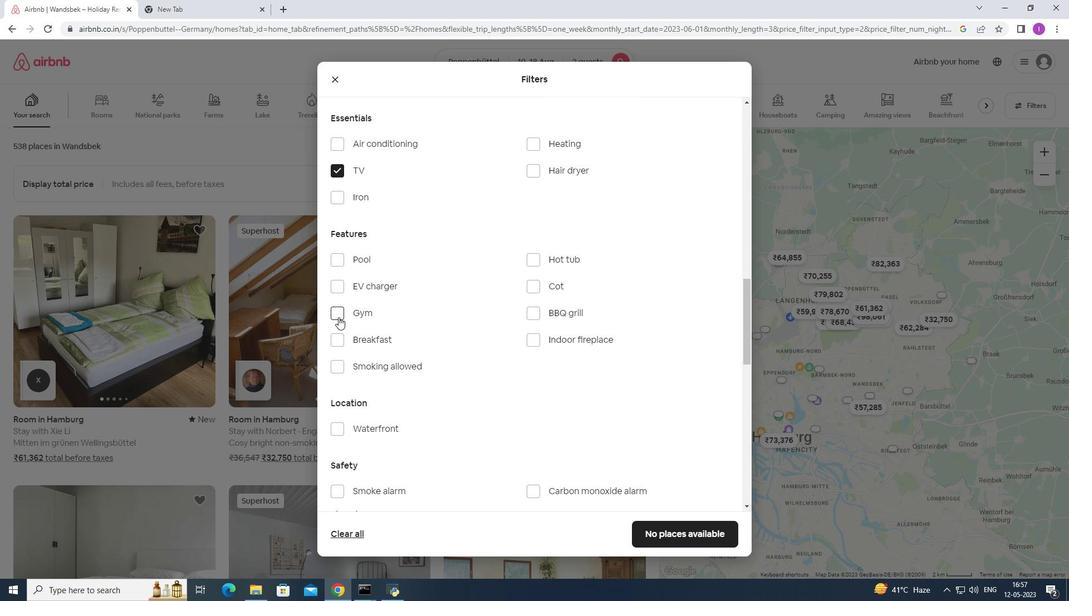 
Action: Mouse moved to (332, 342)
Screenshot: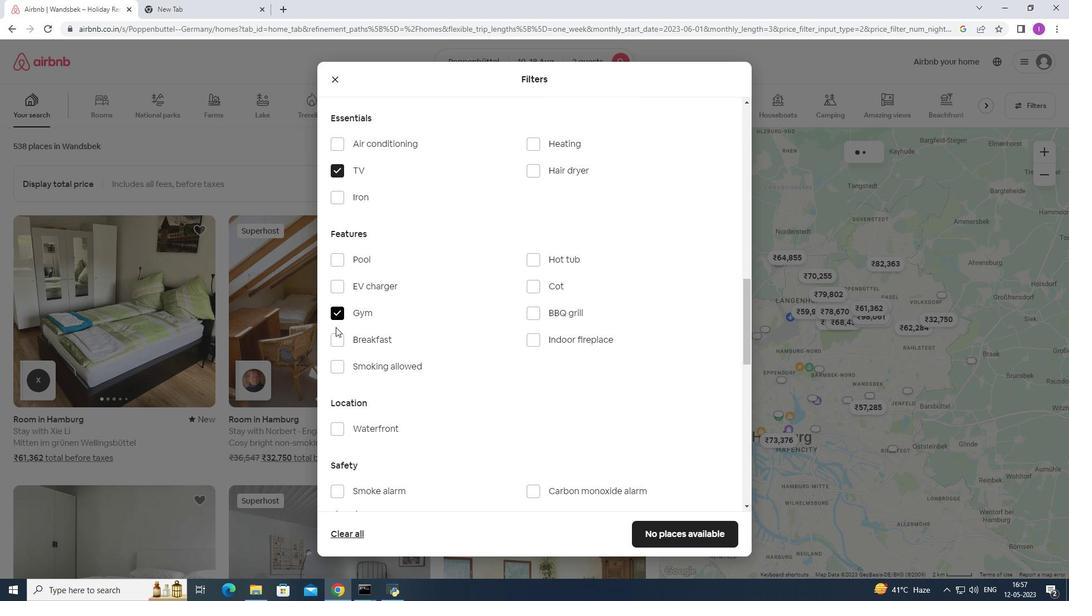 
Action: Mouse pressed left at (332, 342)
Screenshot: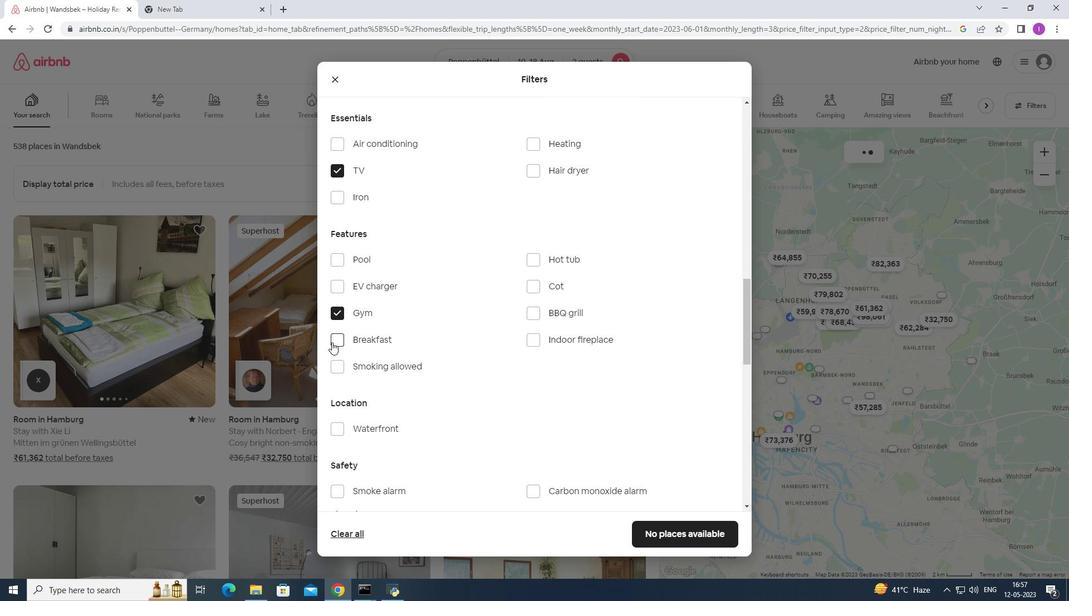 
Action: Mouse moved to (411, 341)
Screenshot: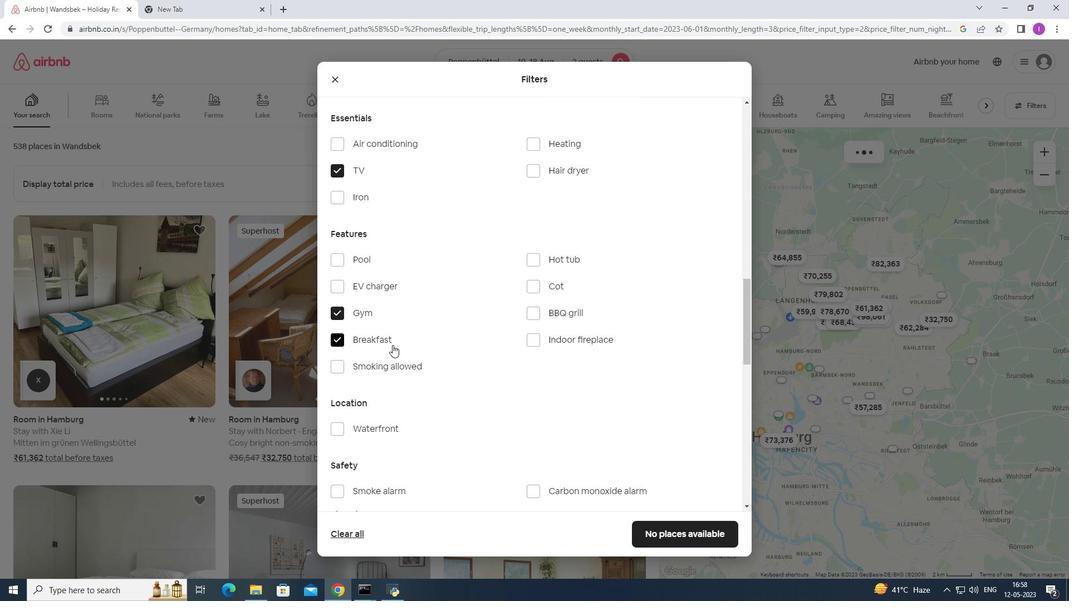 
Action: Mouse scrolled (411, 341) with delta (0, 0)
Screenshot: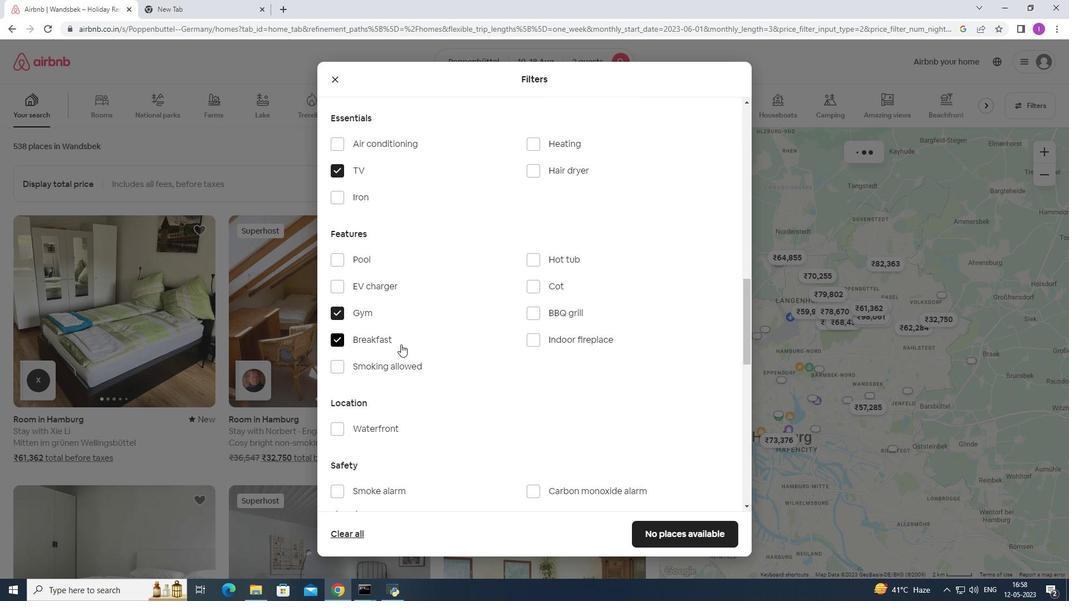 
Action: Mouse scrolled (411, 341) with delta (0, 0)
Screenshot: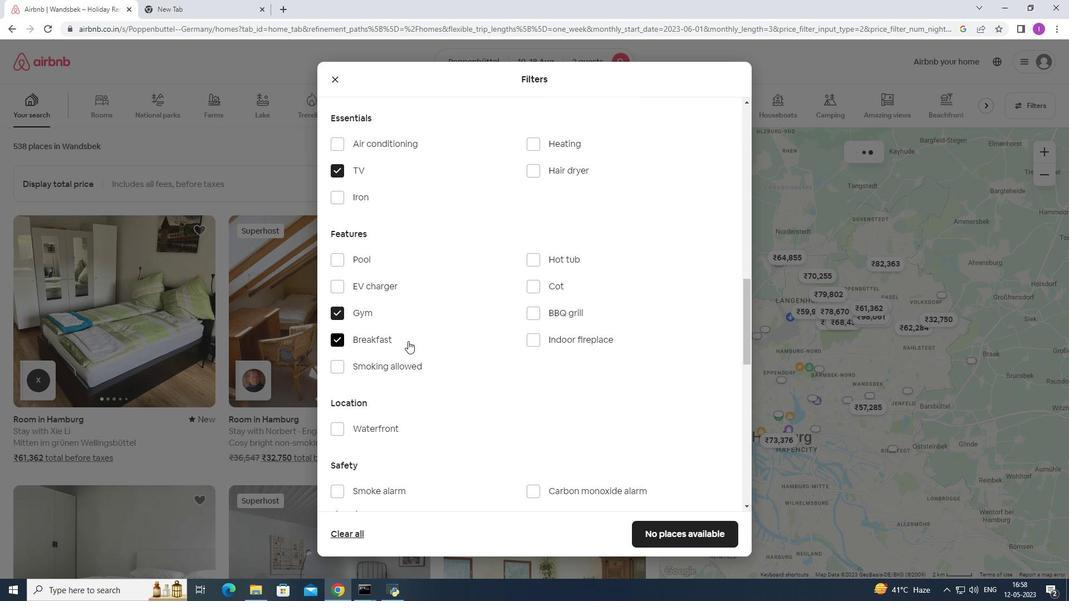 
Action: Mouse scrolled (411, 341) with delta (0, 0)
Screenshot: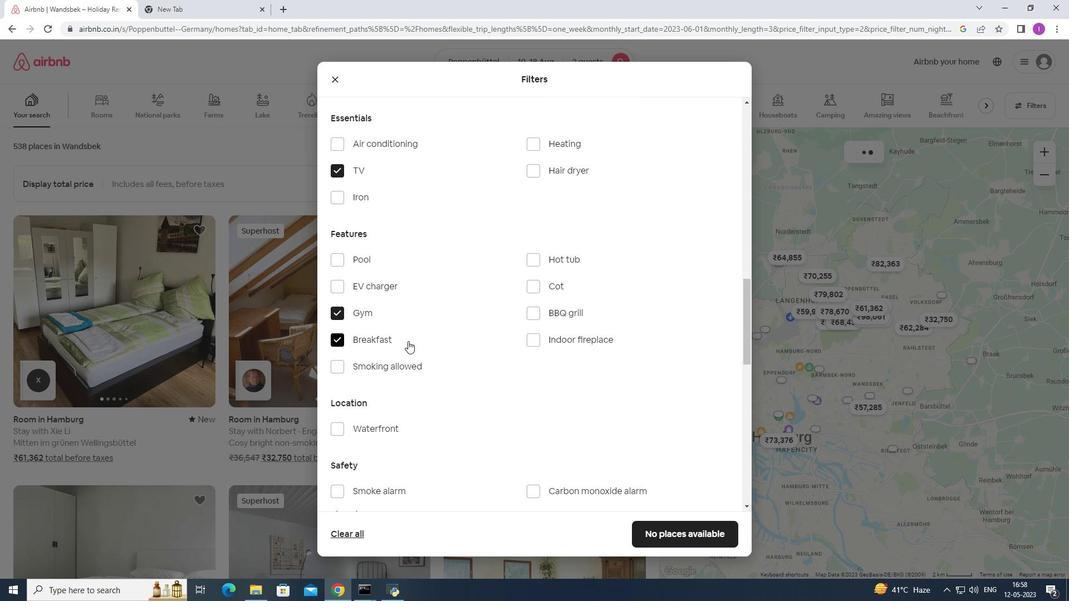 
Action: Mouse moved to (411, 341)
Screenshot: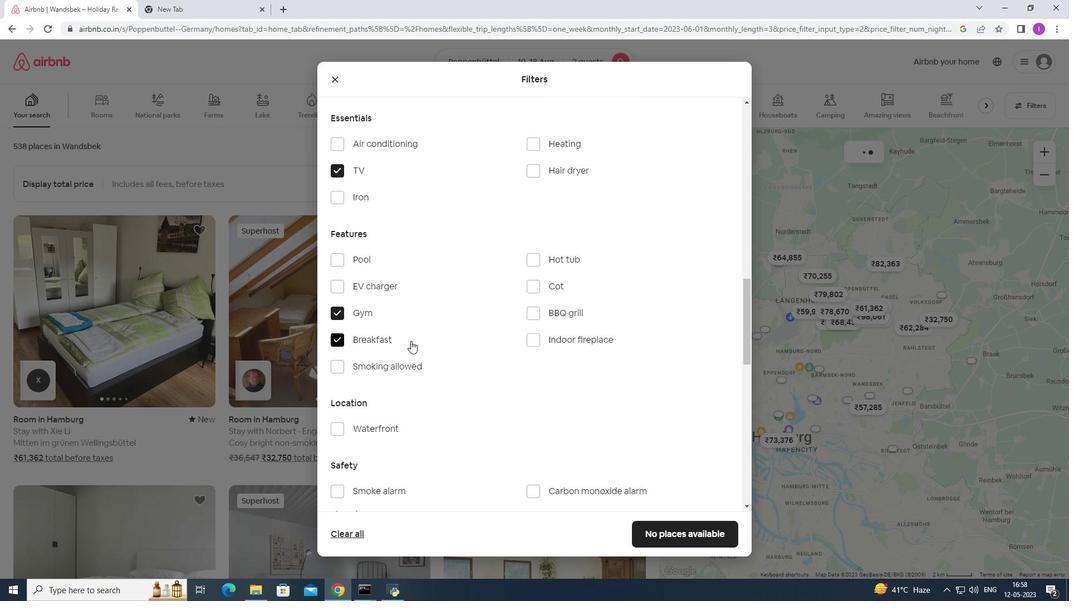 
Action: Mouse scrolled (411, 341) with delta (0, 0)
Screenshot: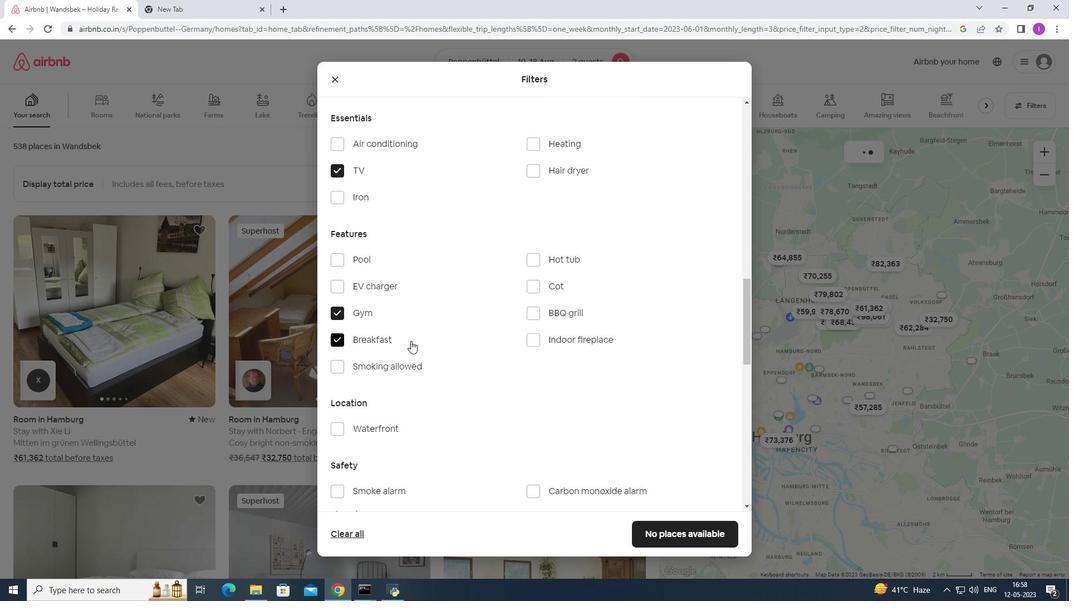 
Action: Mouse moved to (412, 341)
Screenshot: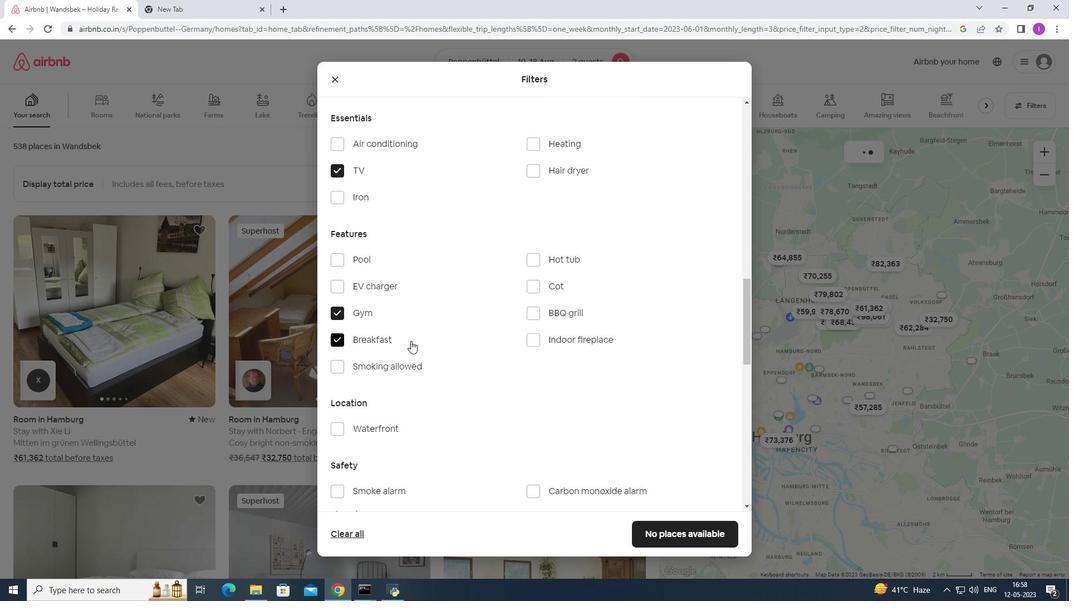 
Action: Mouse scrolled (412, 341) with delta (0, 0)
Screenshot: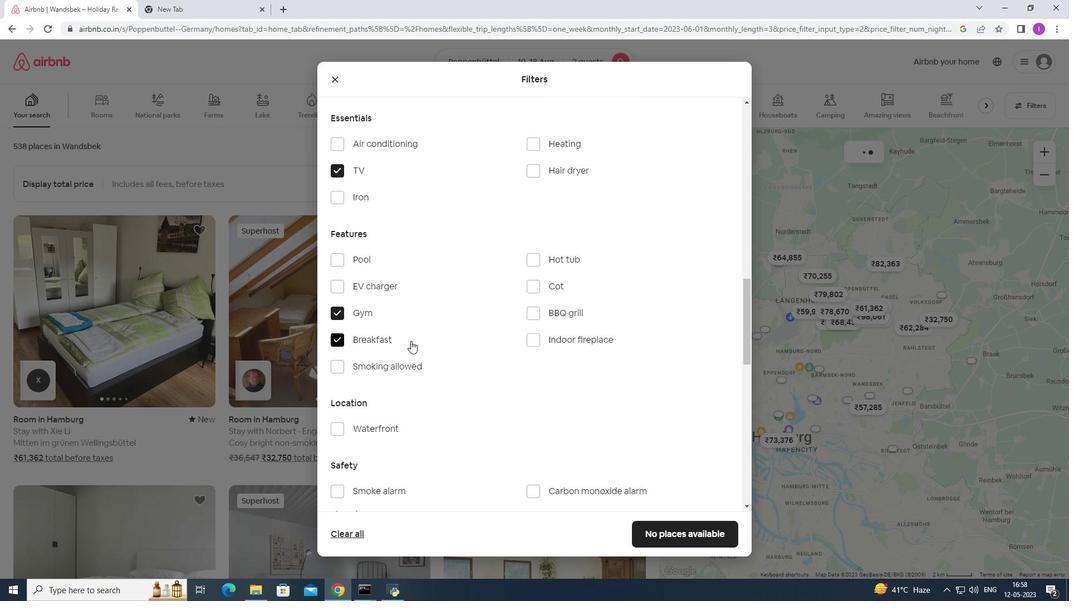 
Action: Mouse moved to (413, 342)
Screenshot: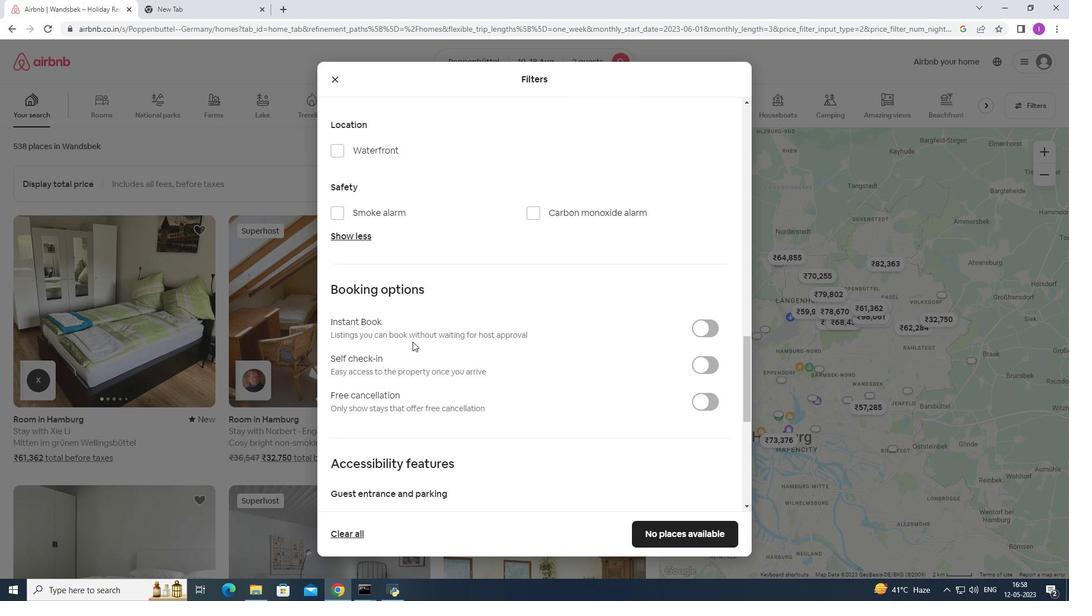 
Action: Mouse scrolled (413, 341) with delta (0, 0)
Screenshot: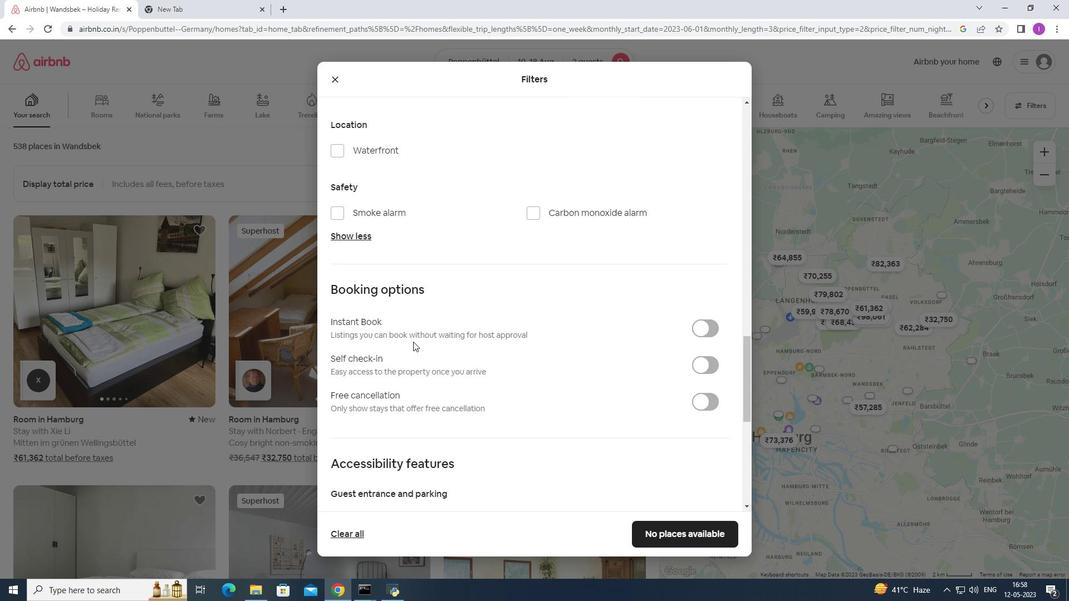 
Action: Mouse scrolled (413, 341) with delta (0, 0)
Screenshot: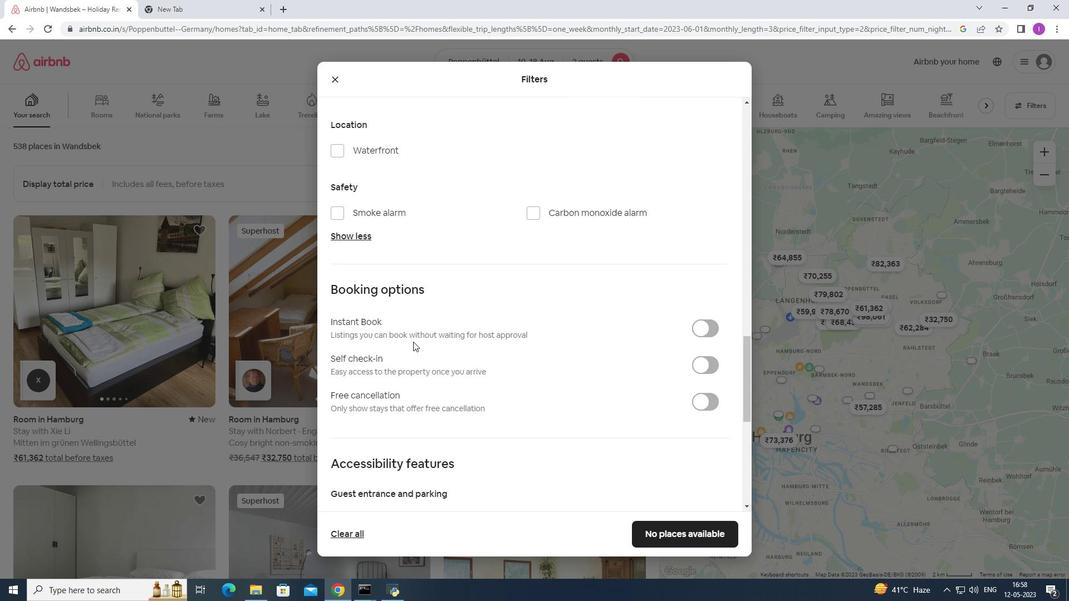 
Action: Mouse scrolled (413, 341) with delta (0, 0)
Screenshot: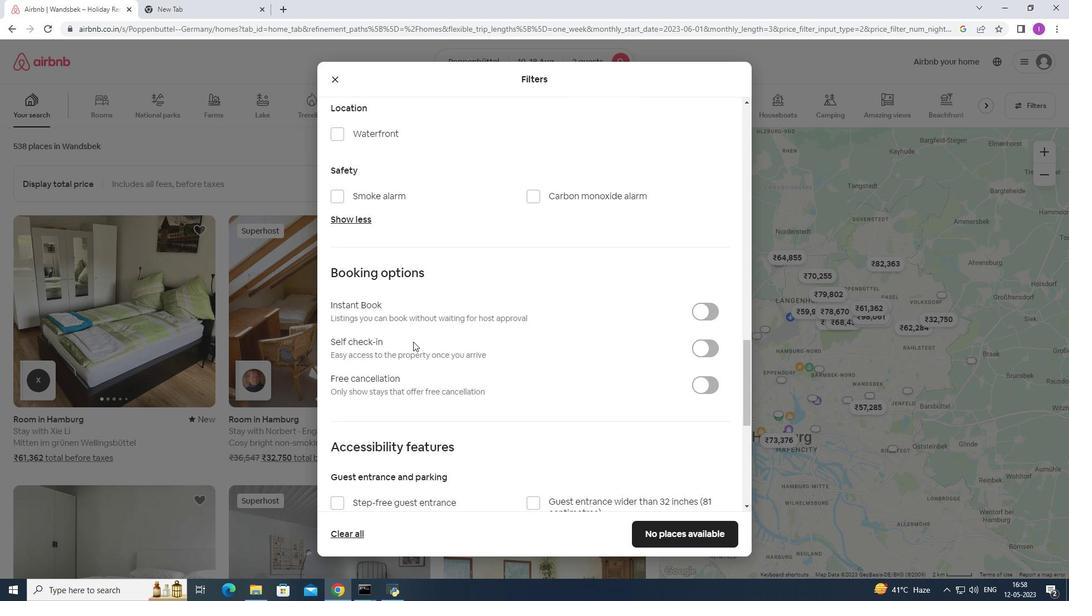 
Action: Mouse moved to (709, 201)
Screenshot: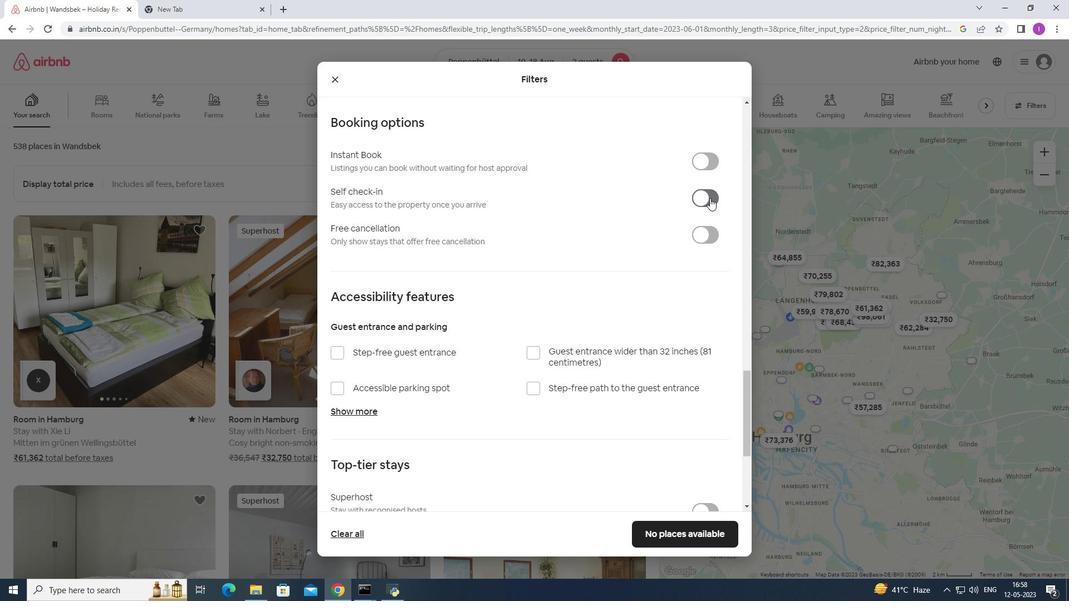 
Action: Mouse pressed left at (709, 201)
Screenshot: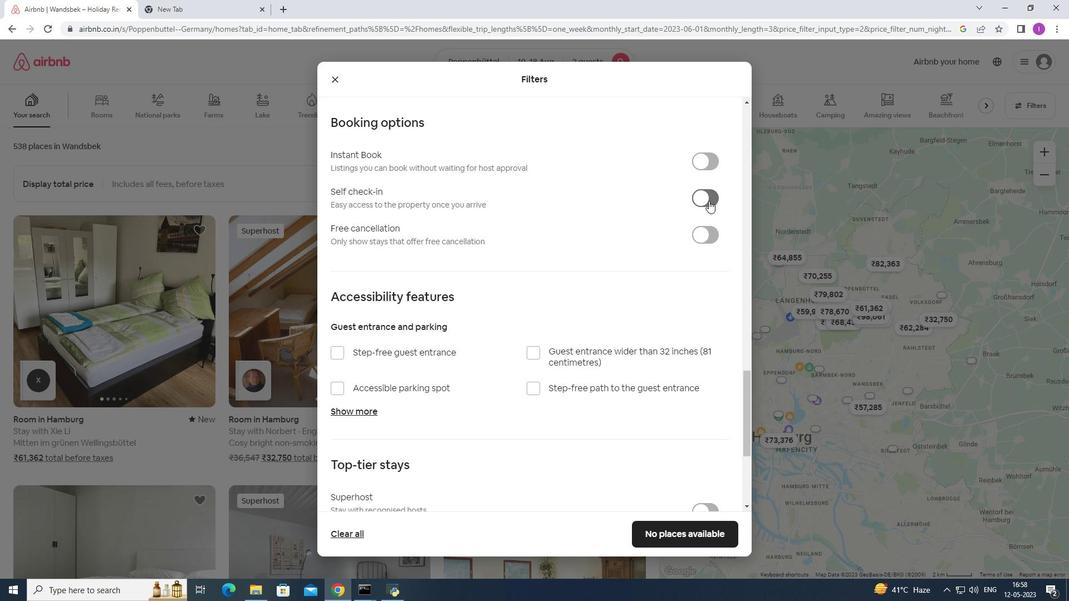 
Action: Mouse moved to (507, 363)
Screenshot: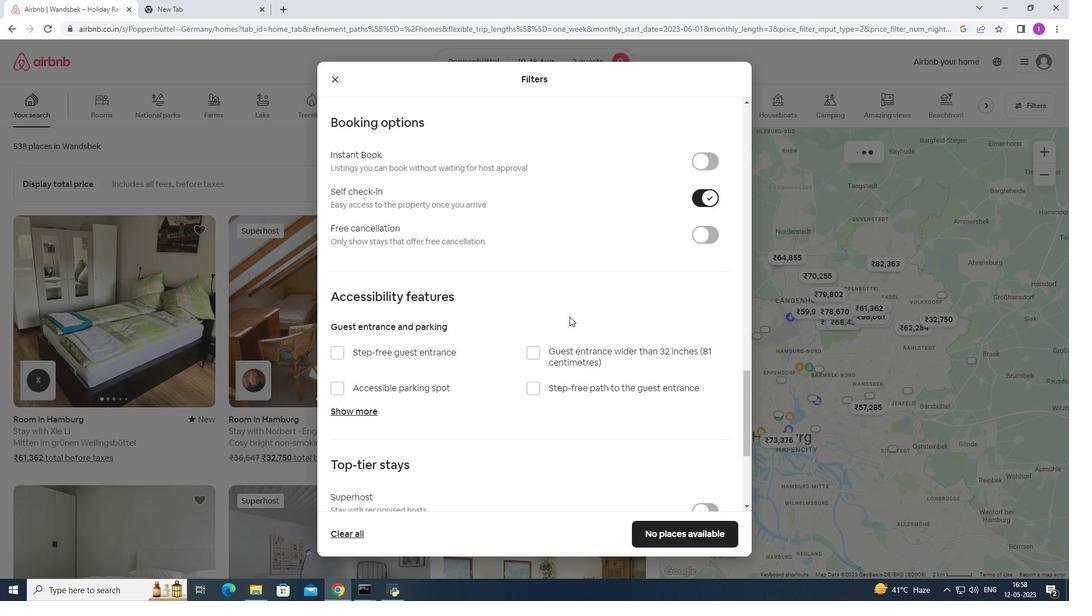 
Action: Mouse scrolled (507, 362) with delta (0, 0)
Screenshot: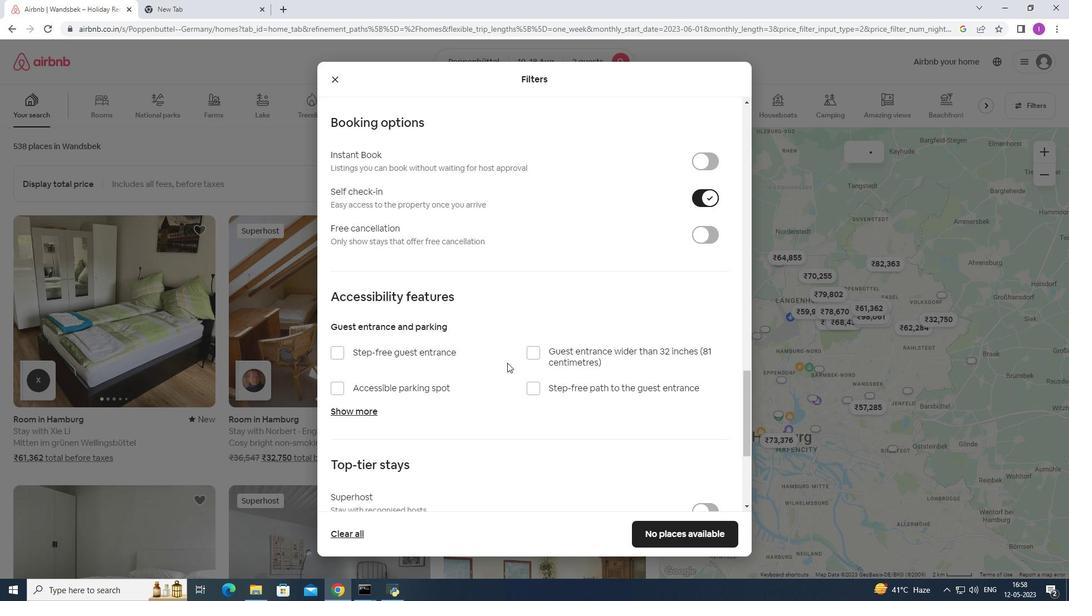 
Action: Mouse scrolled (507, 362) with delta (0, 0)
Screenshot: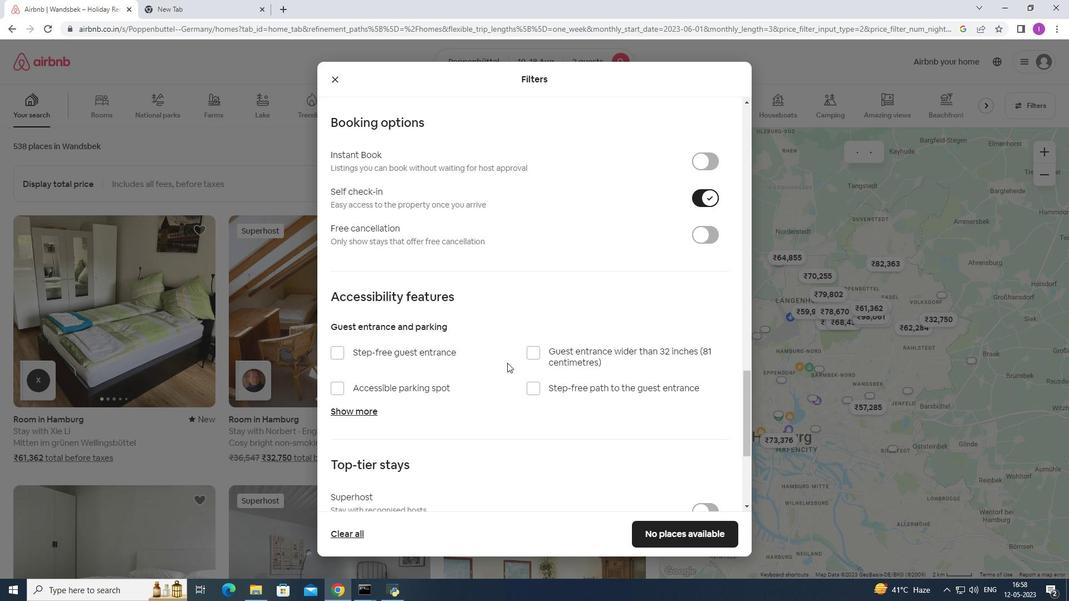 
Action: Mouse scrolled (507, 362) with delta (0, 0)
Screenshot: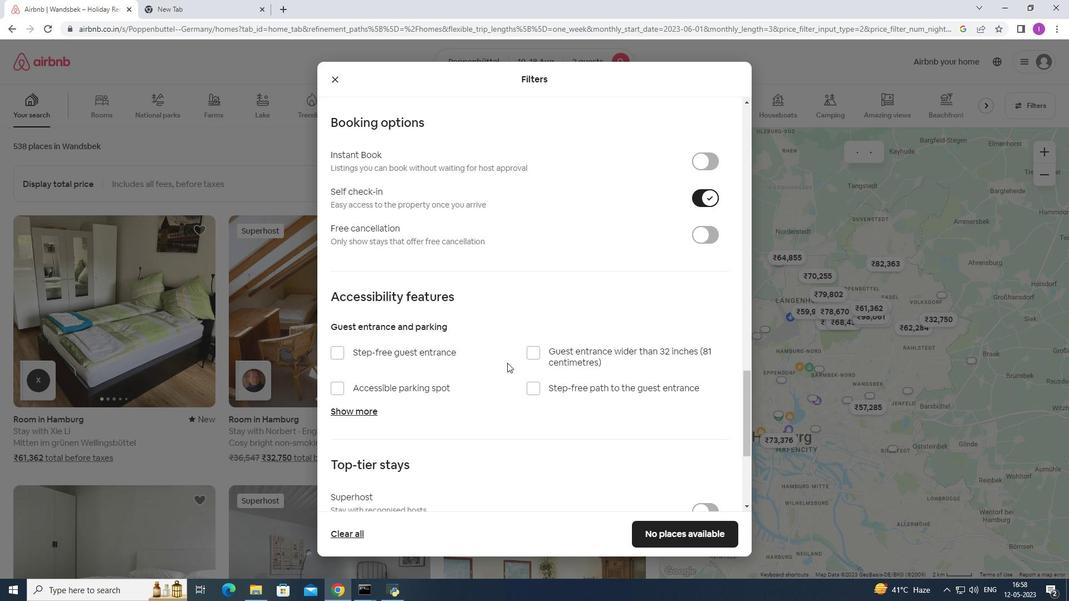 
Action: Mouse scrolled (507, 362) with delta (0, 0)
Screenshot: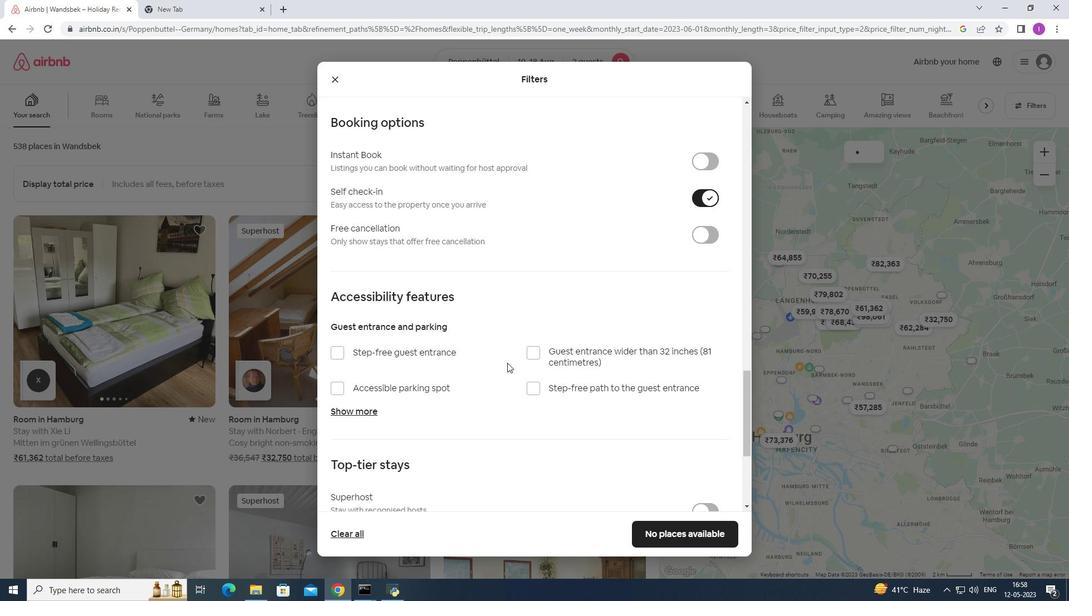 
Action: Mouse scrolled (507, 362) with delta (0, 0)
Screenshot: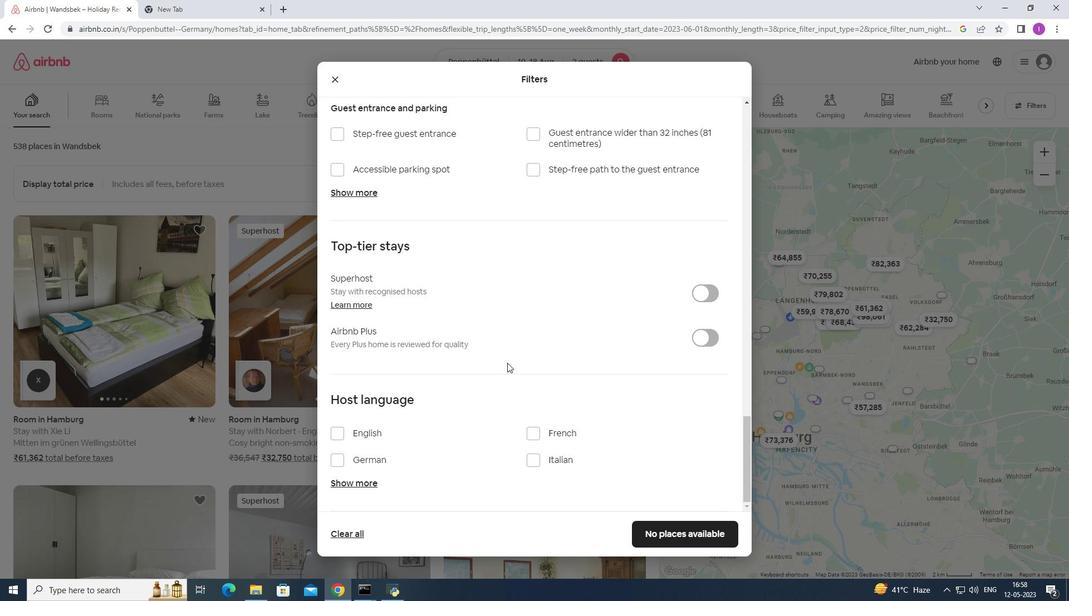 
Action: Mouse scrolled (507, 362) with delta (0, 0)
Screenshot: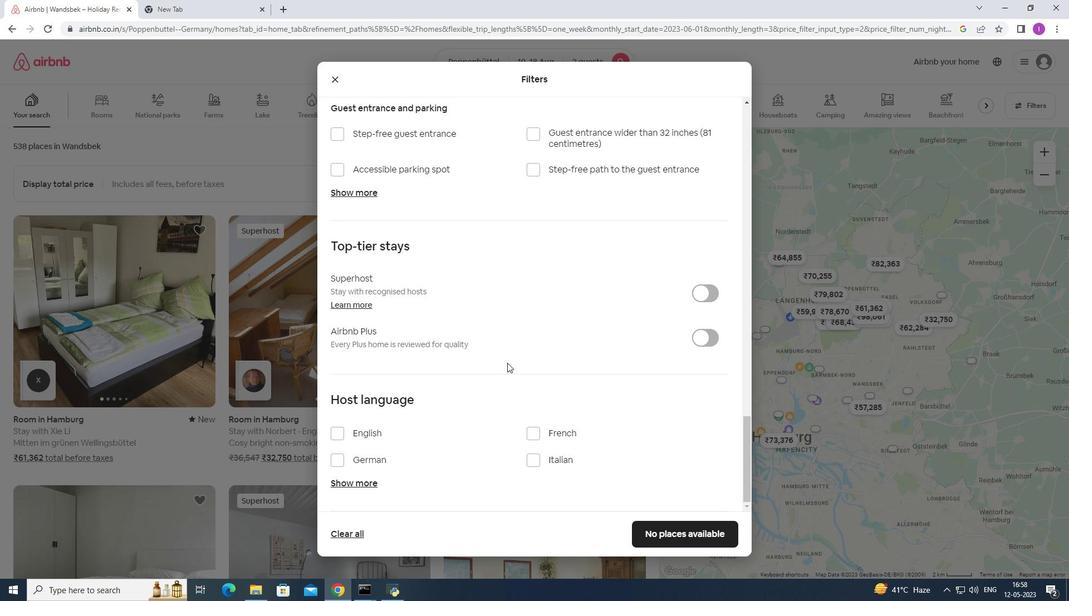 
Action: Mouse scrolled (507, 362) with delta (0, 0)
Screenshot: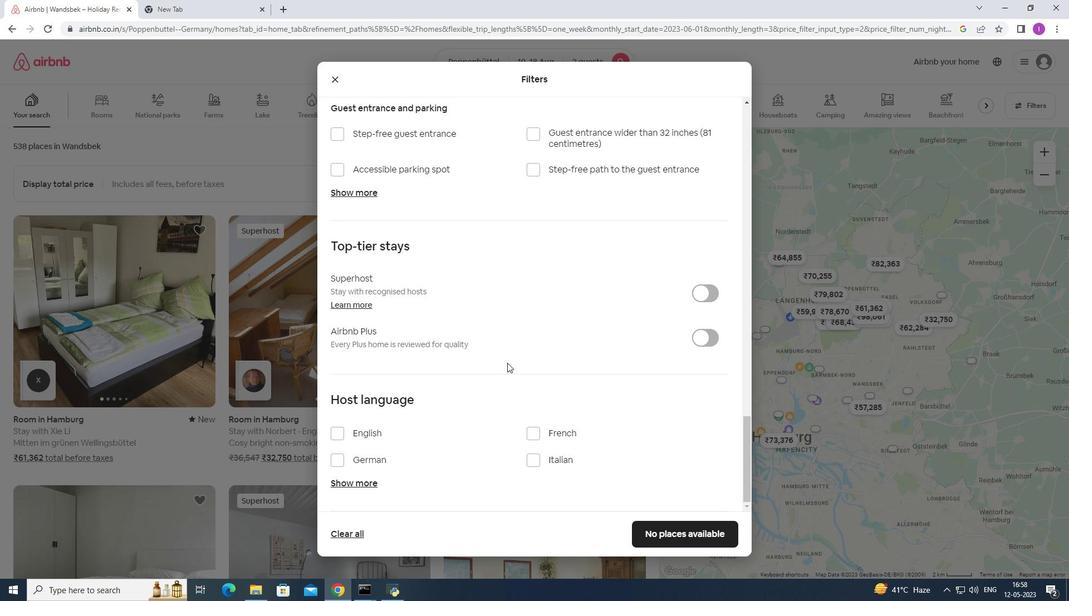 
Action: Mouse scrolled (507, 363) with delta (0, 0)
Screenshot: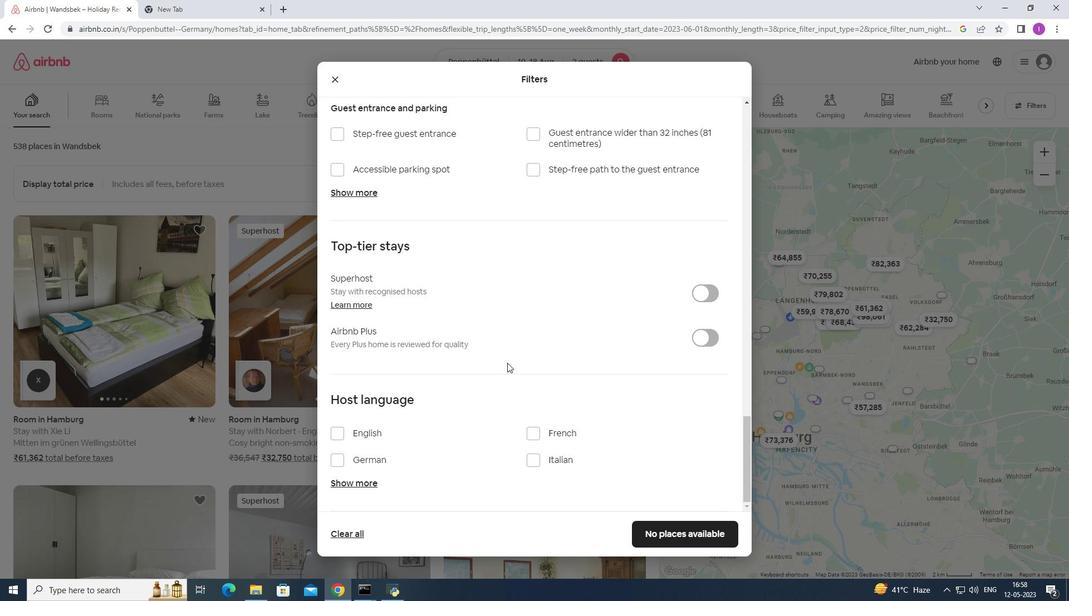 
Action: Mouse scrolled (507, 363) with delta (0, 0)
Screenshot: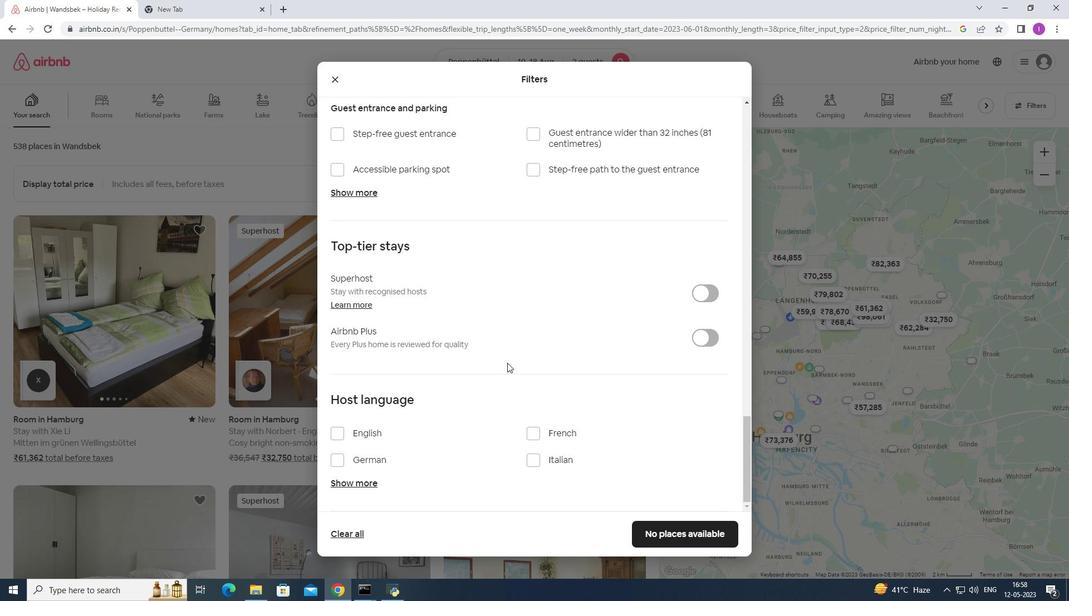 
Action: Mouse scrolled (507, 363) with delta (0, 0)
Screenshot: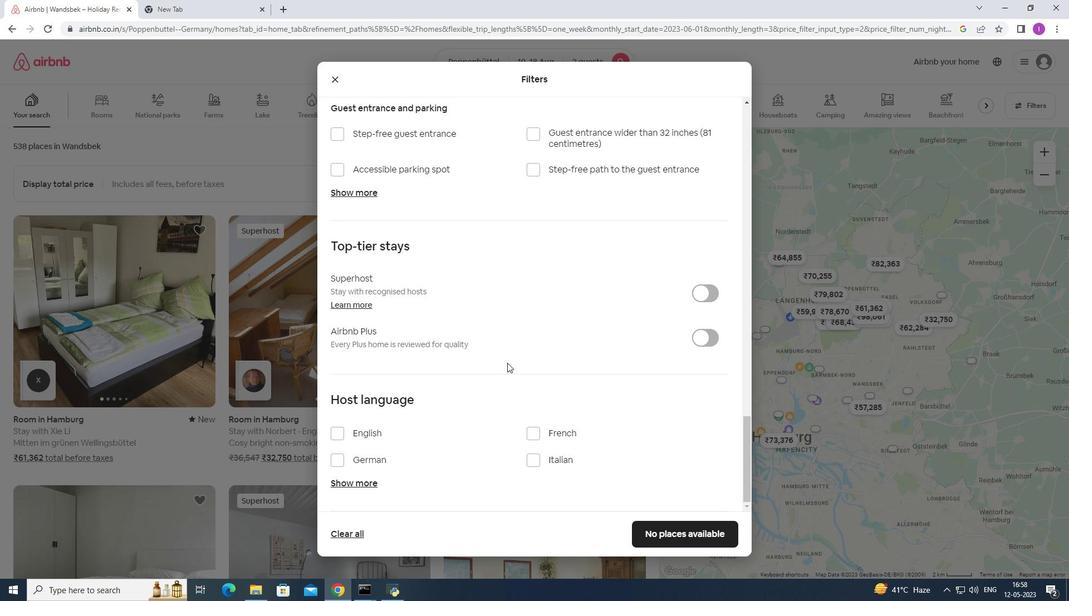 
Action: Mouse scrolled (507, 363) with delta (0, 0)
Screenshot: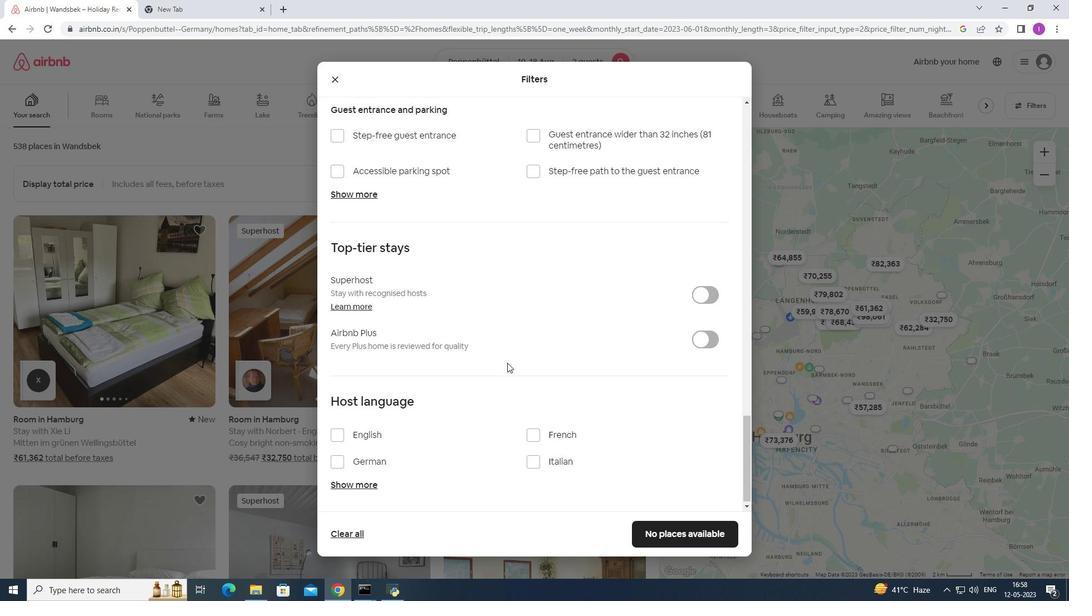 
Action: Mouse scrolled (507, 362) with delta (0, 0)
Screenshot: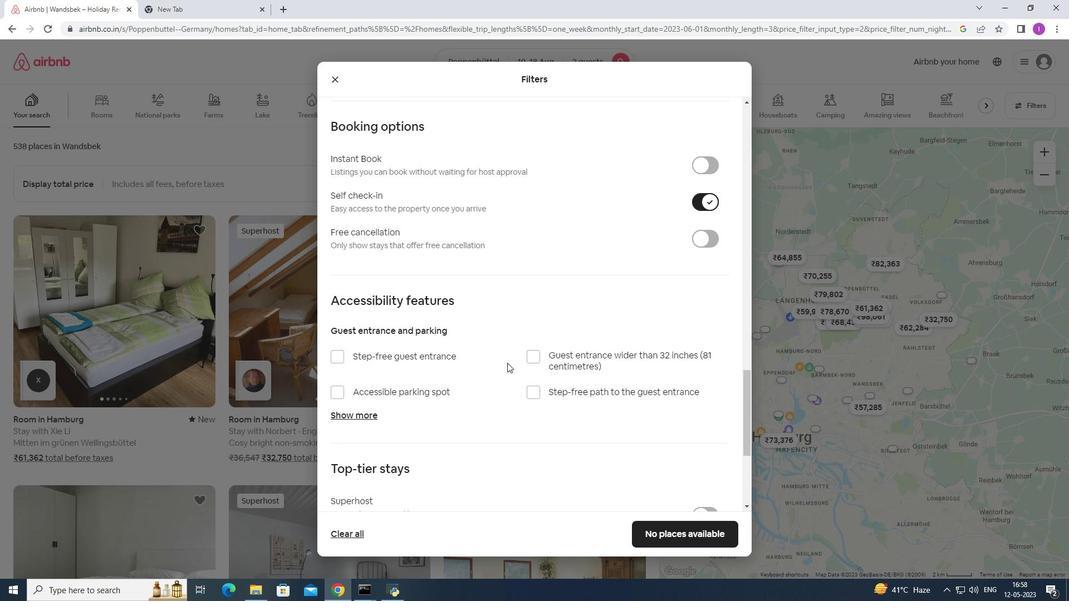 
Action: Mouse scrolled (507, 362) with delta (0, 0)
Screenshot: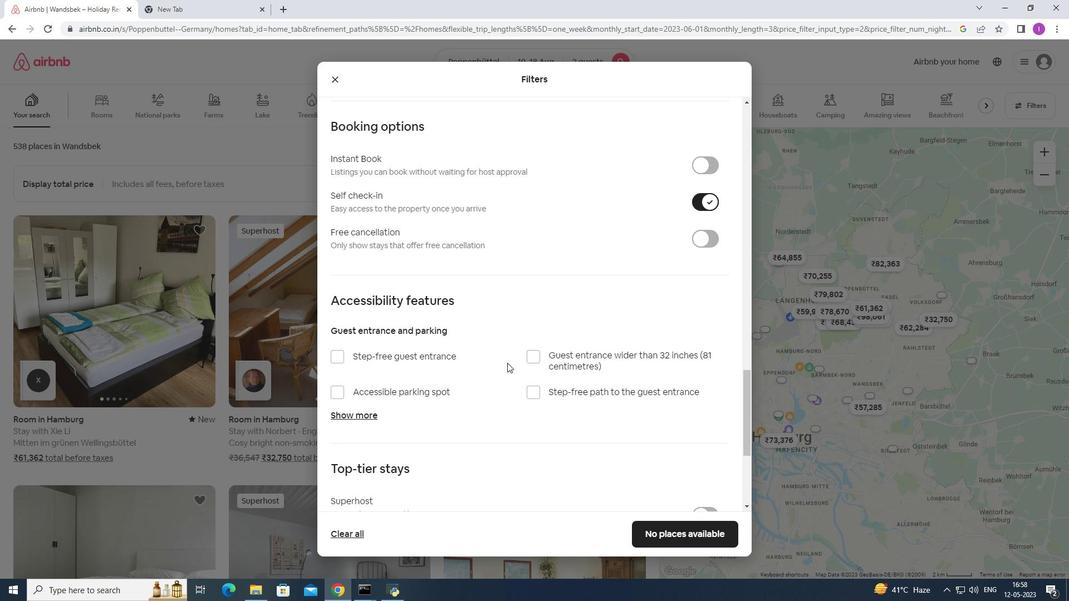 
Action: Mouse scrolled (507, 362) with delta (0, 0)
Screenshot: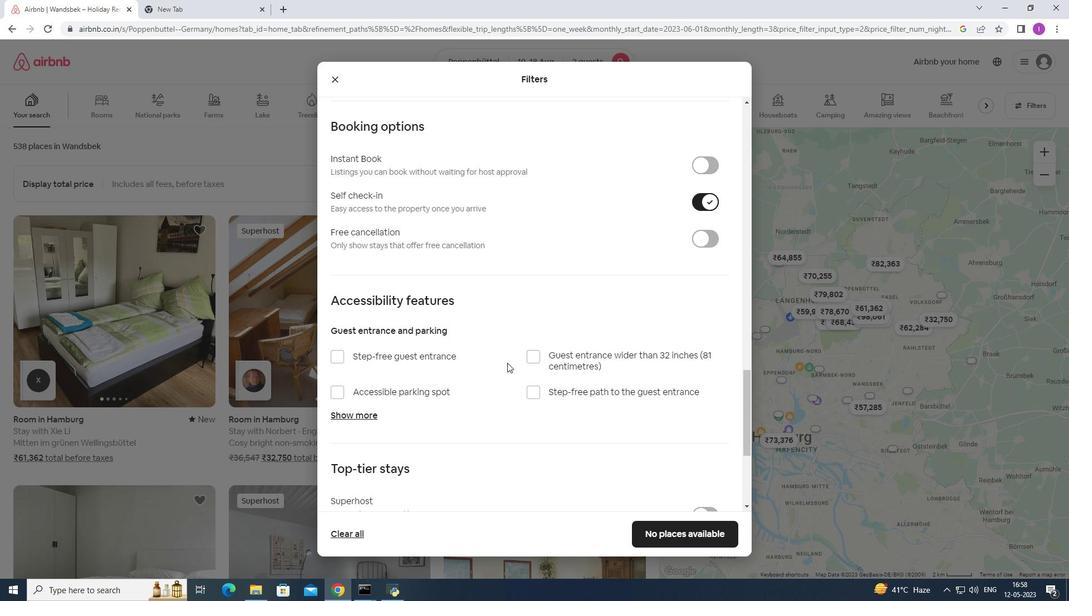 
Action: Mouse scrolled (507, 362) with delta (0, 0)
Screenshot: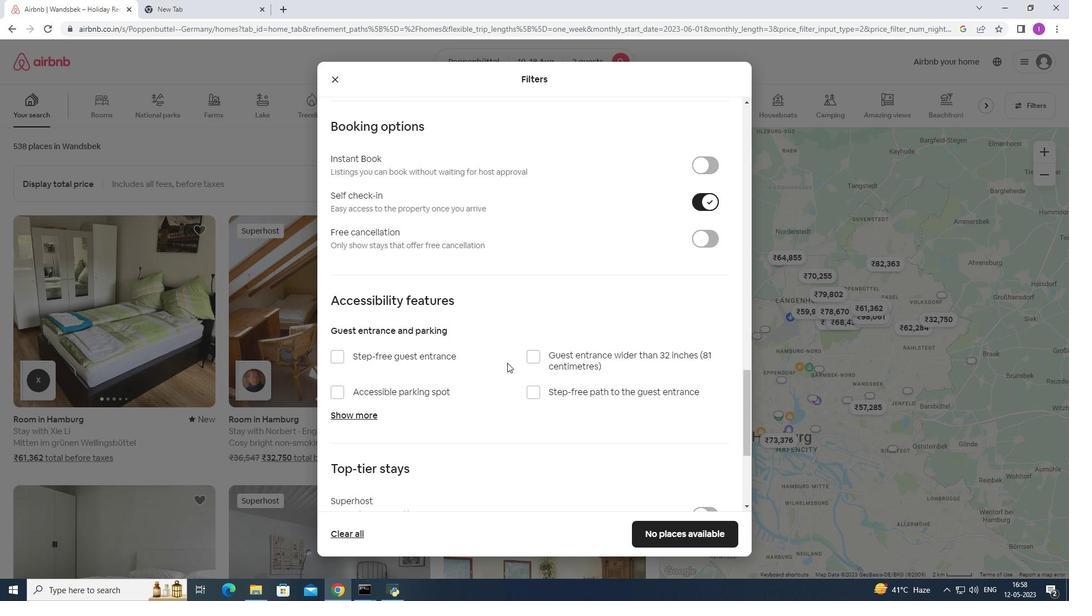 
Action: Mouse scrolled (507, 362) with delta (0, 0)
Screenshot: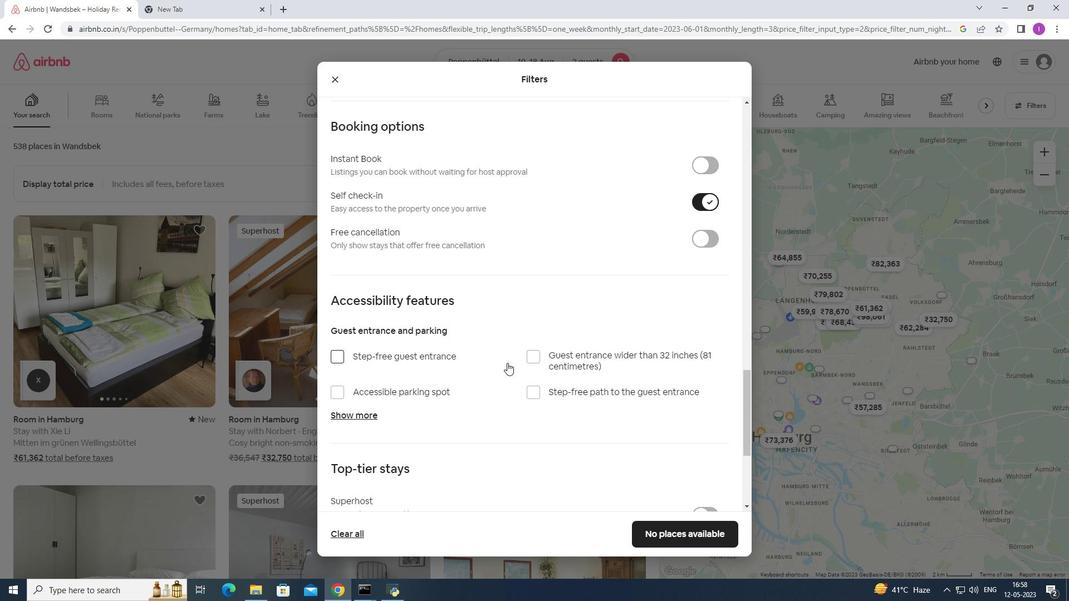 
Action: Mouse moved to (339, 437)
Screenshot: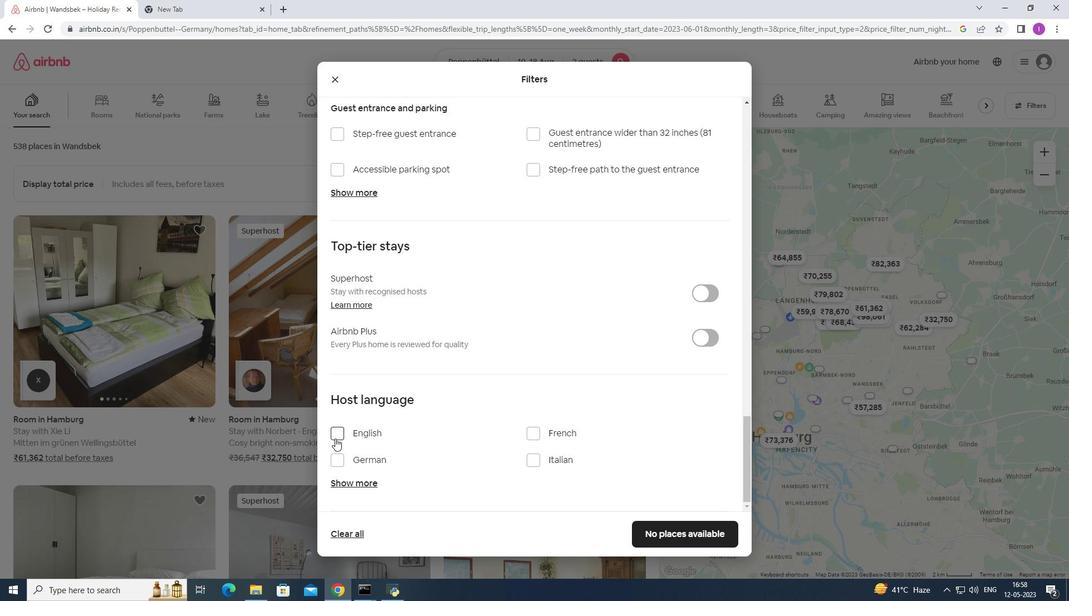 
Action: Mouse pressed left at (339, 437)
Screenshot: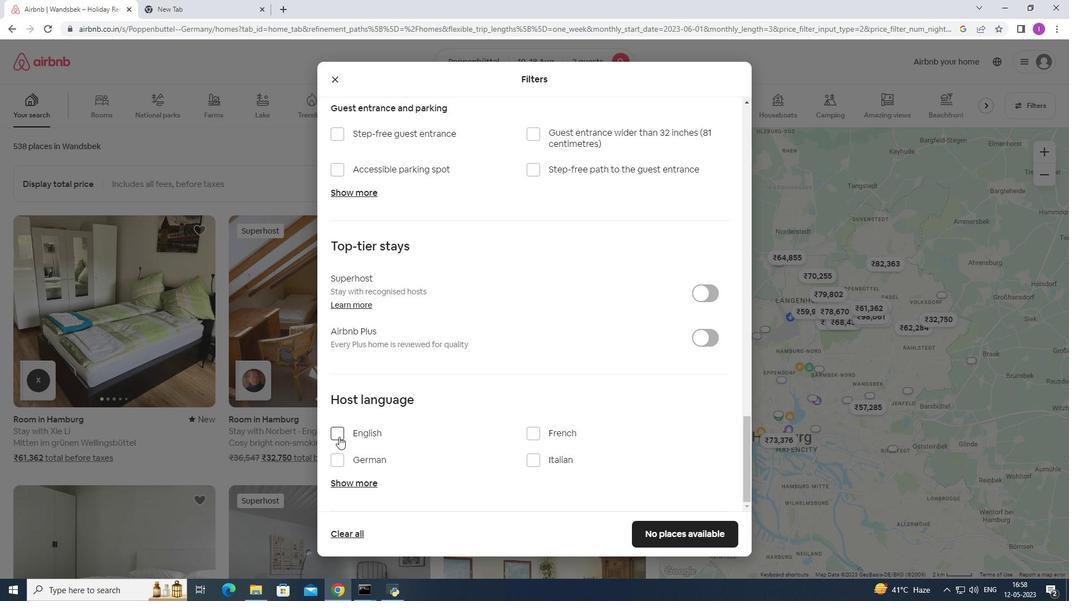 
Action: Mouse moved to (673, 531)
Screenshot: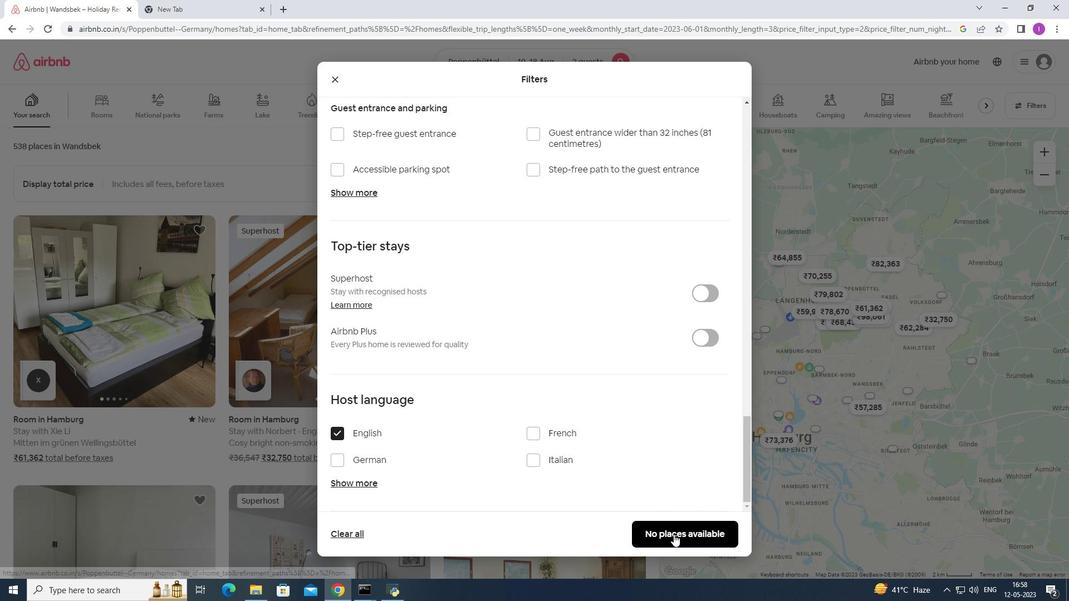 
Action: Mouse scrolled (673, 531) with delta (0, 0)
Screenshot: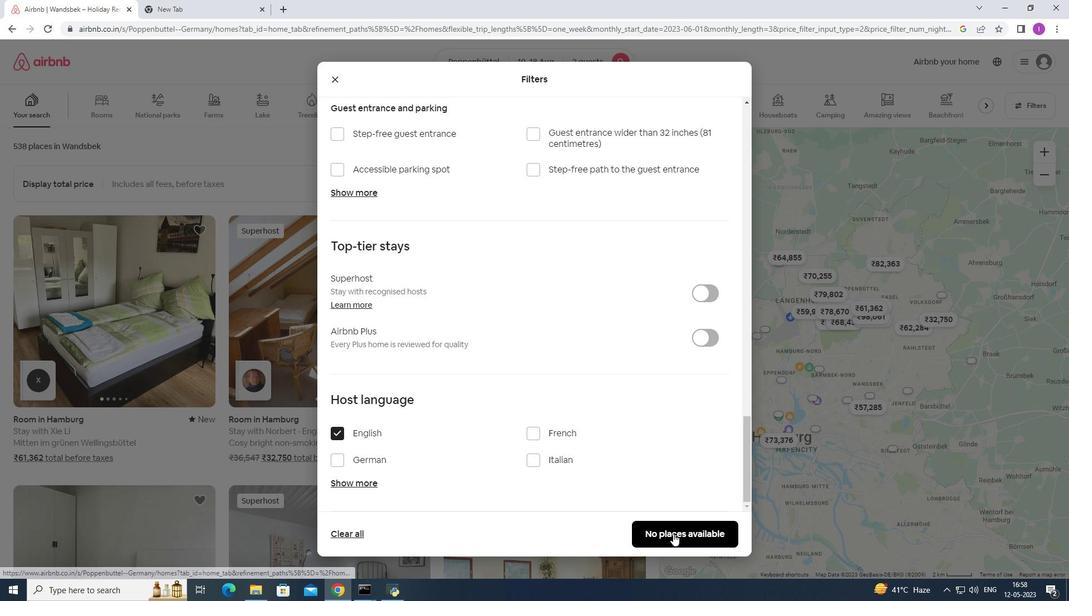 
Action: Mouse moved to (671, 530)
Screenshot: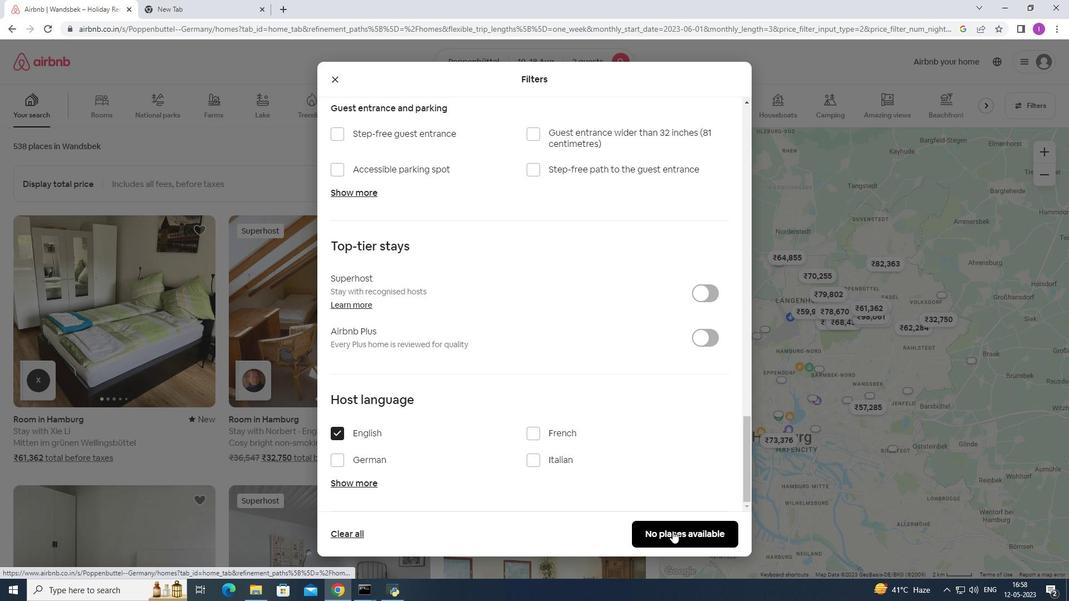 
Action: Mouse scrolled (671, 529) with delta (0, 0)
Screenshot: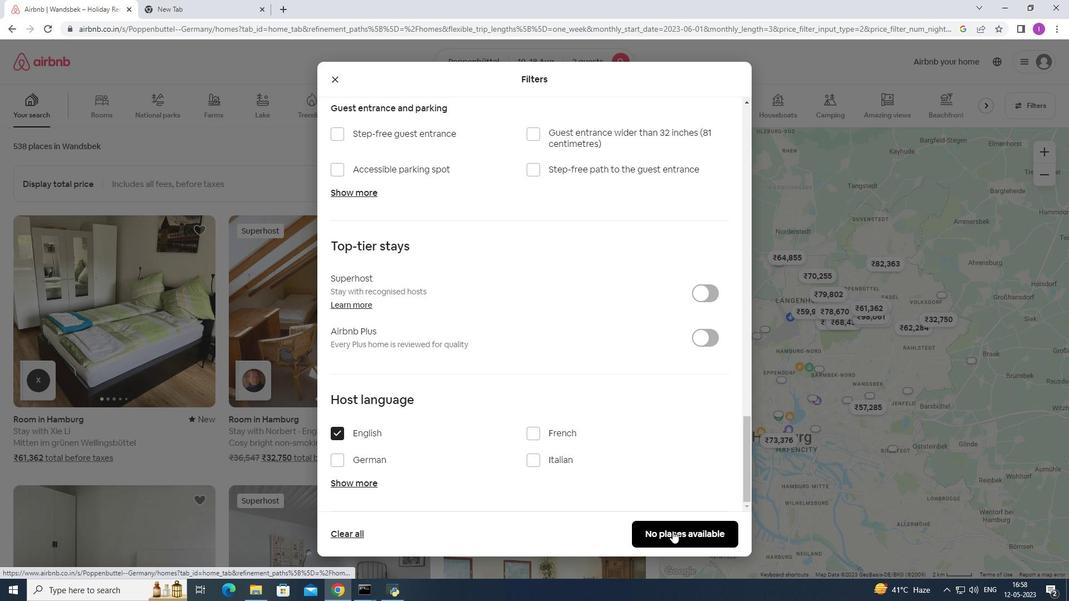 
Action: Mouse moved to (671, 530)
Screenshot: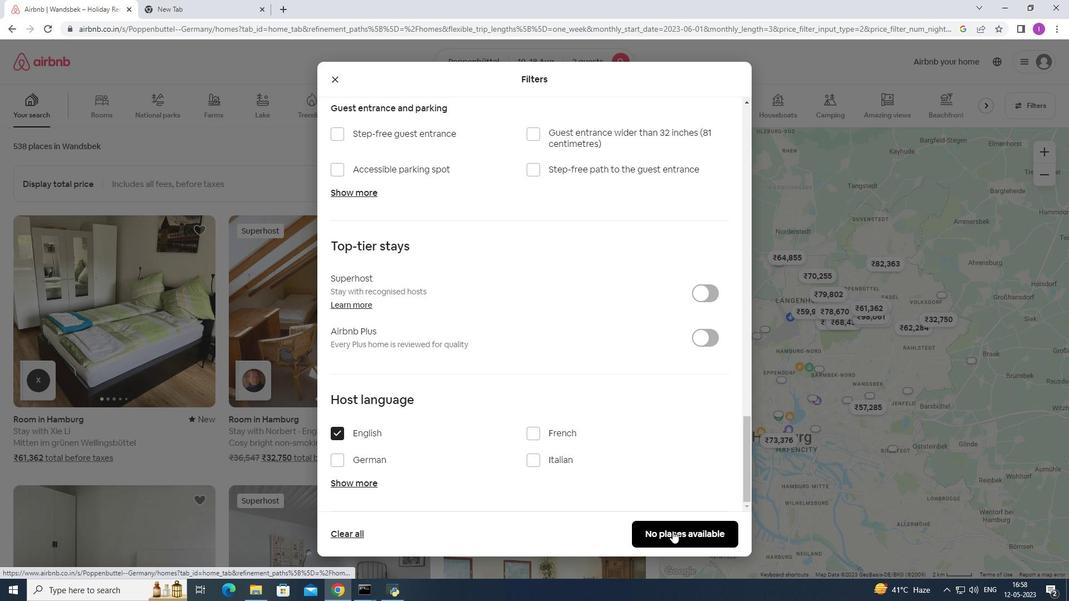 
Action: Mouse scrolled (671, 529) with delta (0, 0)
Screenshot: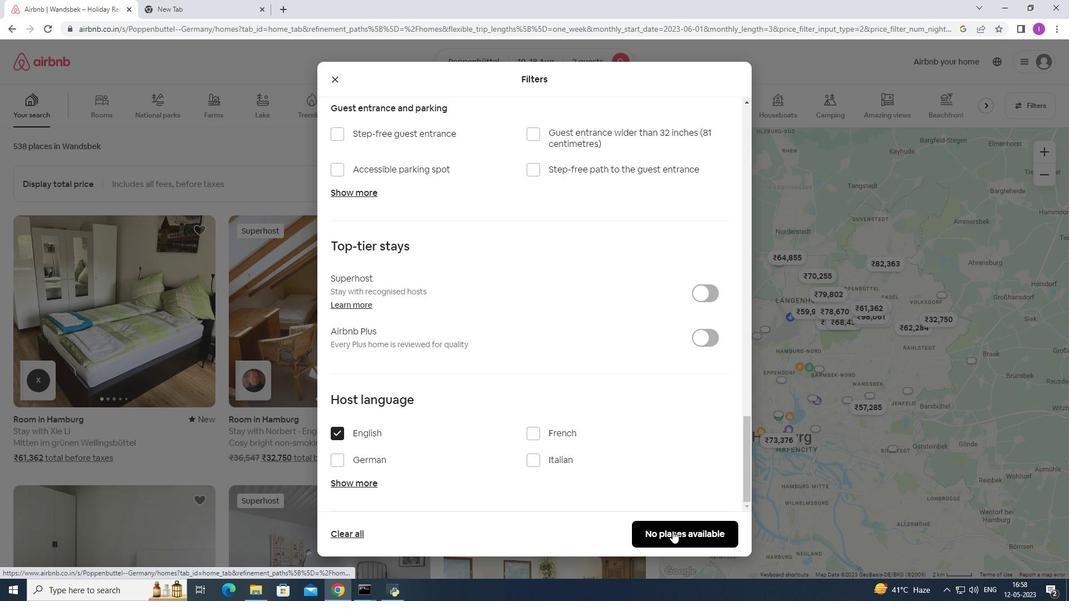 
Action: Mouse moved to (670, 527)
Screenshot: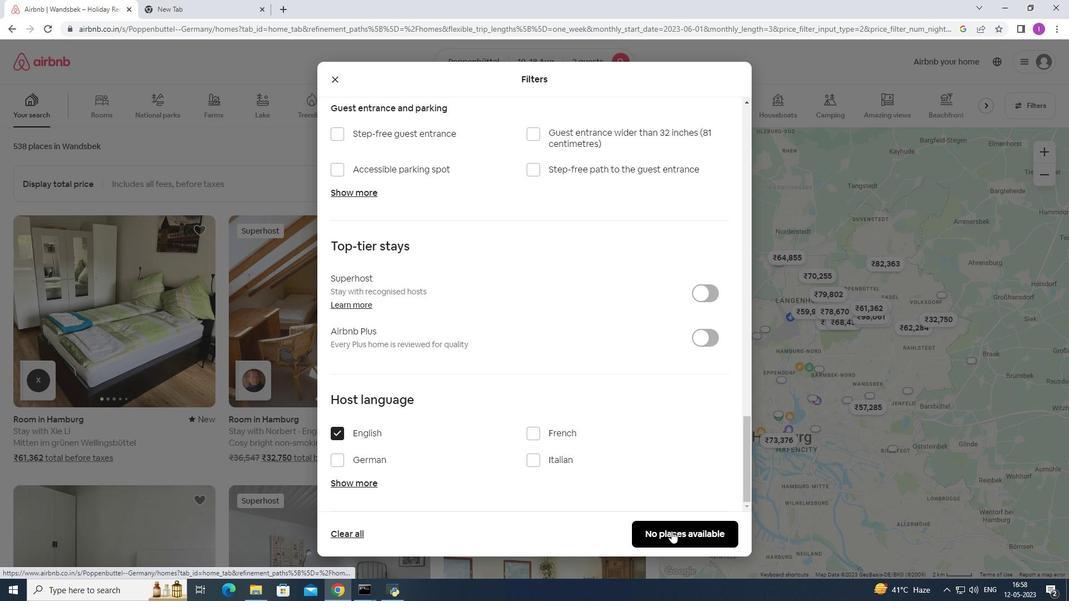 
Action: Mouse scrolled (670, 528) with delta (0, 0)
Screenshot: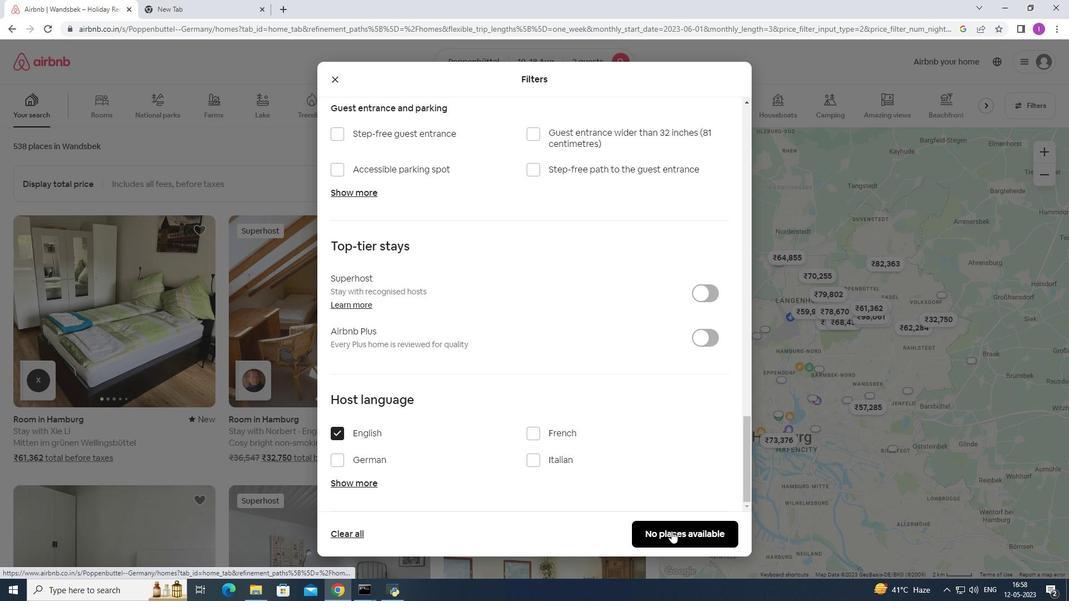 
Action: Mouse moved to (660, 538)
Screenshot: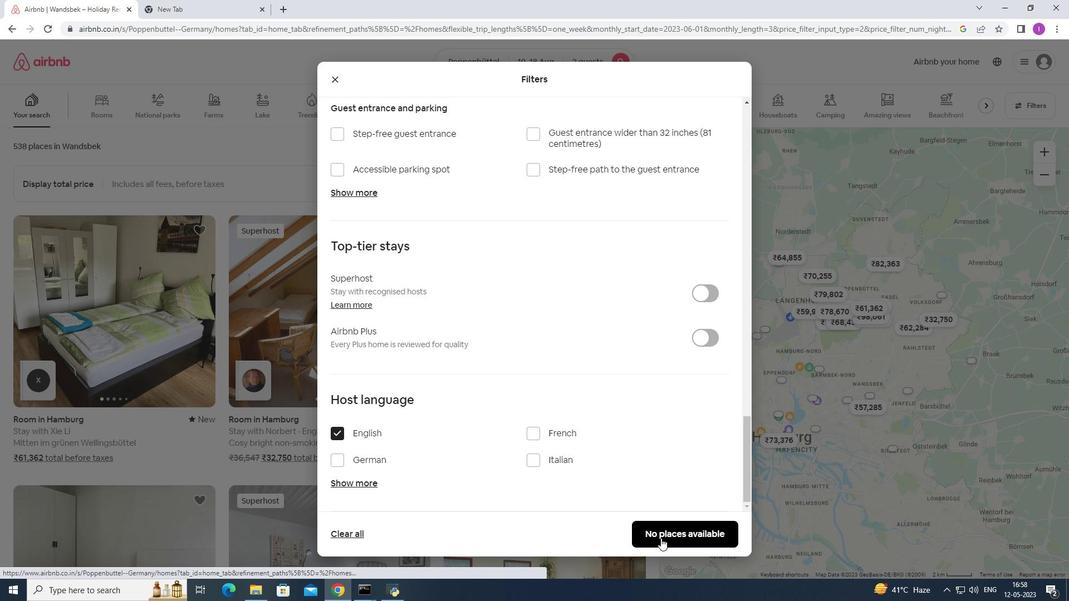 
Action: Mouse pressed left at (660, 538)
Screenshot: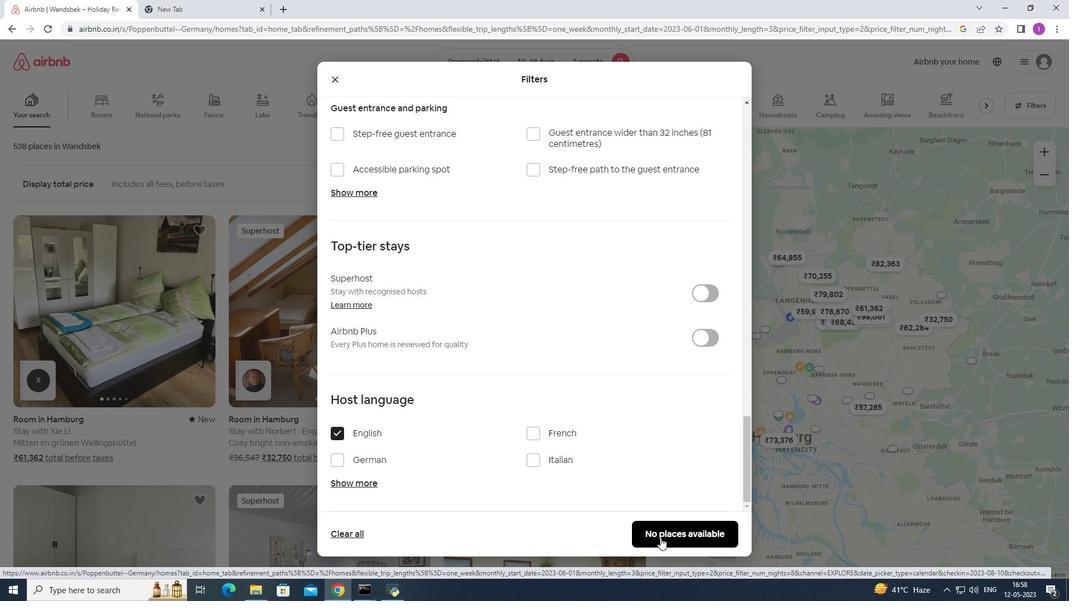 
Action: Mouse moved to (595, 274)
Screenshot: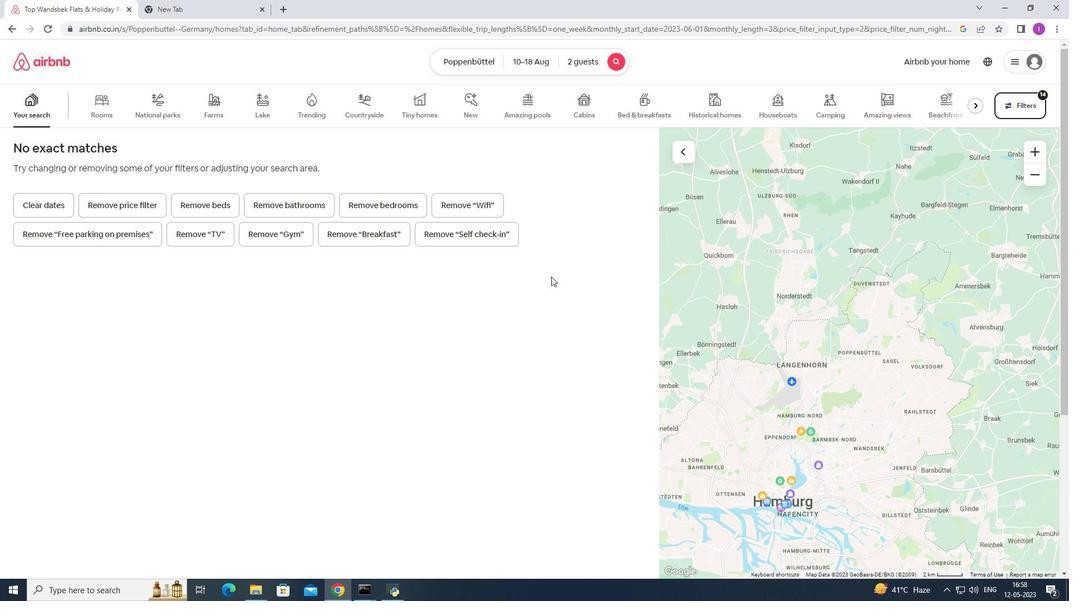 
